 Task: Create custom fields for capturing specific details in the "Business Development Strategy" project.
Action: Mouse moved to (128, 288)
Screenshot: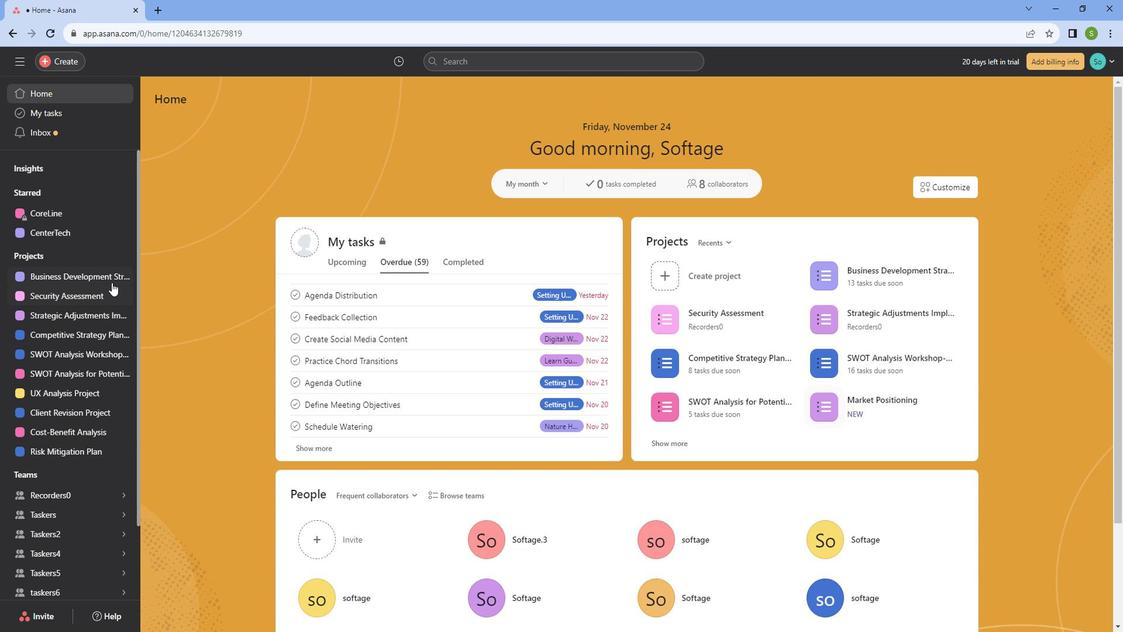 
Action: Mouse pressed left at (128, 288)
Screenshot: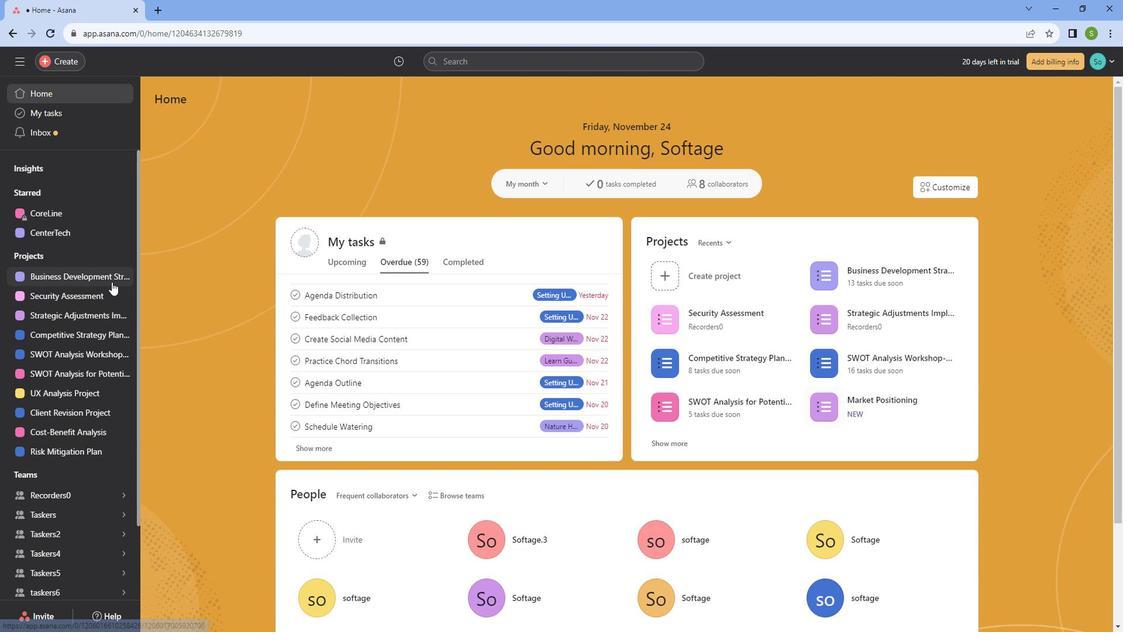 
Action: Mouse moved to (821, 197)
Screenshot: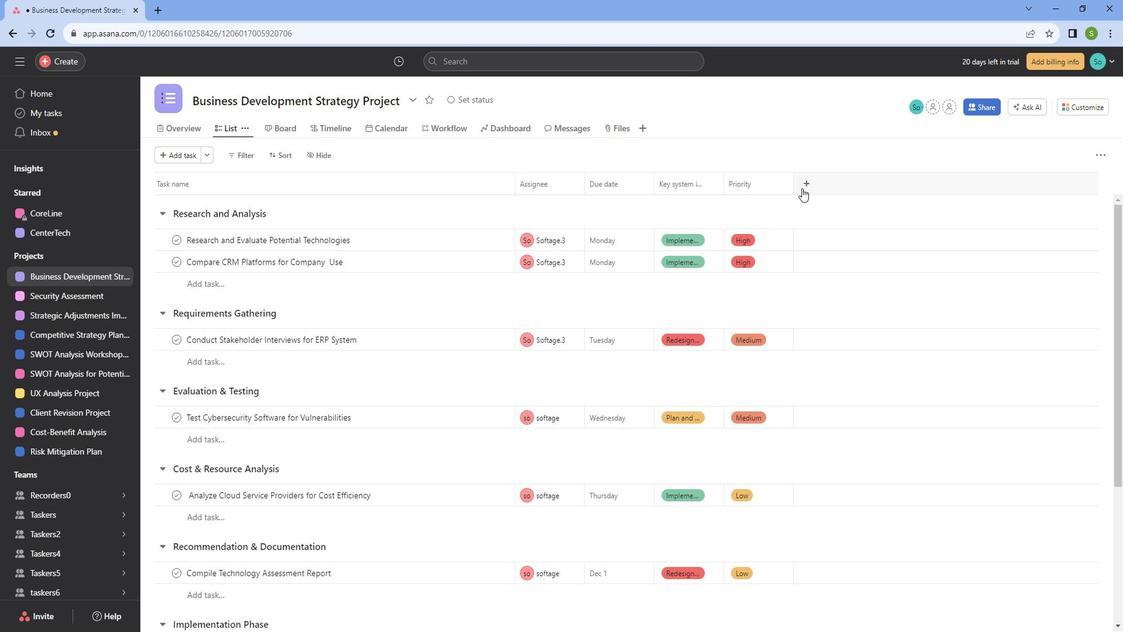 
Action: Mouse pressed left at (821, 197)
Screenshot: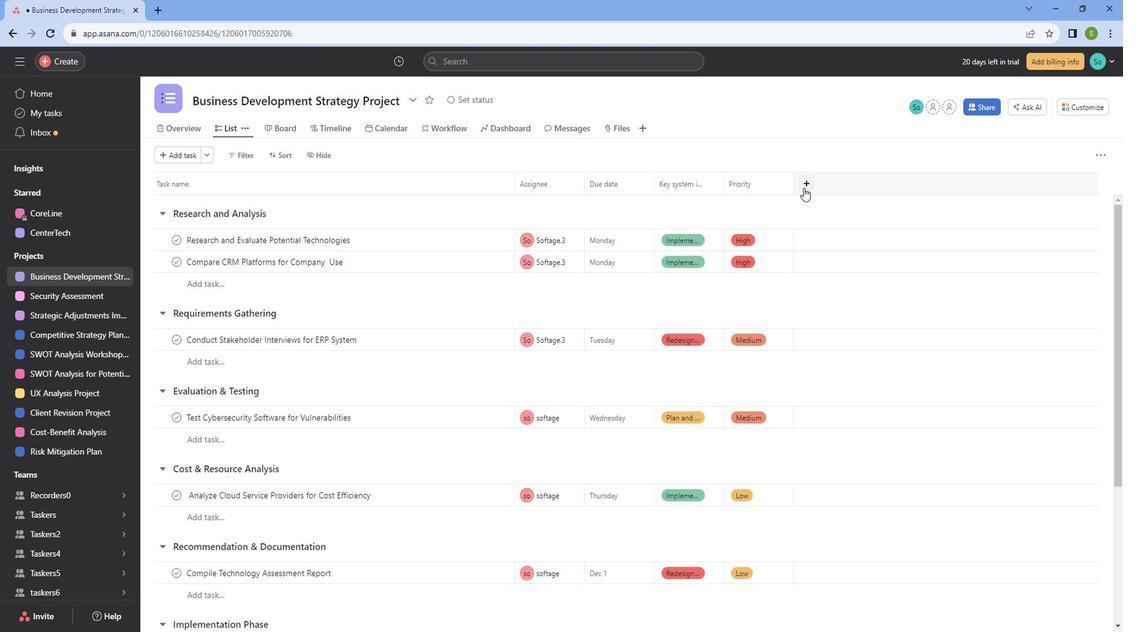 
Action: Mouse moved to (849, 330)
Screenshot: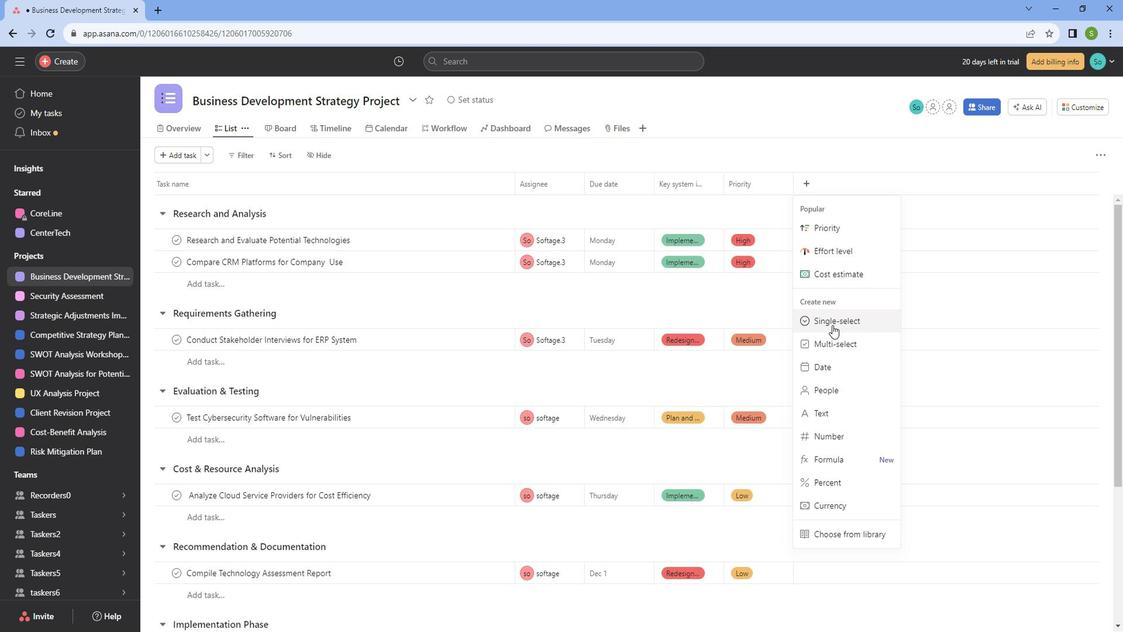 
Action: Mouse pressed left at (849, 330)
Screenshot: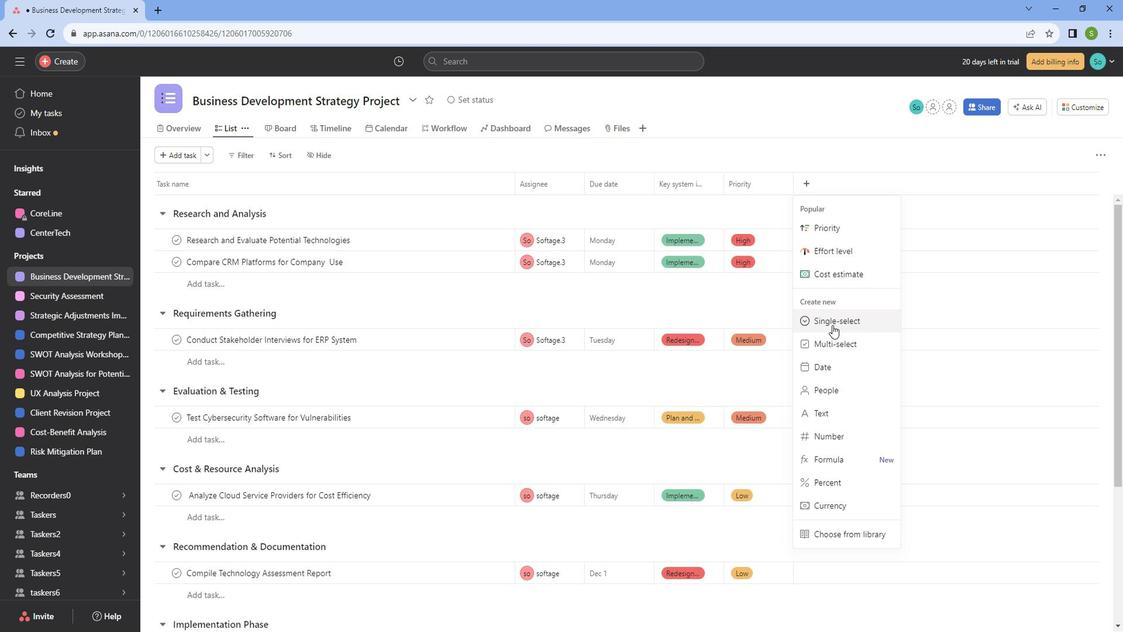 
Action: Mouse moved to (527, 268)
Screenshot: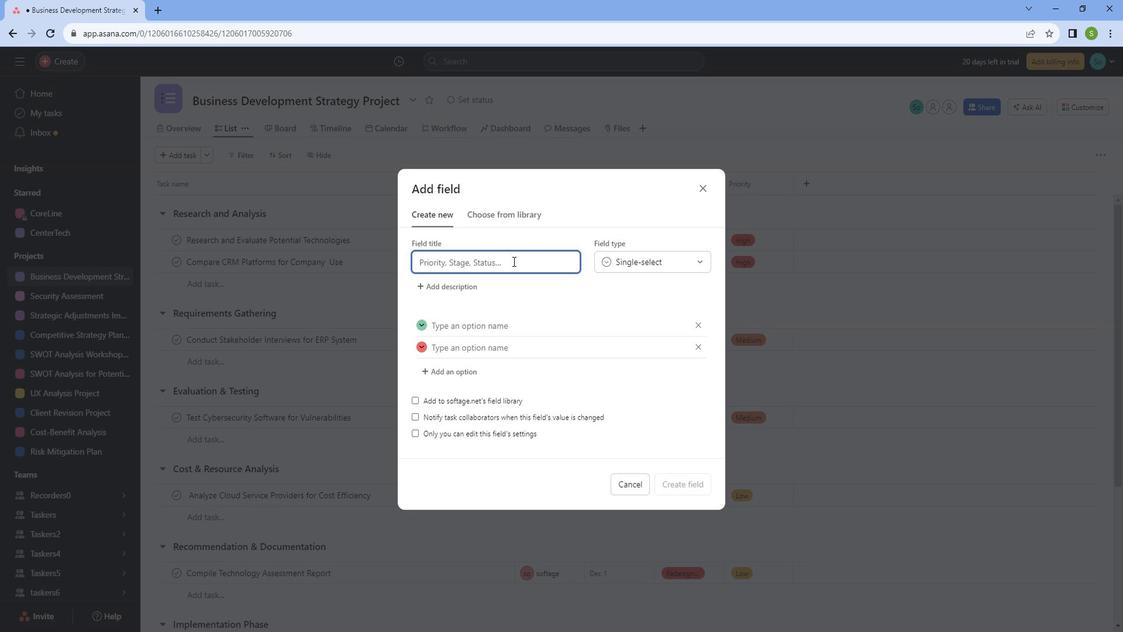 
Action: Key pressed <Key.caps_lock>R<Key.caps_lock>isk<Key.space><Key.caps_lock>L<Key.caps_lock>evel
Screenshot: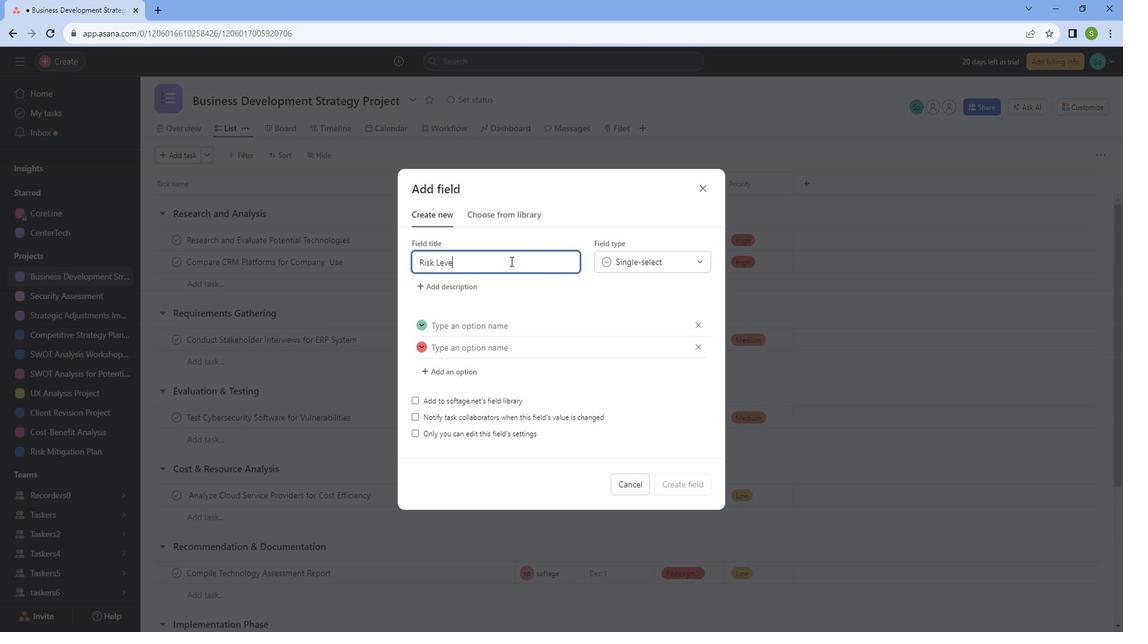 
Action: Mouse moved to (507, 321)
Screenshot: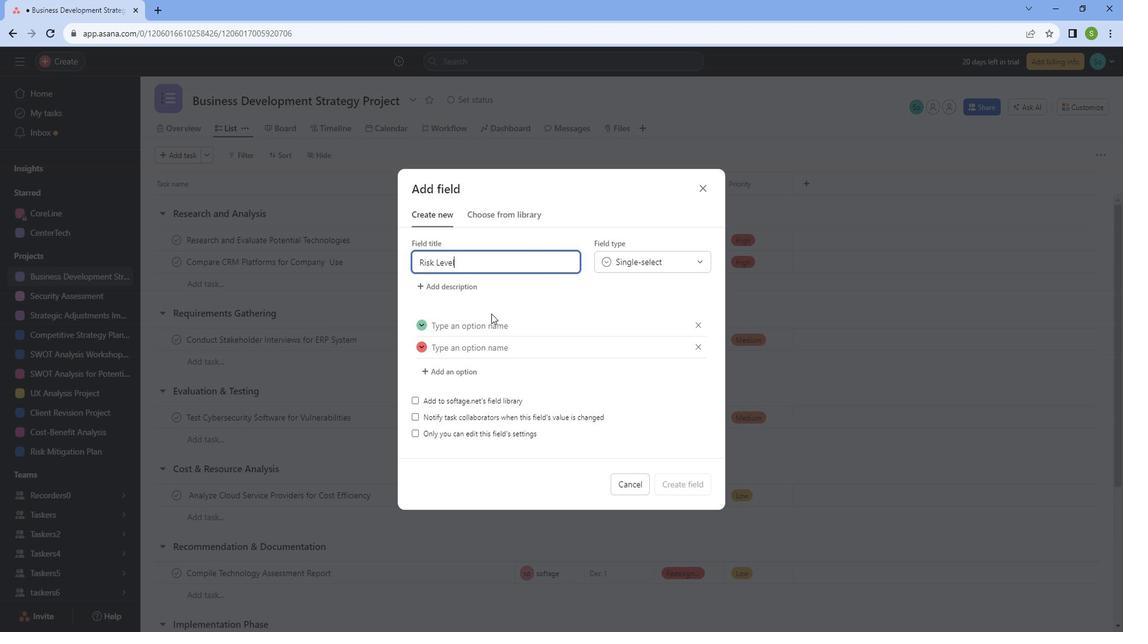 
Action: Mouse pressed left at (507, 321)
Screenshot: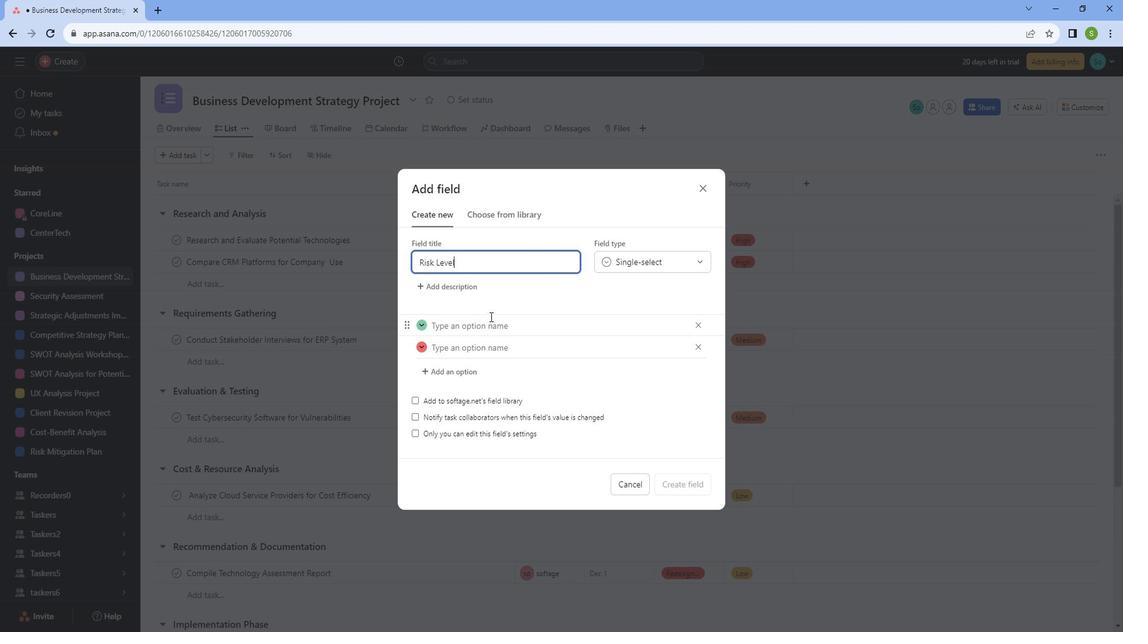 
Action: Key pressed <Key.caps_lock>L<Key.caps_lock>ow
Screenshot: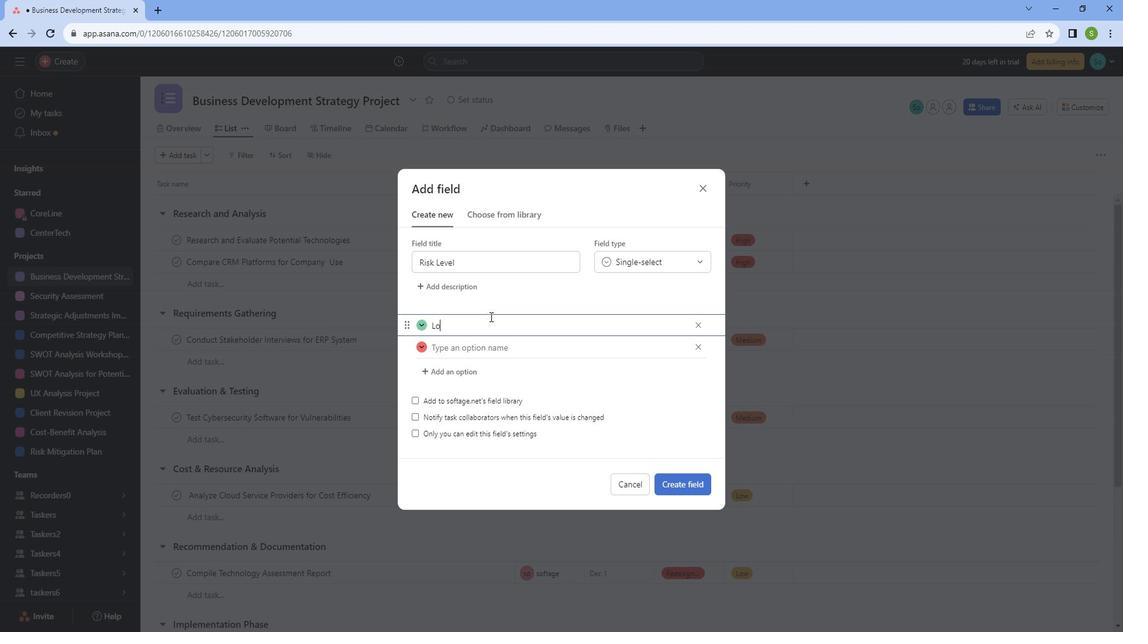 
Action: Mouse moved to (496, 355)
Screenshot: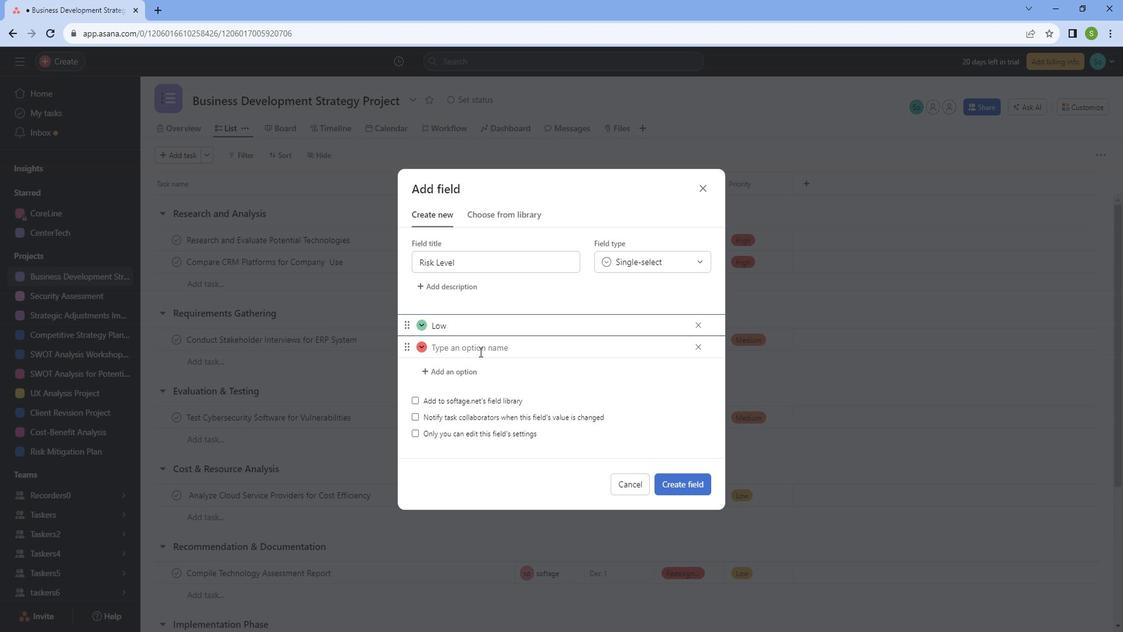 
Action: Mouse pressed left at (496, 355)
Screenshot: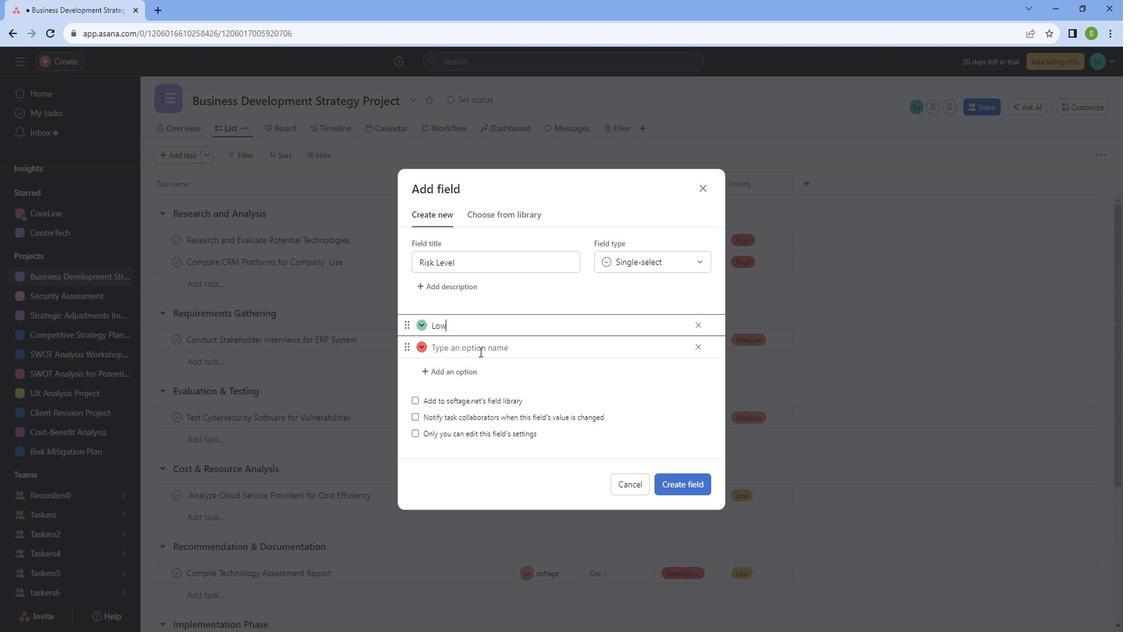 
Action: Key pressed <Key.caps_lock>M<Key.caps_lock>edium<Key.space>
Screenshot: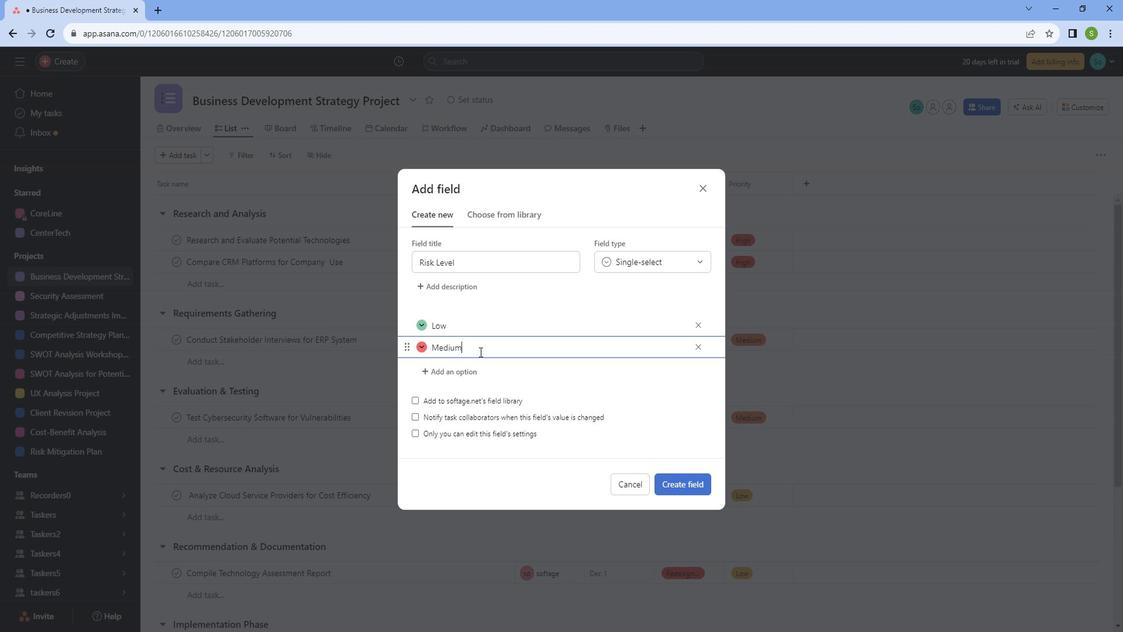 
Action: Mouse moved to (484, 369)
Screenshot: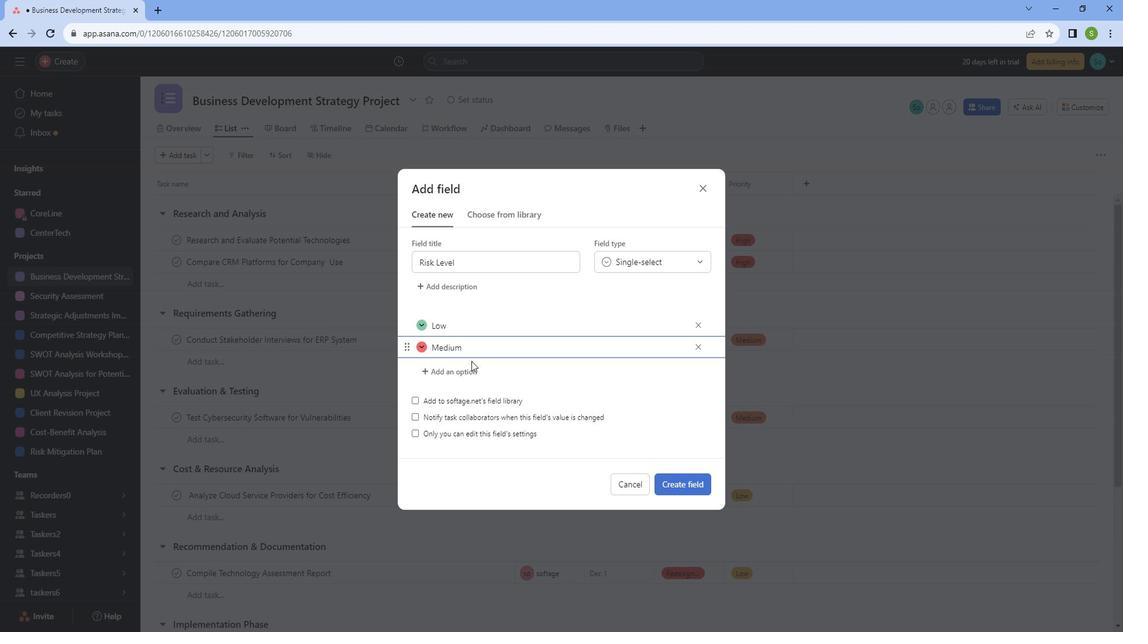 
Action: Mouse pressed left at (484, 369)
Screenshot: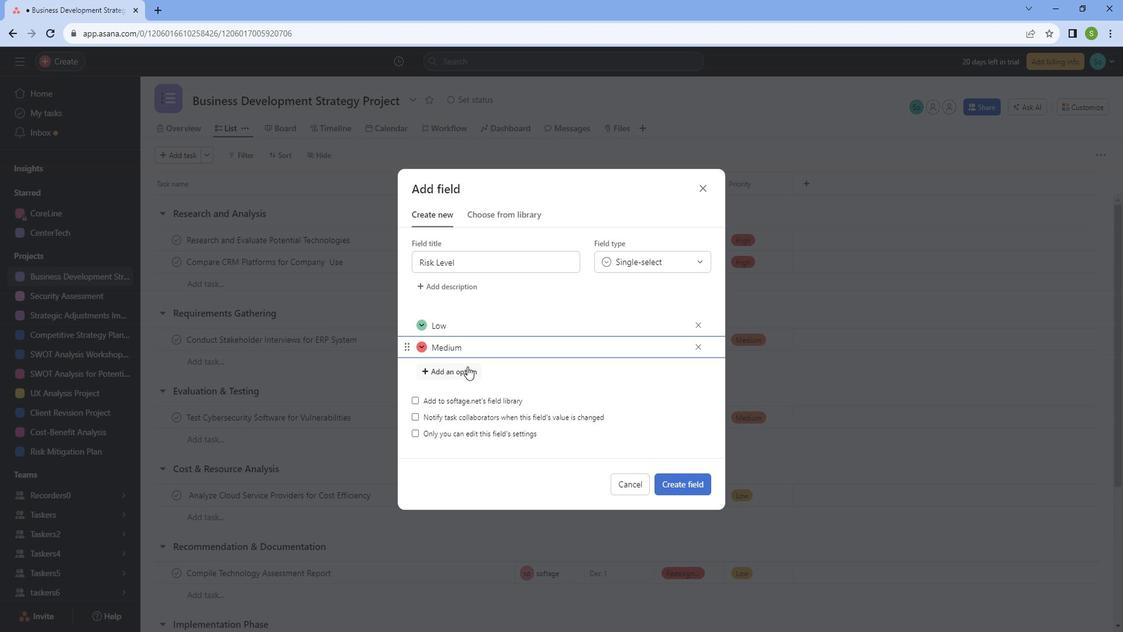
Action: Key pressed <Key.caps_lock>H<Key.caps_lock>igh
Screenshot: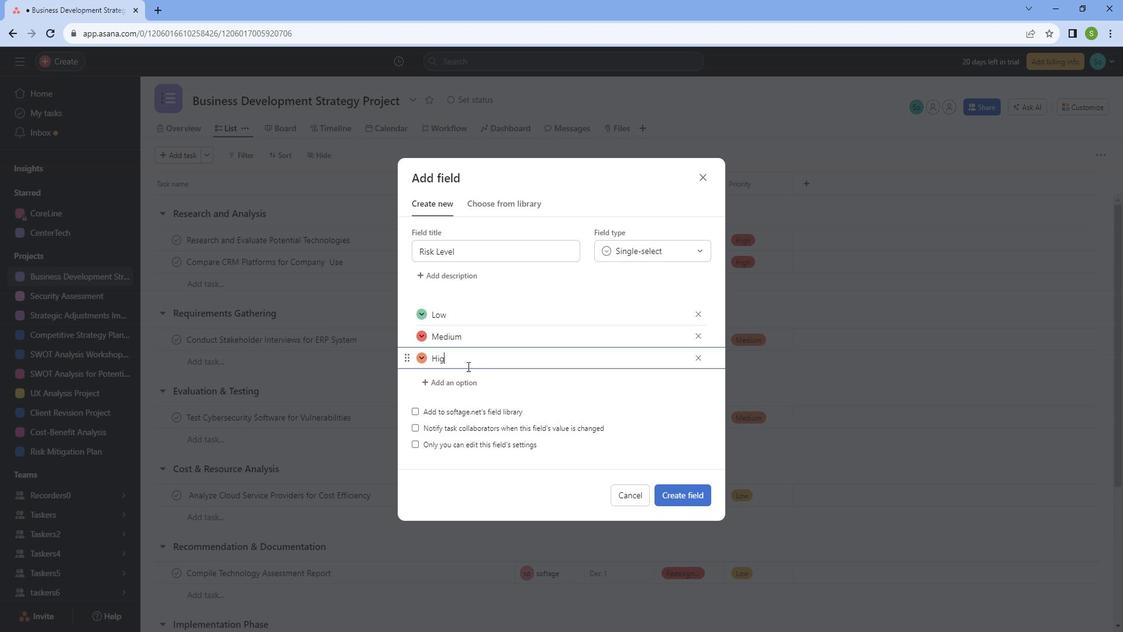 
Action: Mouse moved to (694, 483)
Screenshot: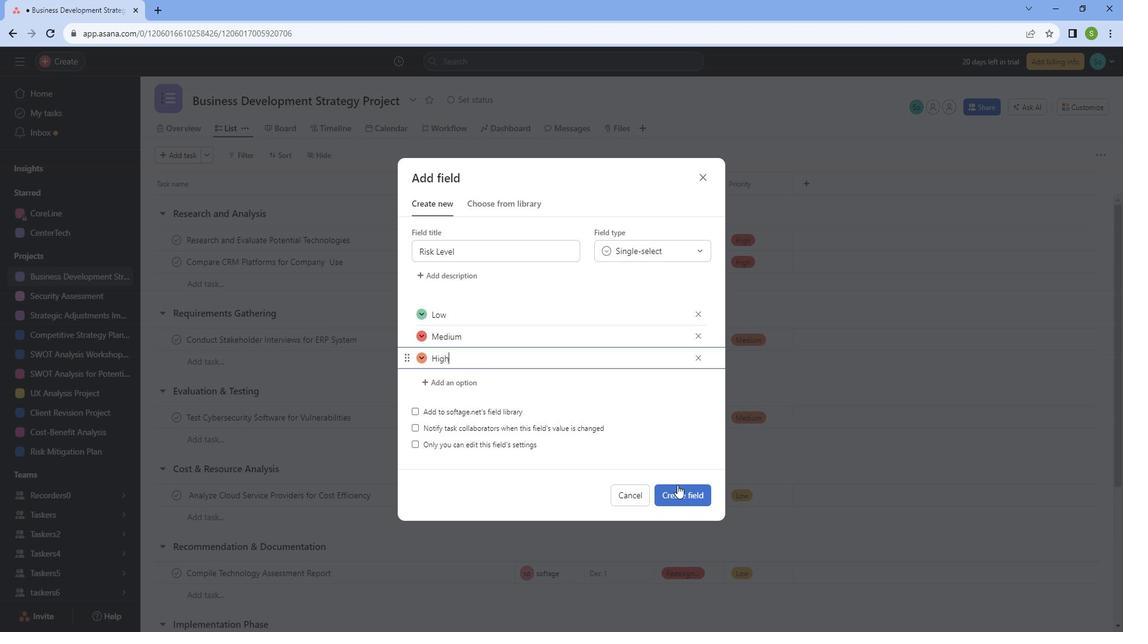 
Action: Mouse pressed left at (694, 483)
Screenshot: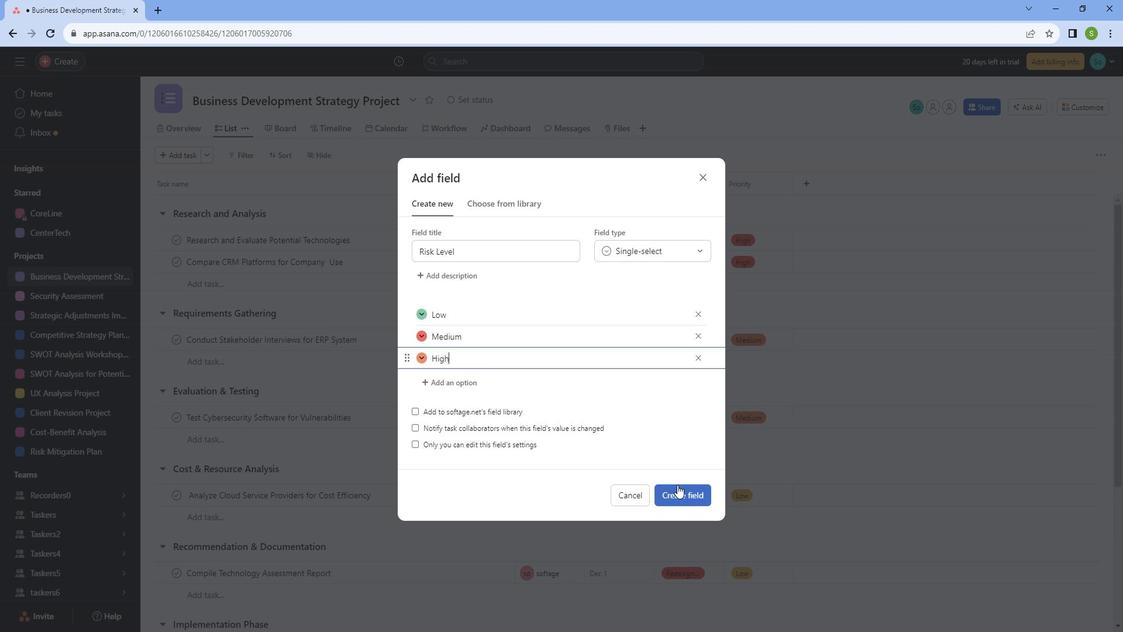 
Action: Mouse moved to (825, 240)
Screenshot: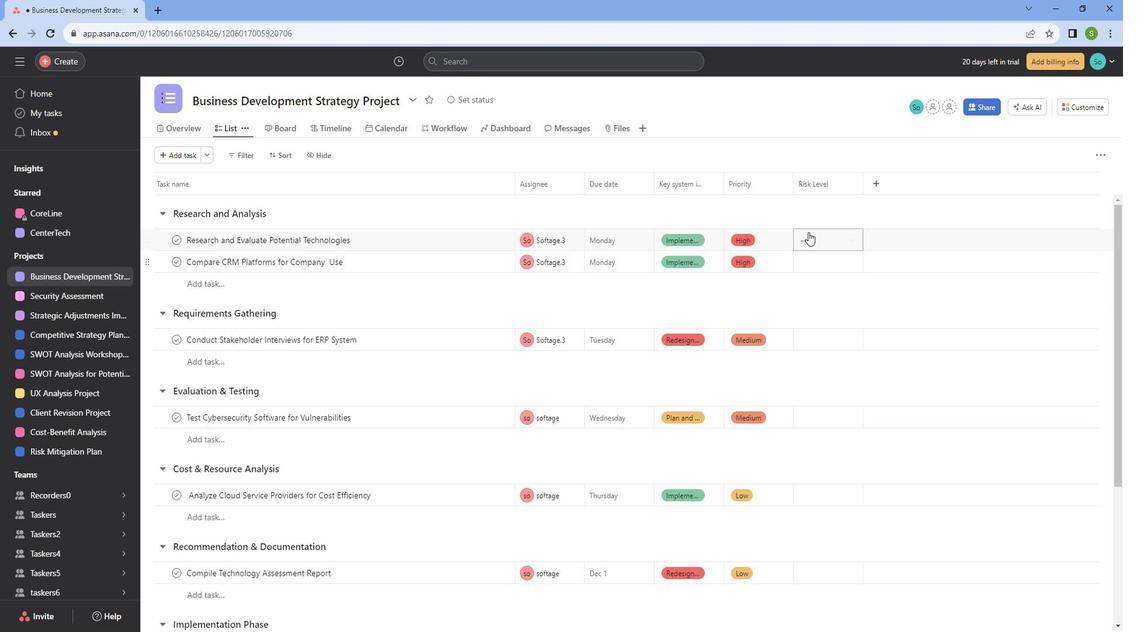 
Action: Mouse pressed left at (825, 240)
Screenshot: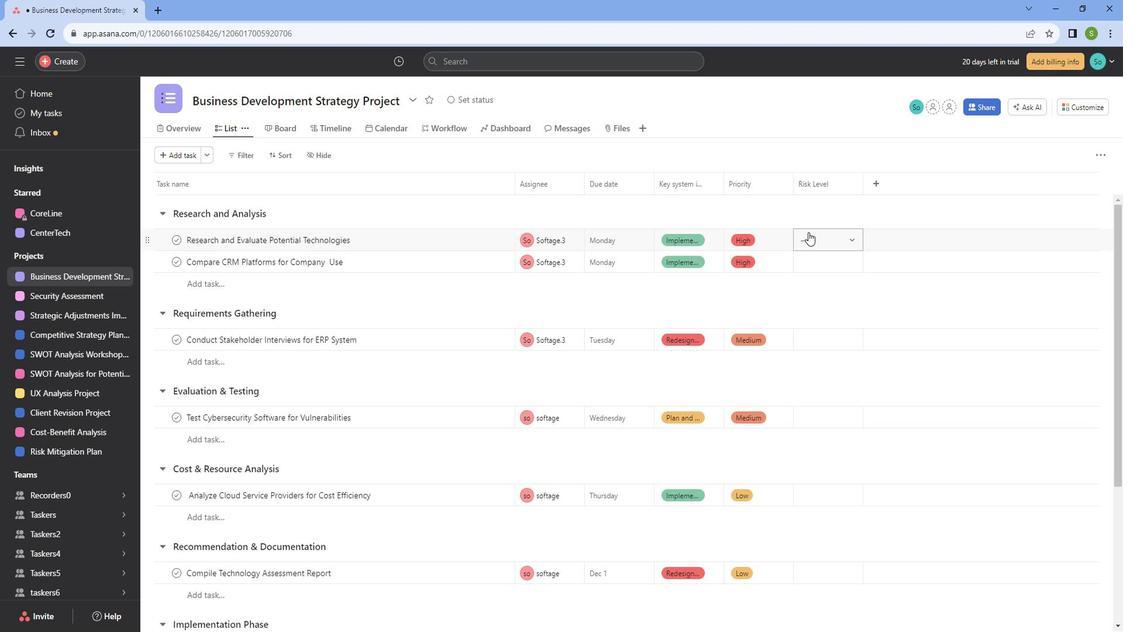 
Action: Mouse moved to (833, 311)
Screenshot: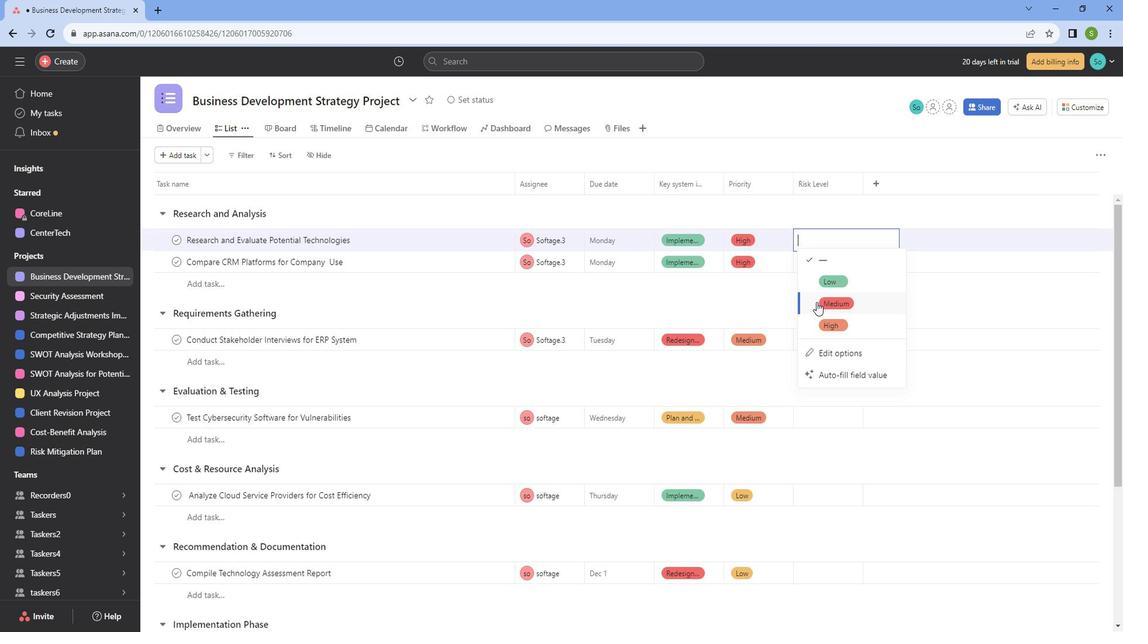 
Action: Mouse pressed left at (833, 311)
Screenshot: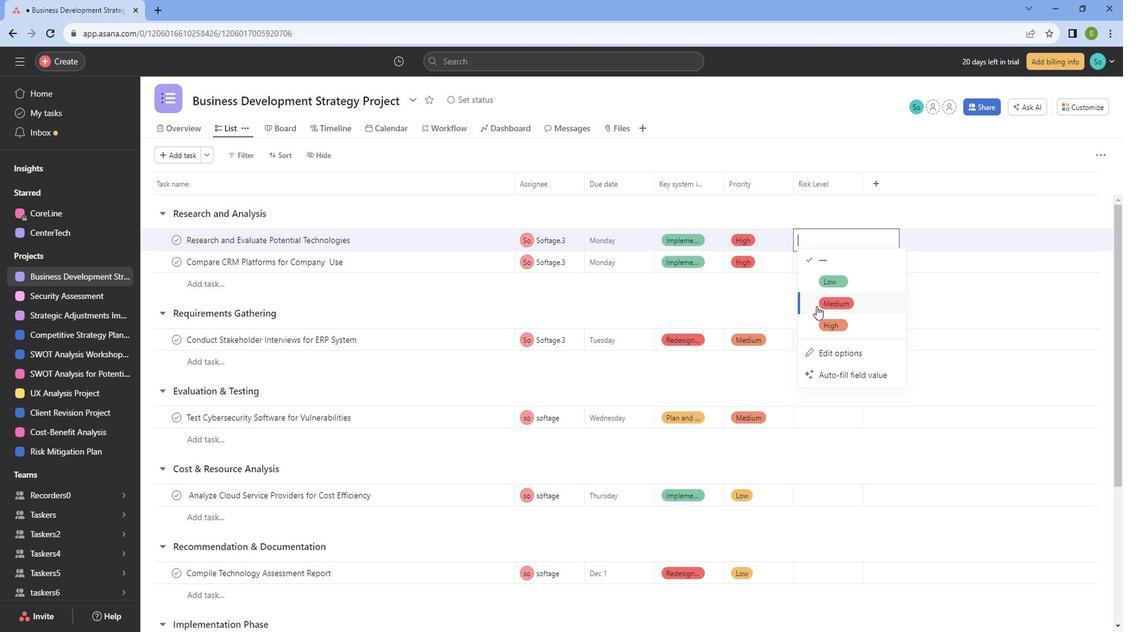 
Action: Mouse moved to (850, 268)
Screenshot: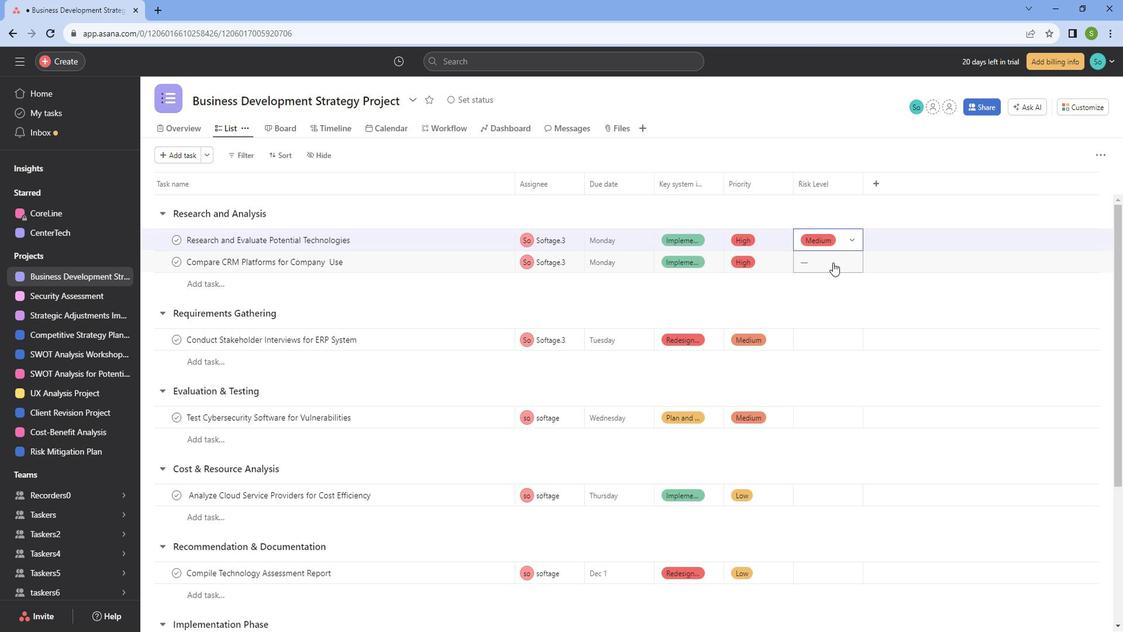 
Action: Mouse pressed left at (850, 268)
Screenshot: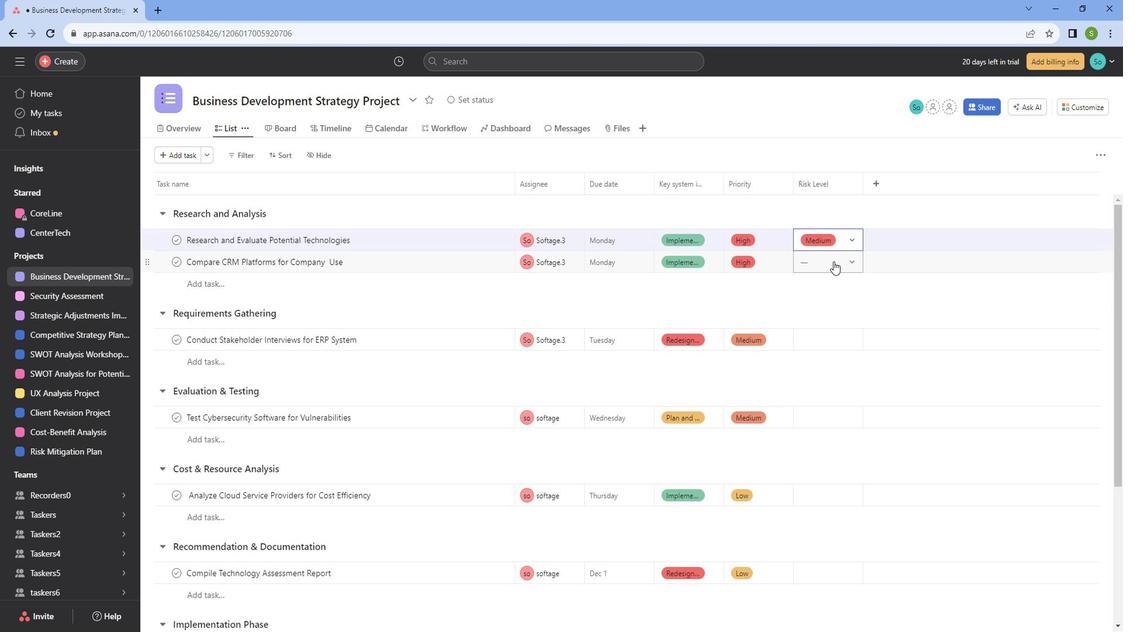 
Action: Mouse moved to (850, 331)
Screenshot: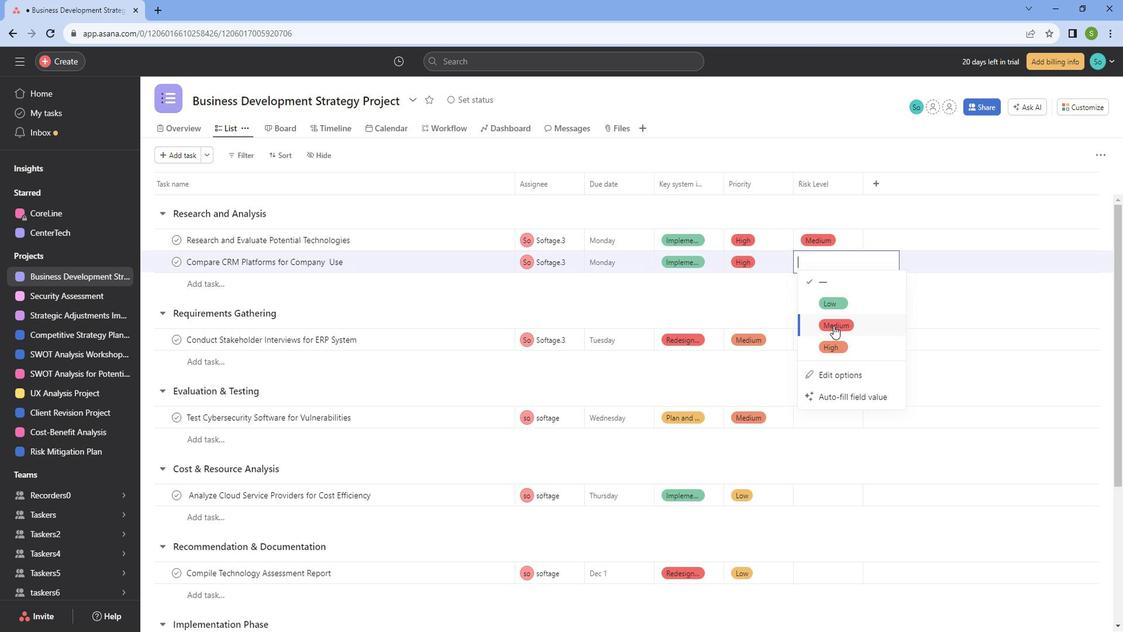 
Action: Mouse pressed left at (850, 331)
Screenshot: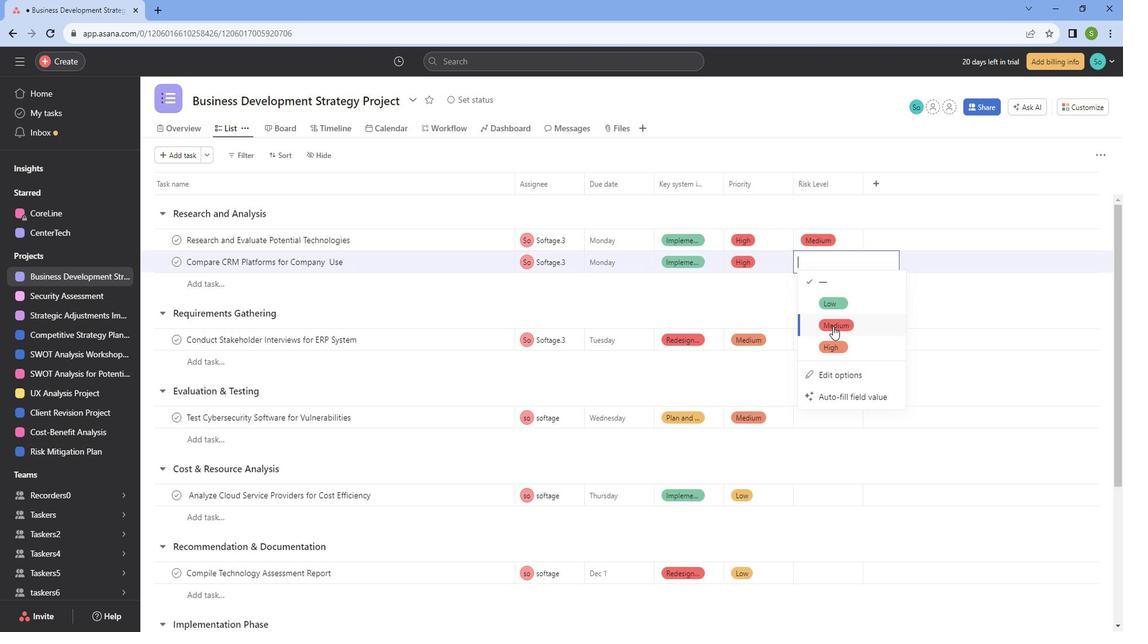 
Action: Mouse moved to (845, 341)
Screenshot: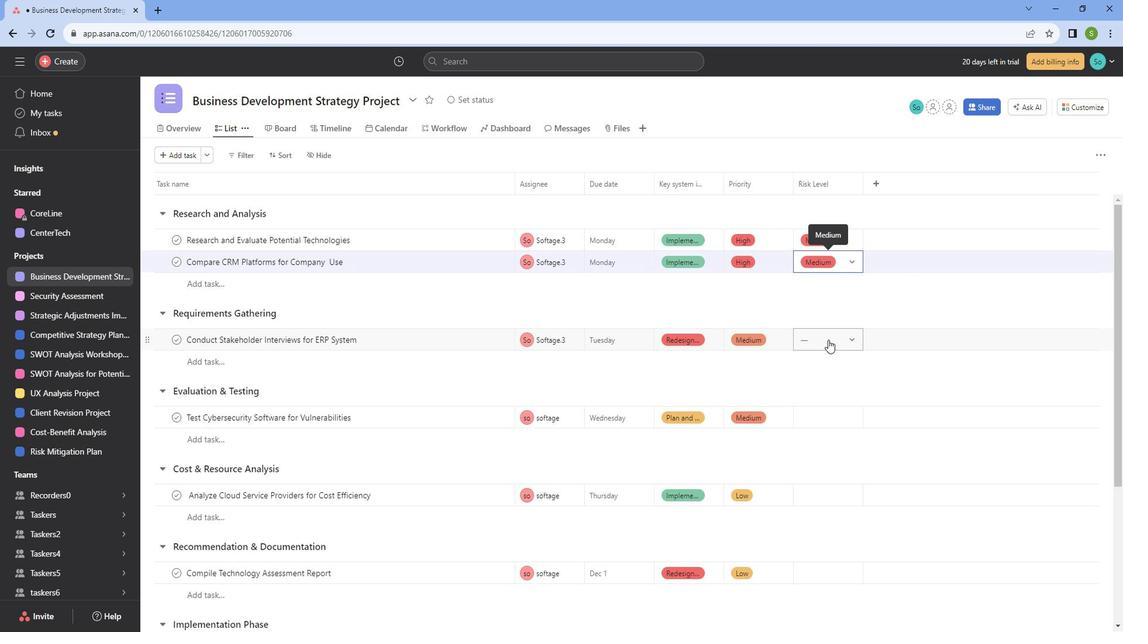 
Action: Mouse pressed left at (845, 341)
Screenshot: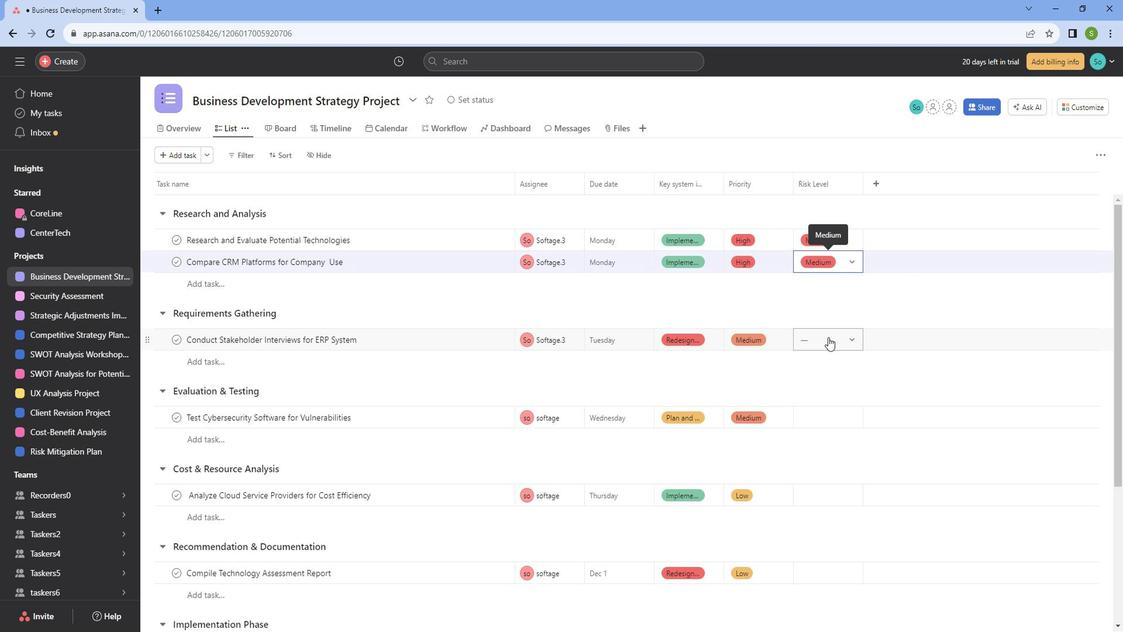 
Action: Mouse moved to (843, 426)
Screenshot: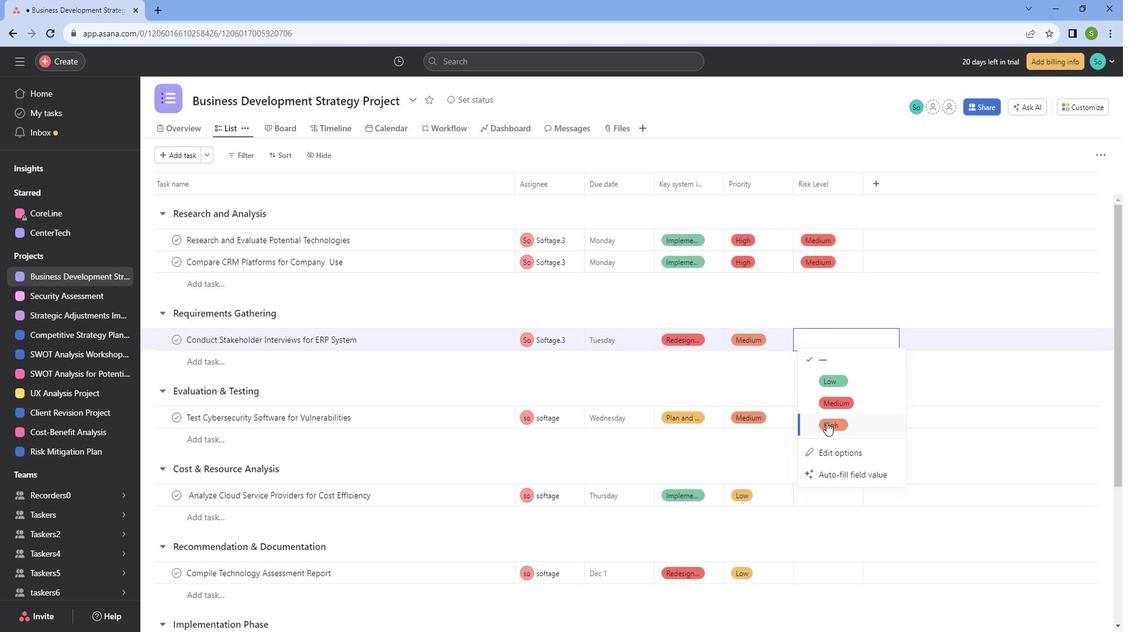 
Action: Mouse pressed left at (843, 426)
Screenshot: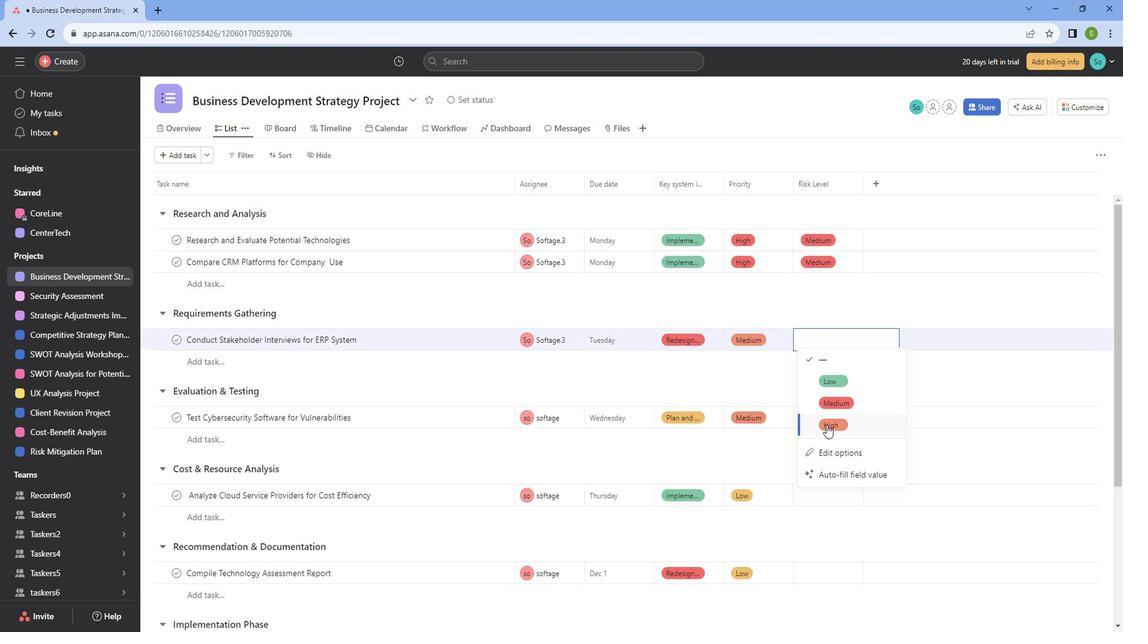 
Action: Mouse moved to (848, 389)
Screenshot: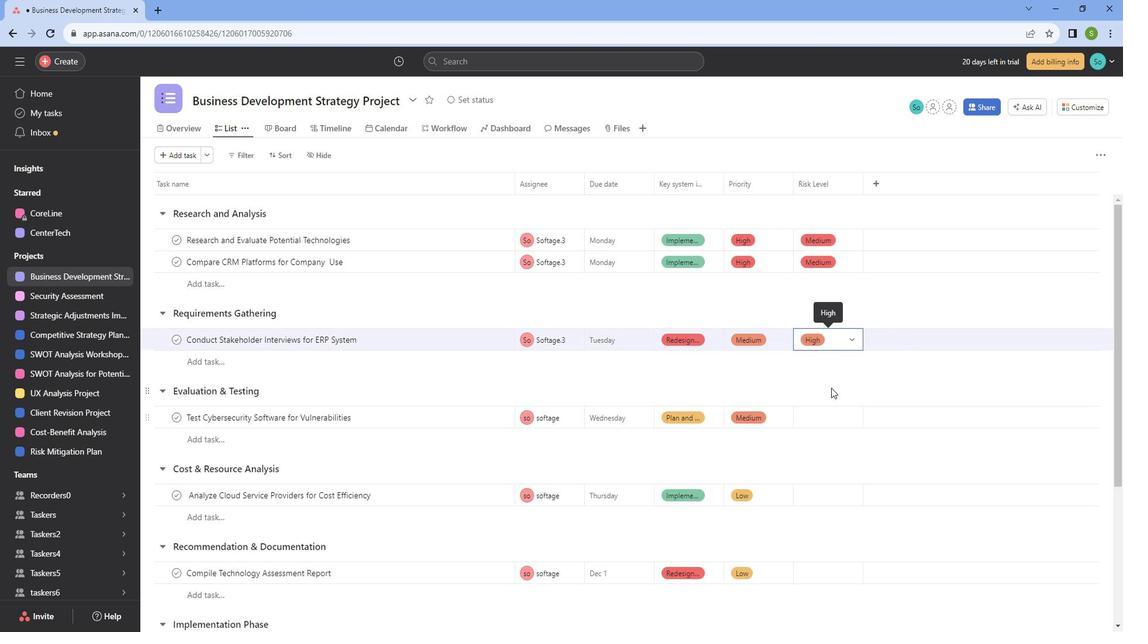
Action: Mouse scrolled (848, 388) with delta (0, 0)
Screenshot: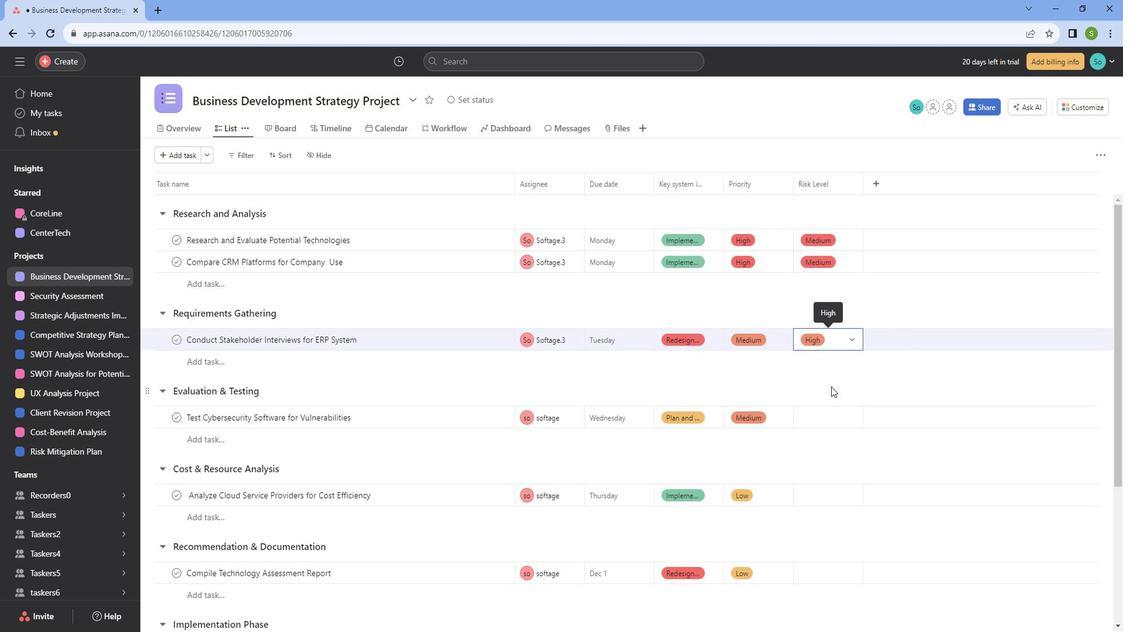 
Action: Mouse scrolled (848, 388) with delta (0, 0)
Screenshot: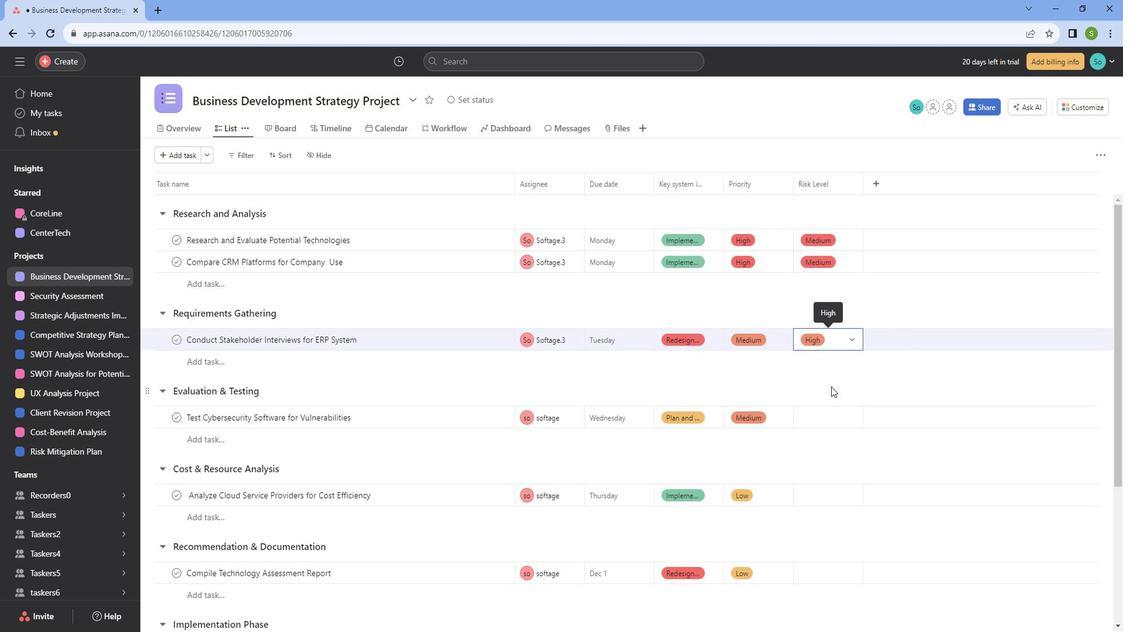 
Action: Mouse scrolled (848, 388) with delta (0, 0)
Screenshot: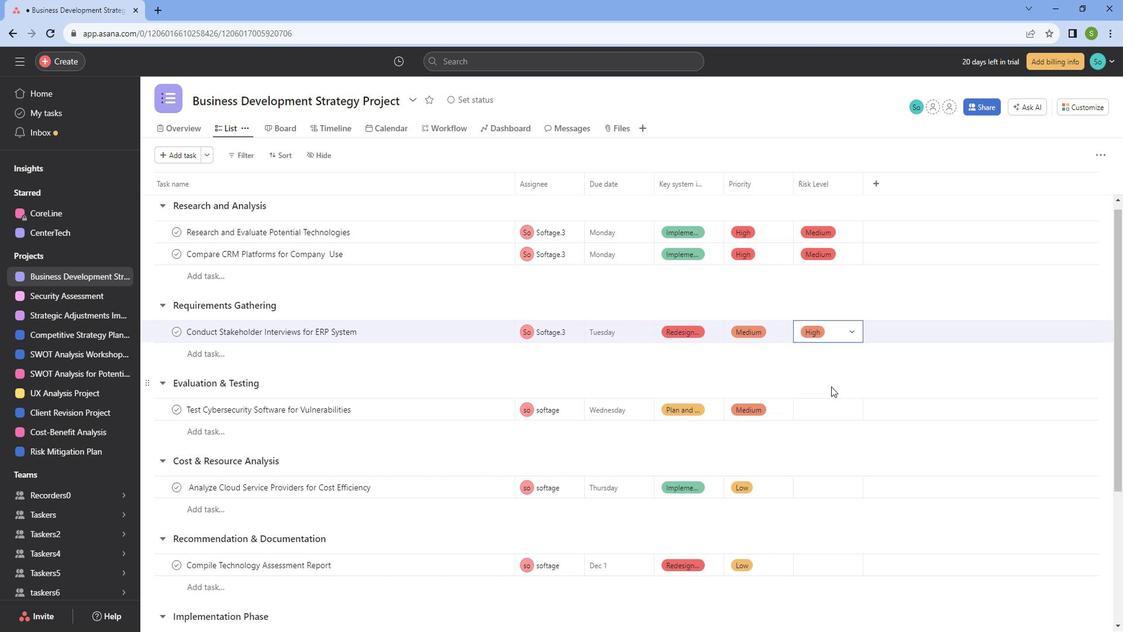 
Action: Mouse moved to (849, 353)
Screenshot: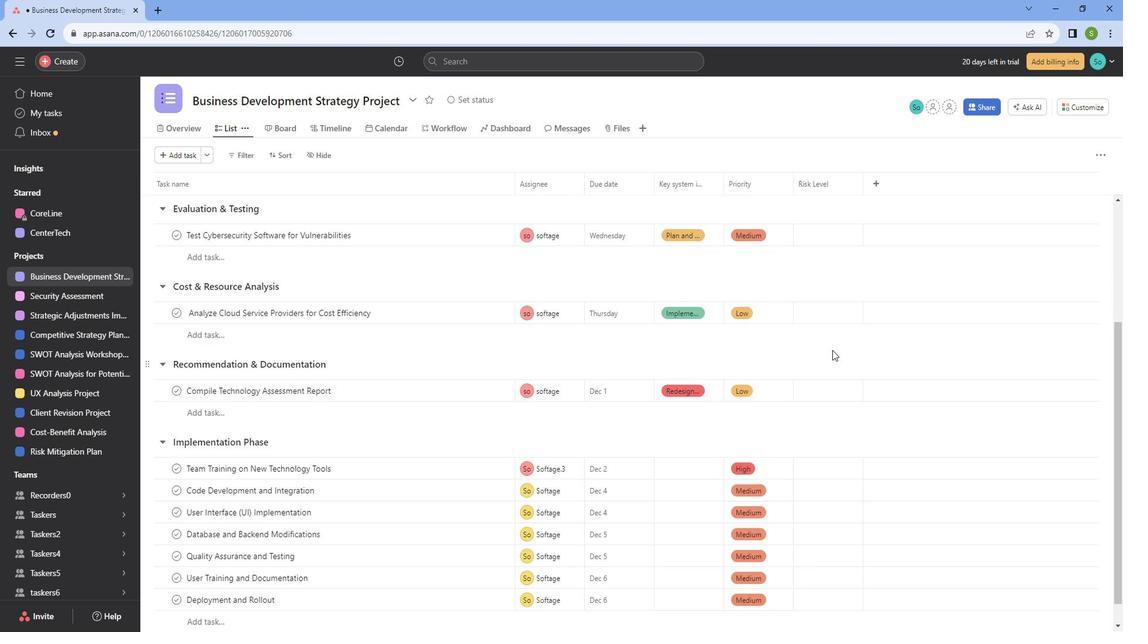 
Action: Mouse scrolled (849, 354) with delta (0, 0)
Screenshot: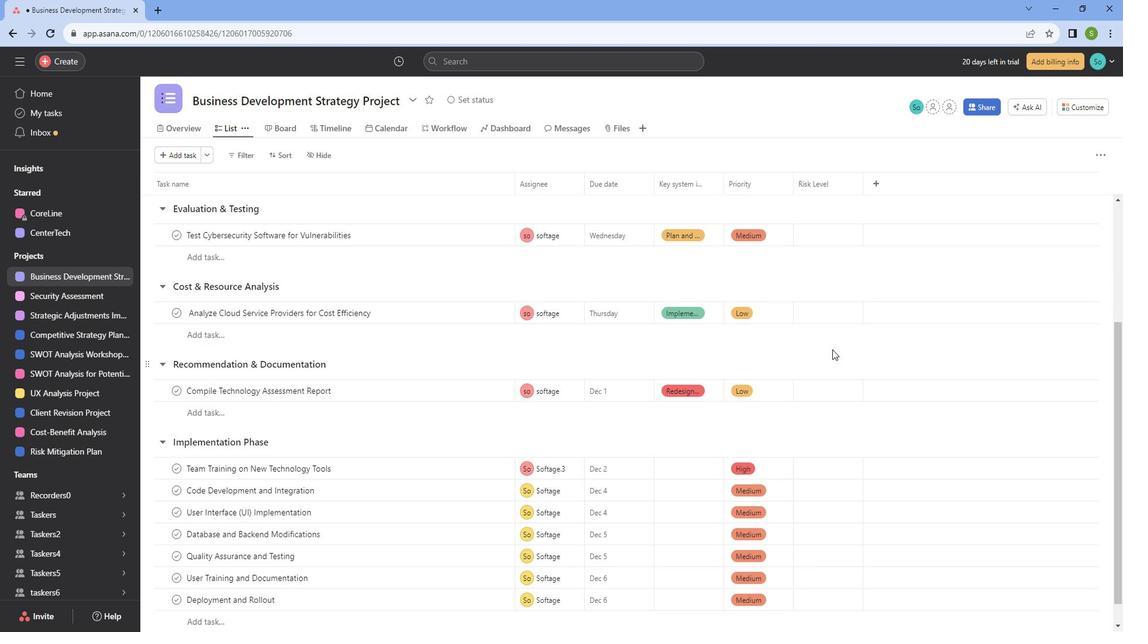
Action: Mouse moved to (847, 292)
Screenshot: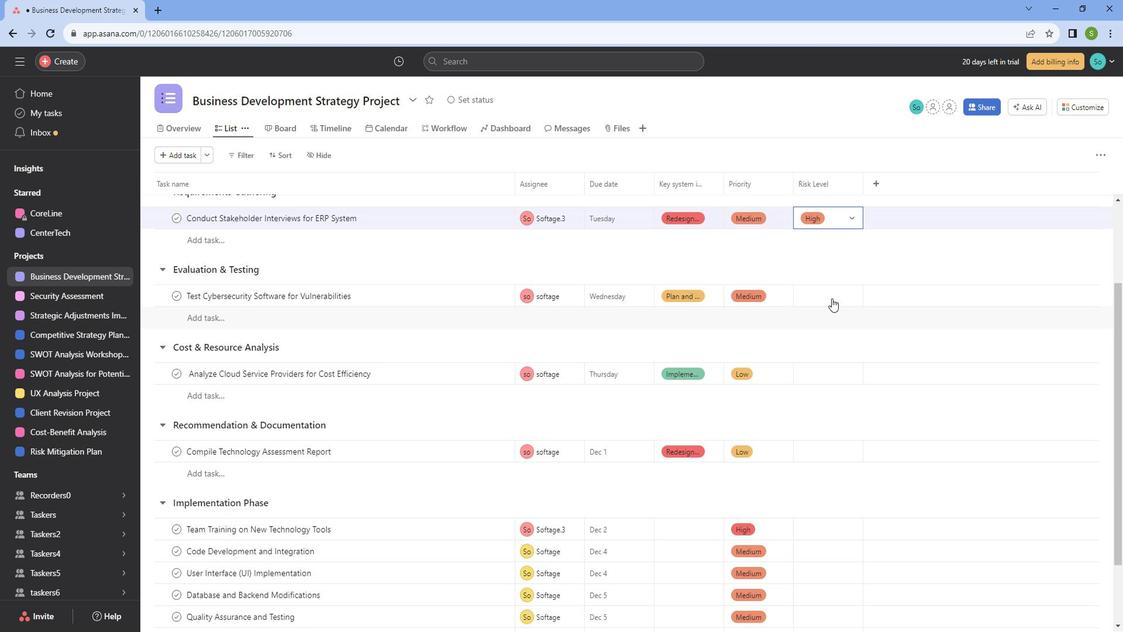 
Action: Mouse pressed left at (847, 292)
Screenshot: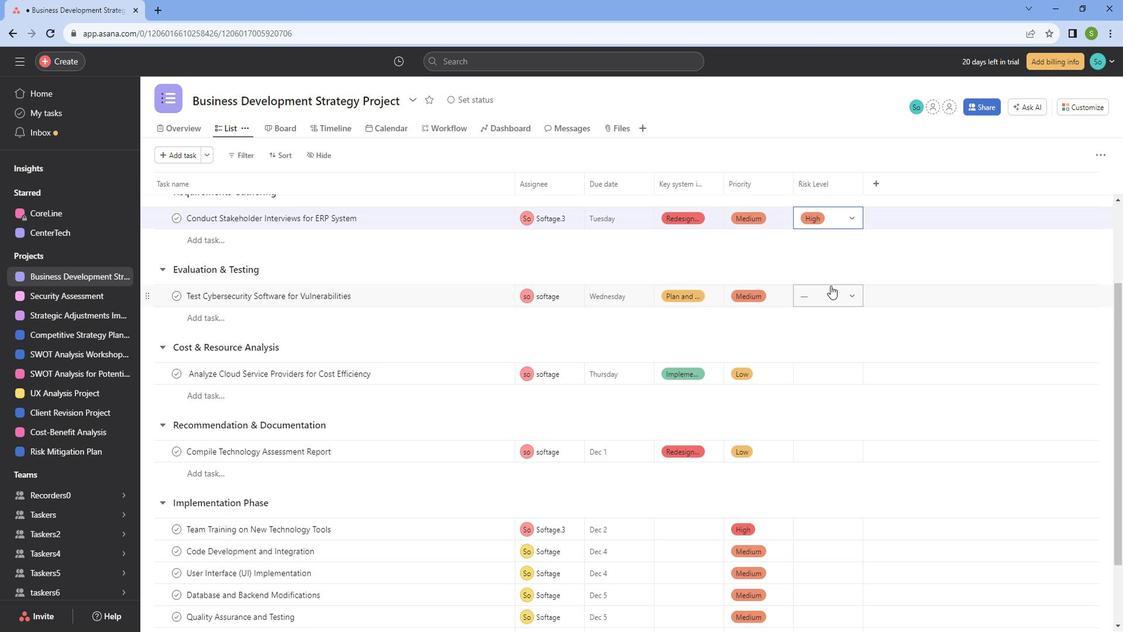 
Action: Mouse moved to (846, 347)
Screenshot: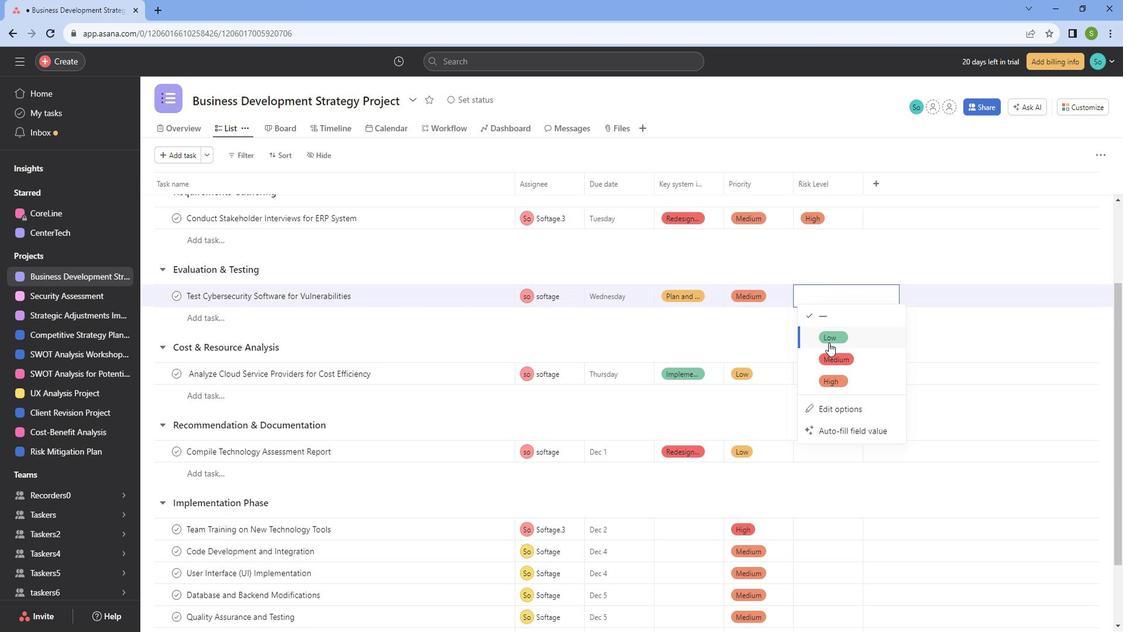 
Action: Mouse pressed left at (846, 347)
Screenshot: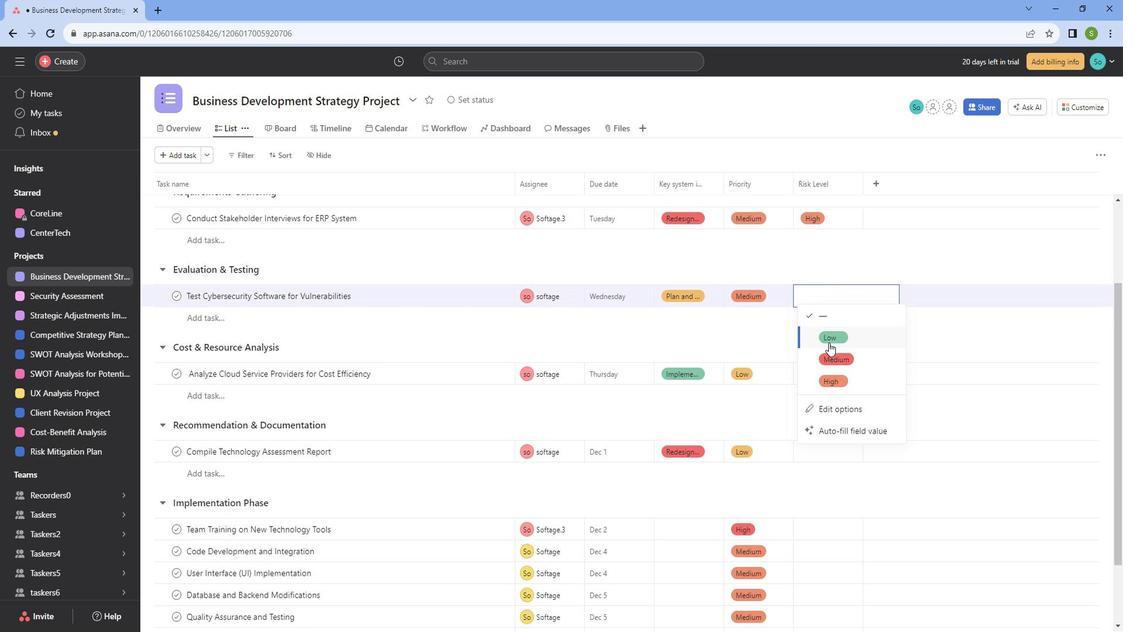 
Action: Mouse moved to (832, 375)
Screenshot: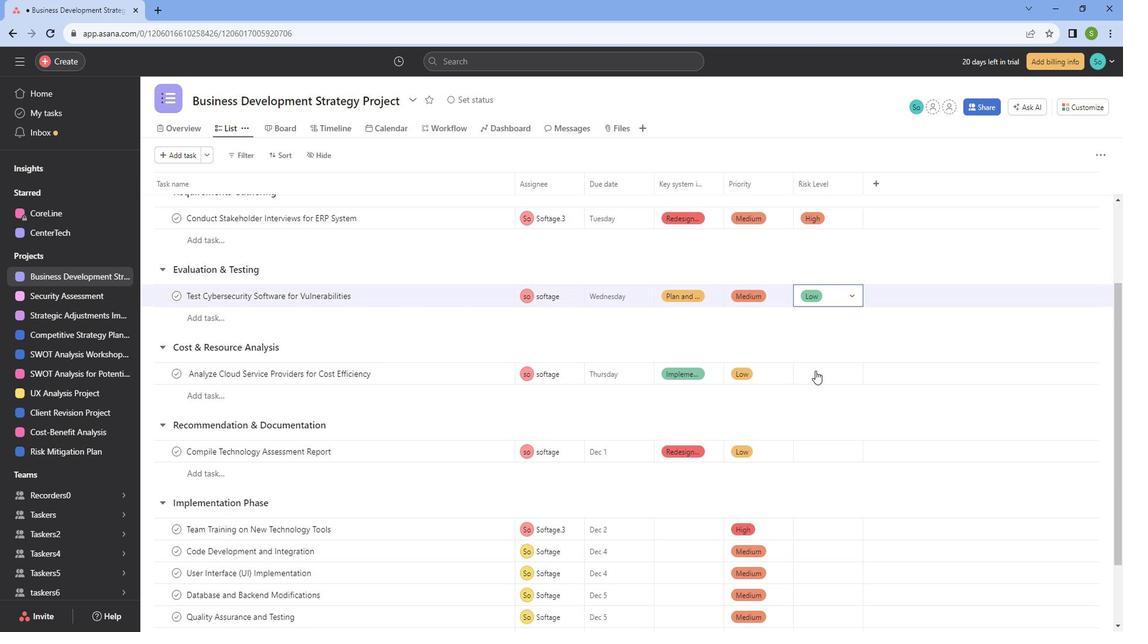 
Action: Mouse pressed left at (832, 375)
Screenshot: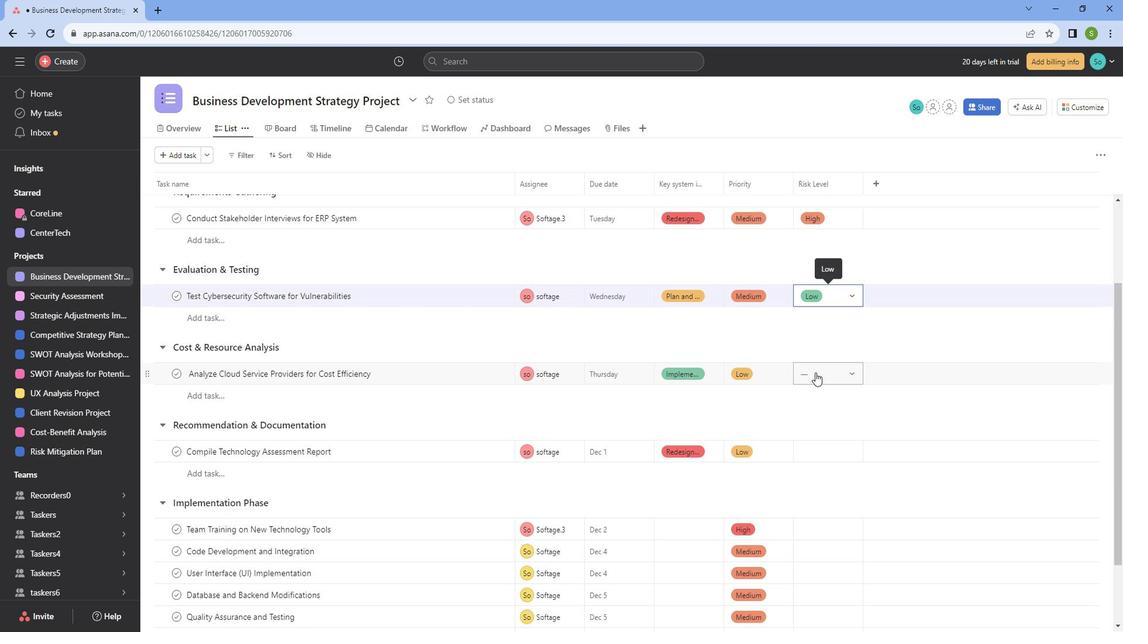 
Action: Mouse moved to (835, 409)
Screenshot: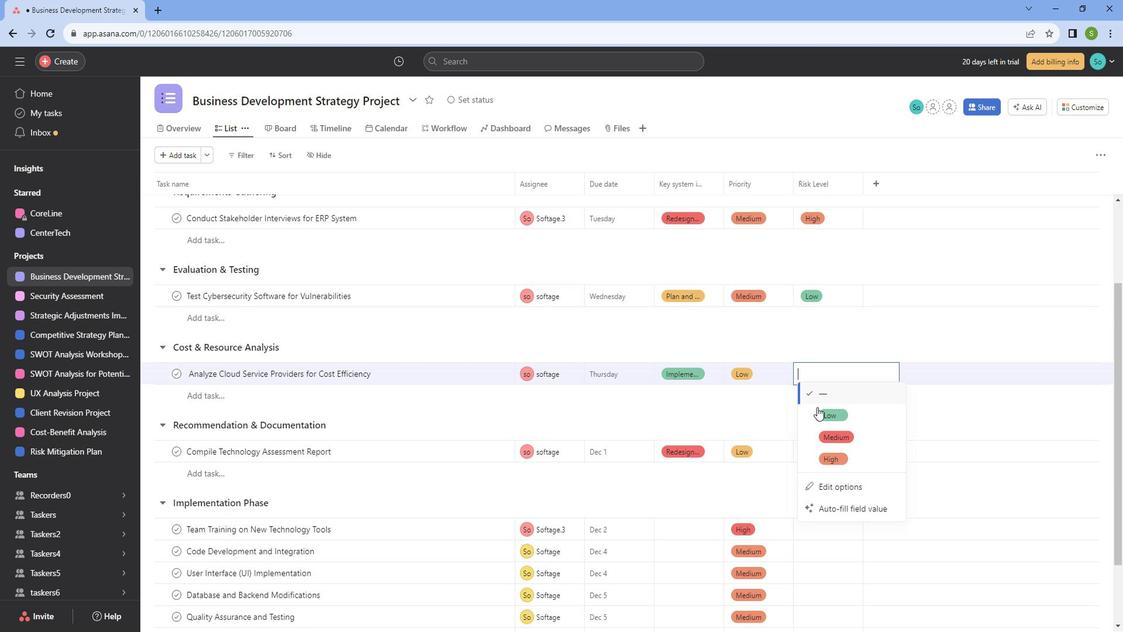 
Action: Mouse pressed left at (835, 409)
Screenshot: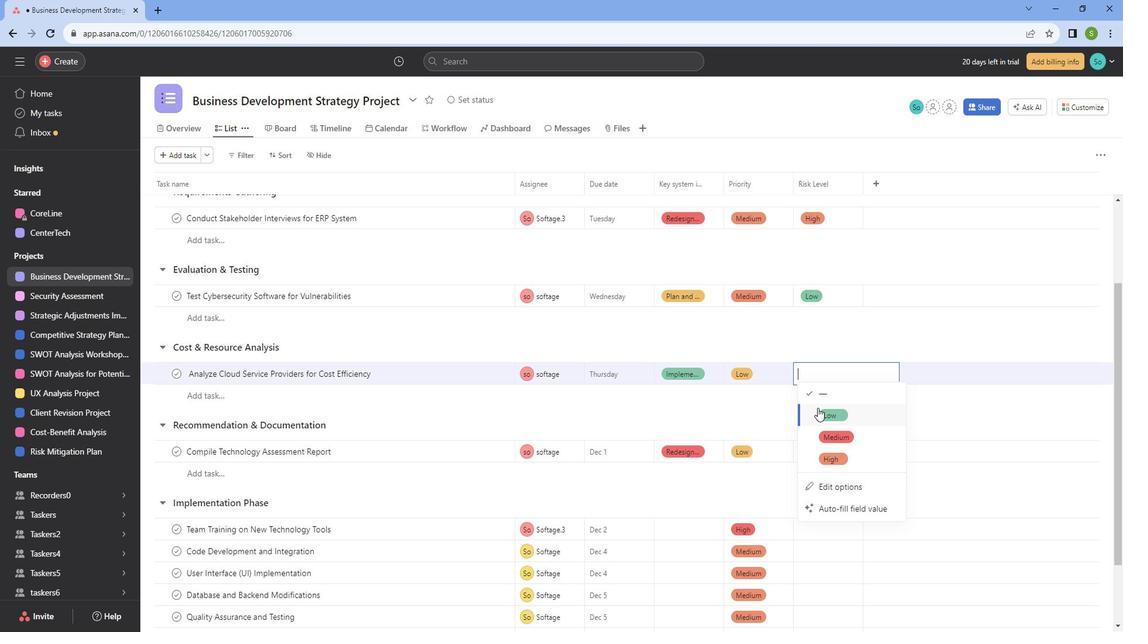 
Action: Mouse moved to (837, 395)
Screenshot: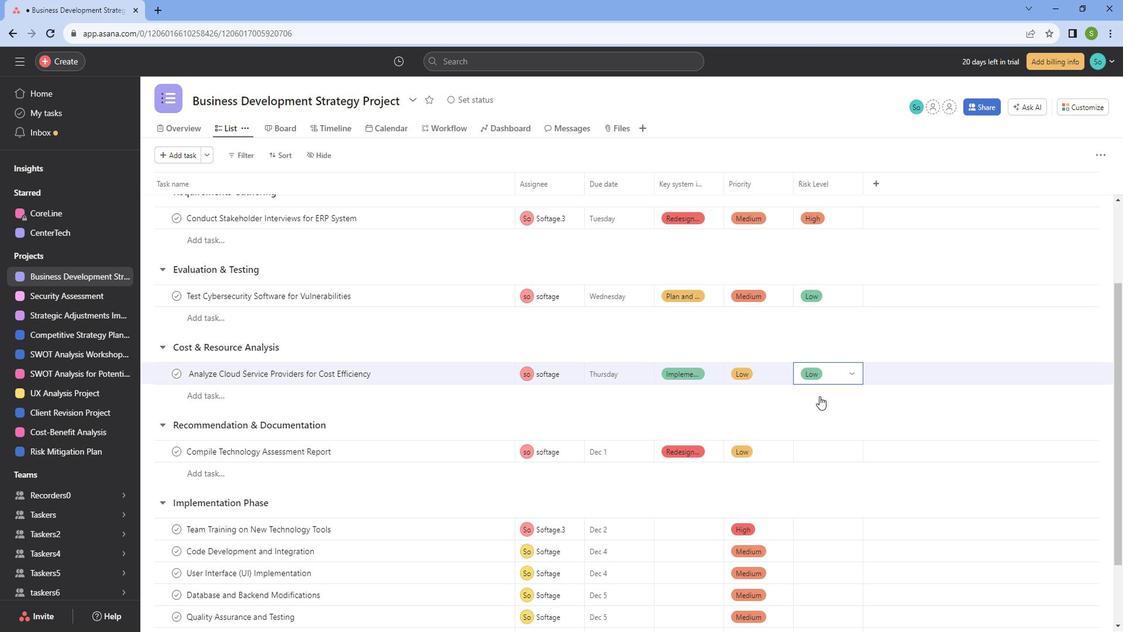 
Action: Mouse scrolled (837, 395) with delta (0, 0)
Screenshot: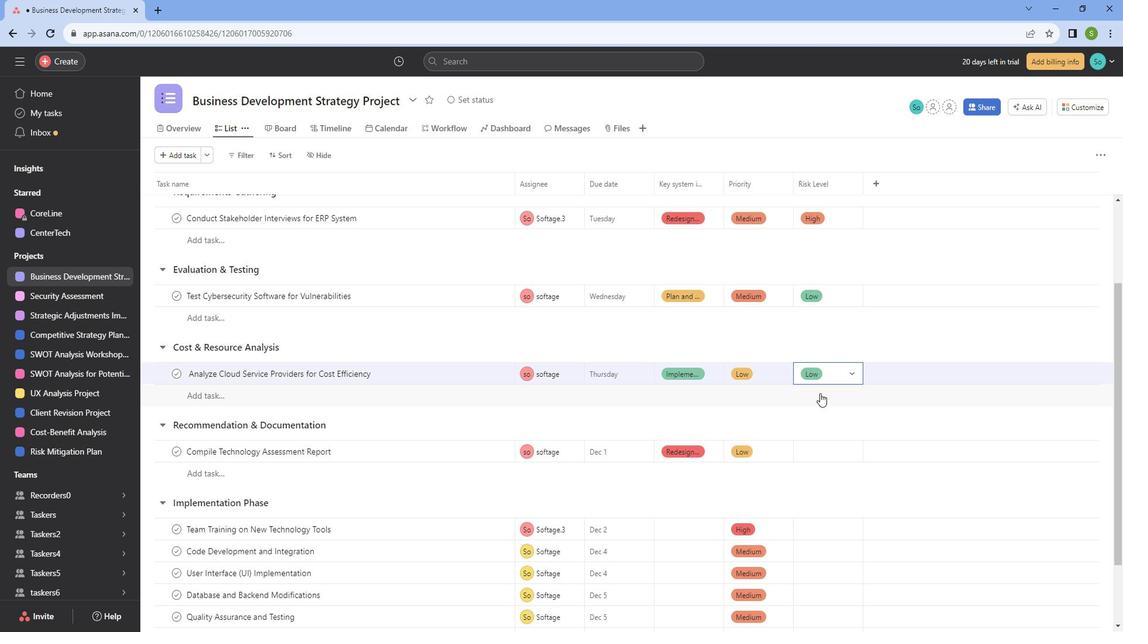 
Action: Mouse scrolled (837, 395) with delta (0, 0)
Screenshot: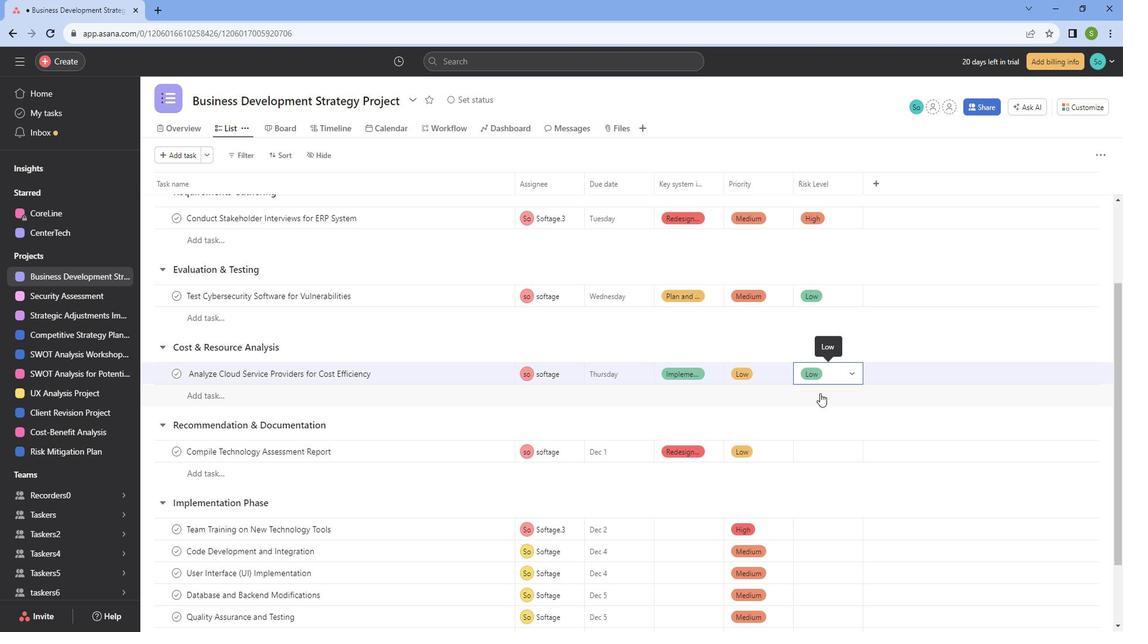 
Action: Mouse scrolled (837, 395) with delta (0, 0)
Screenshot: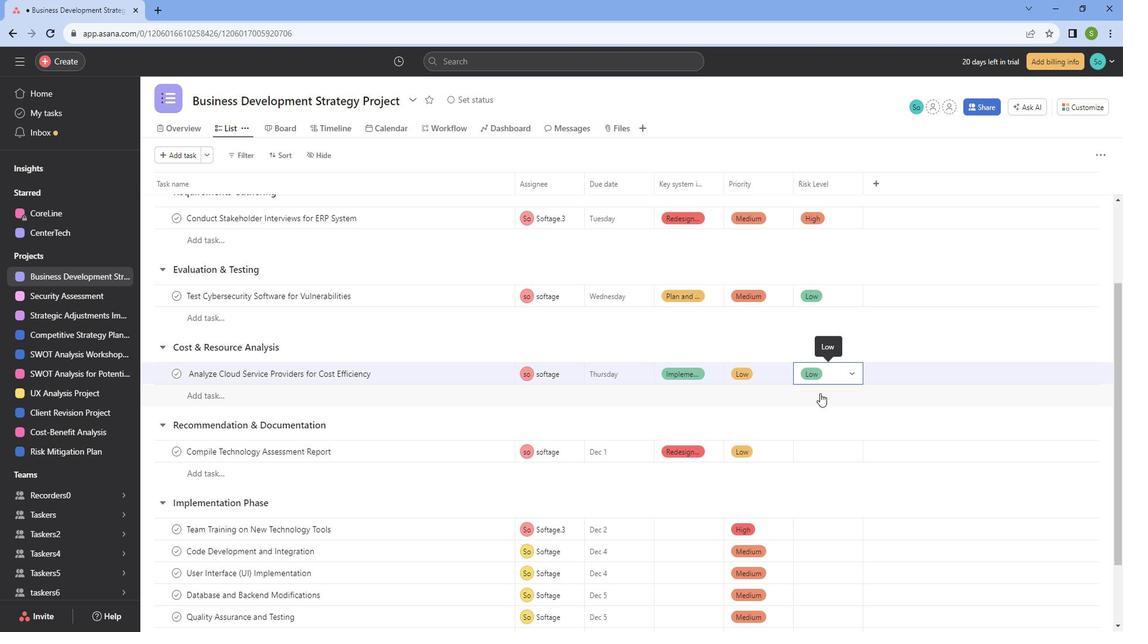 
Action: Mouse scrolled (837, 395) with delta (0, 0)
Screenshot: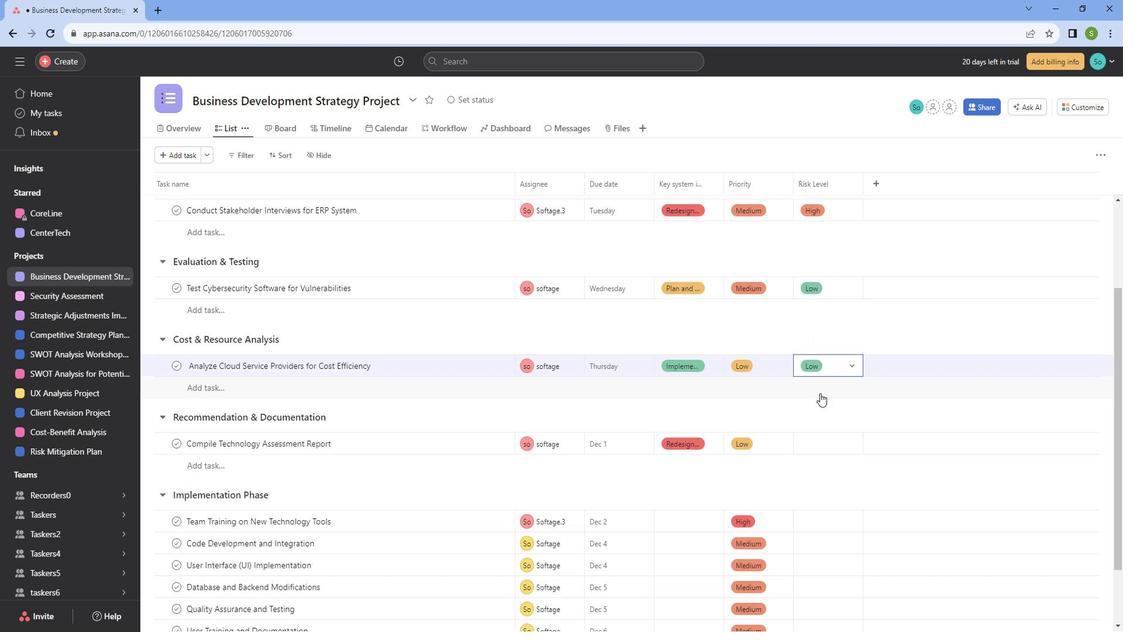 
Action: Mouse moved to (845, 356)
Screenshot: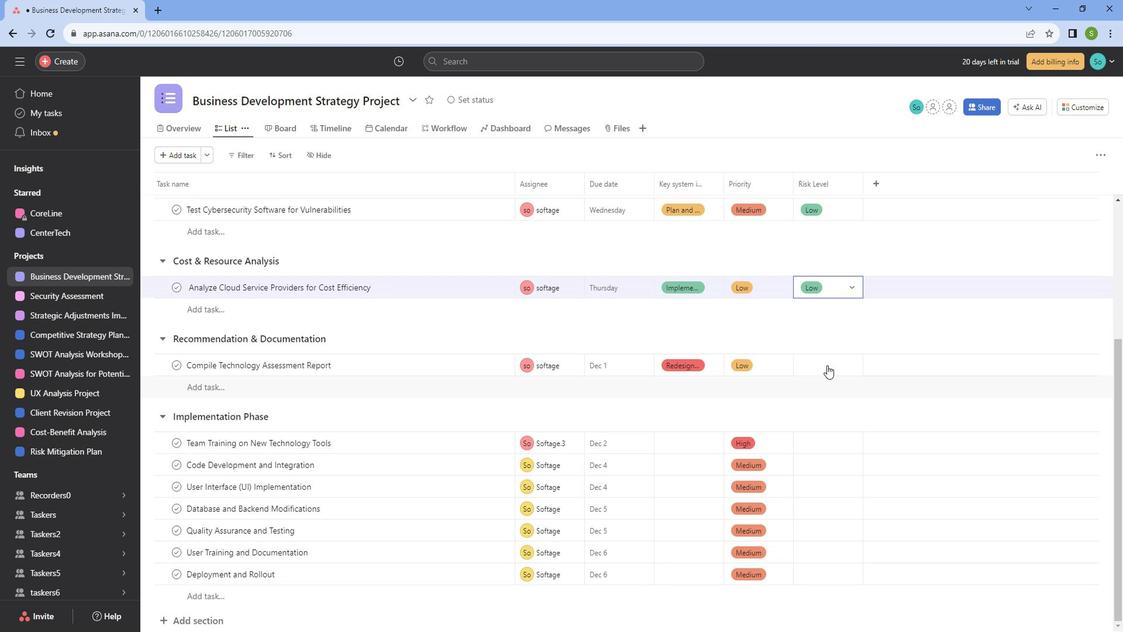
Action: Mouse pressed left at (845, 356)
Screenshot: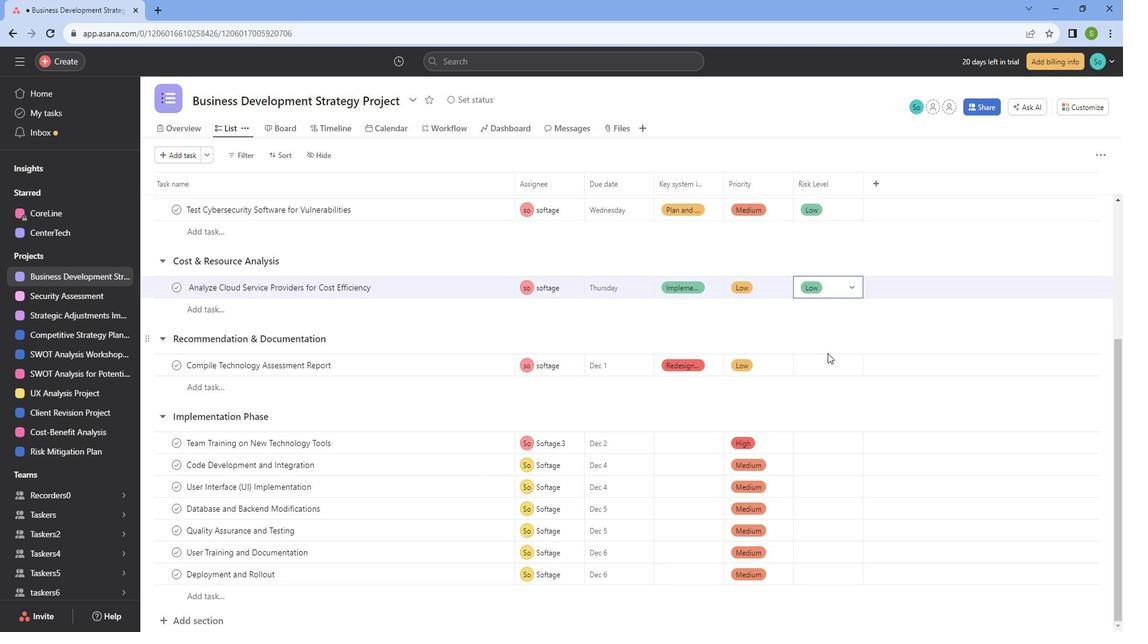 
Action: Mouse moved to (842, 364)
Screenshot: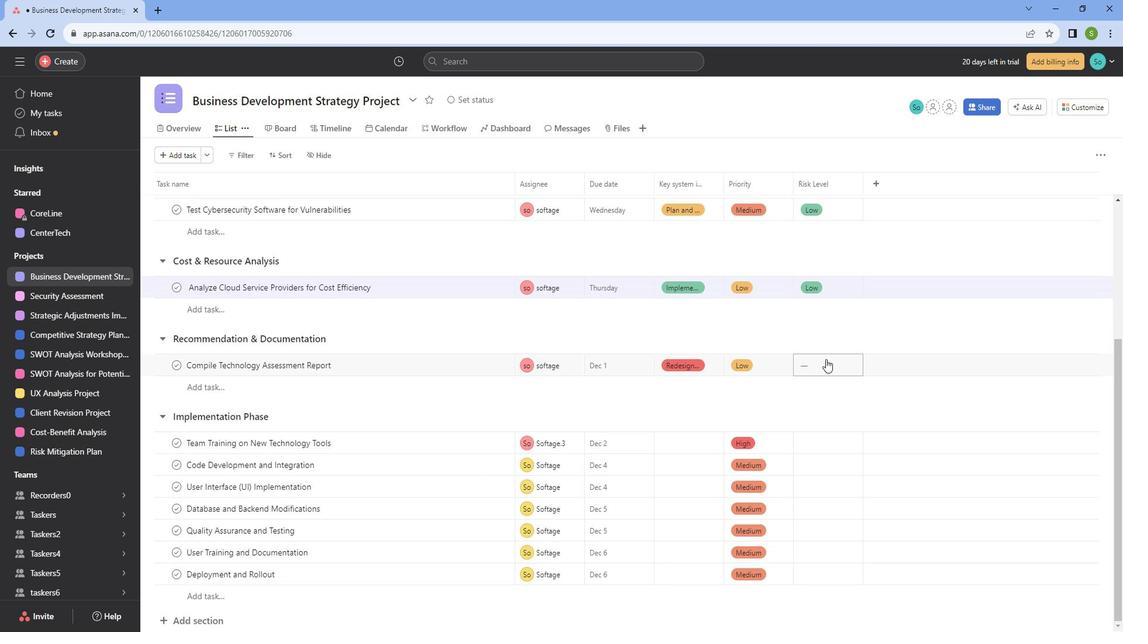 
Action: Mouse pressed left at (842, 364)
Screenshot: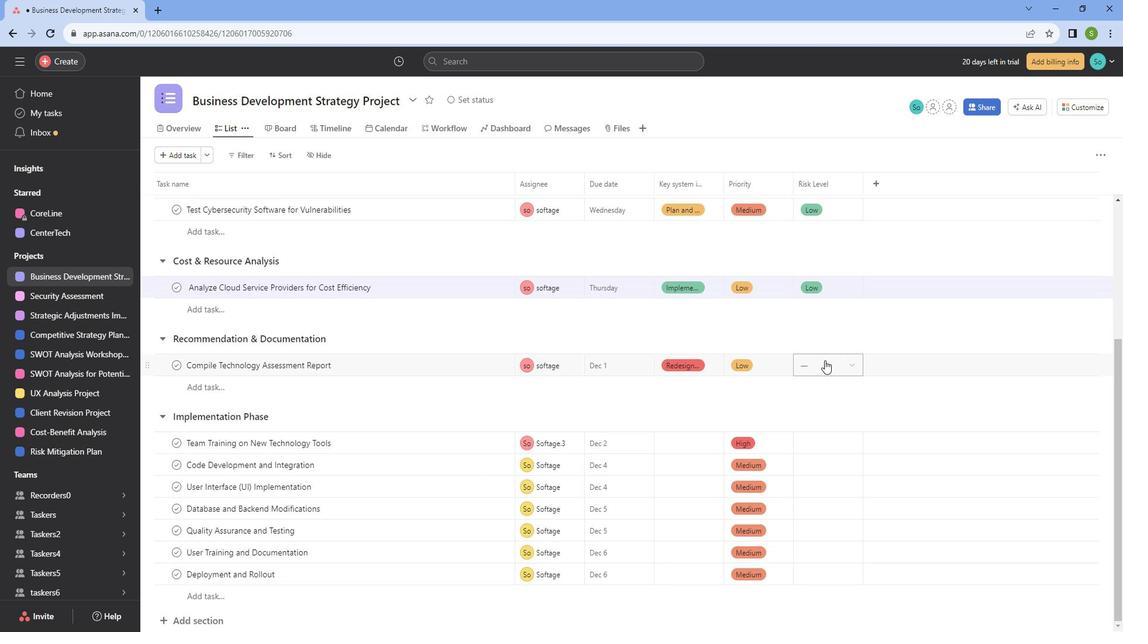 
Action: Mouse moved to (838, 414)
Screenshot: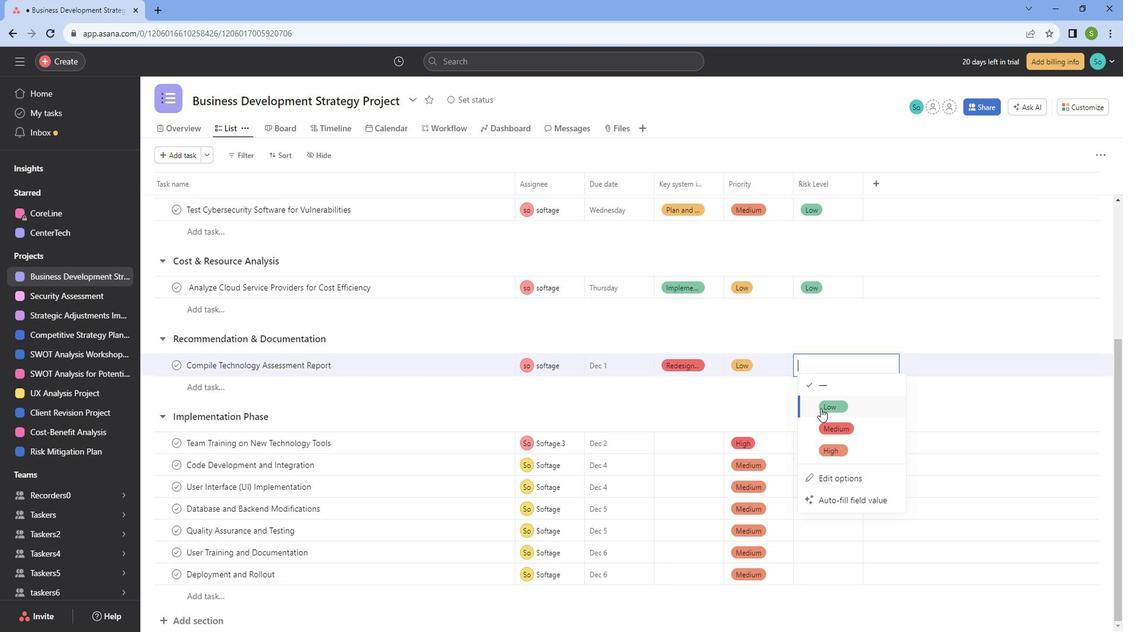 
Action: Mouse pressed left at (838, 414)
Screenshot: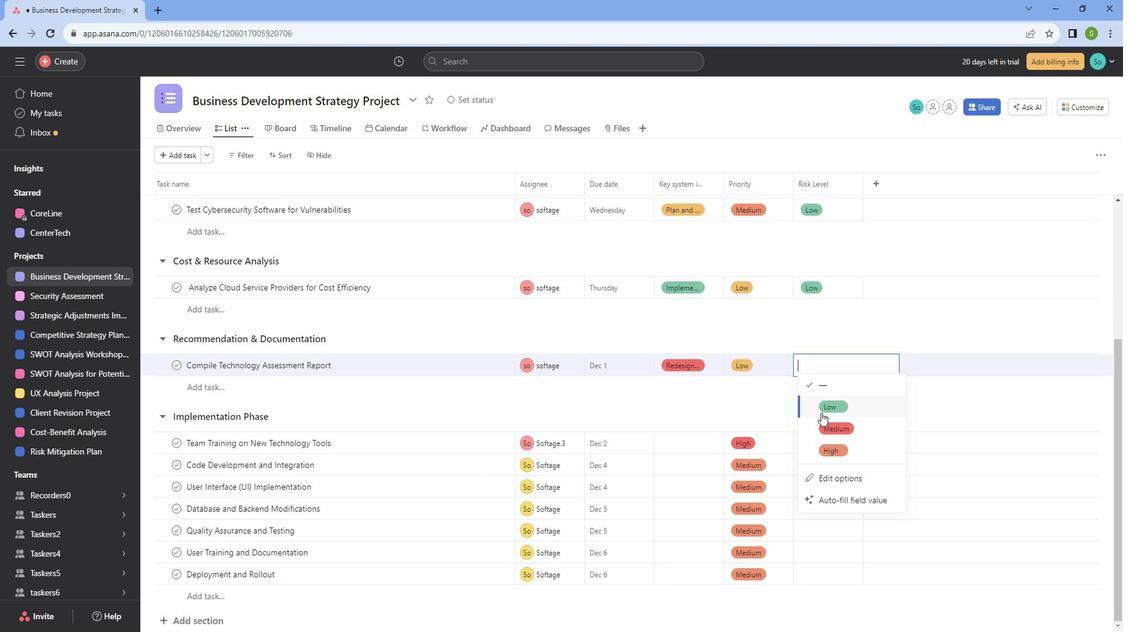 
Action: Mouse scrolled (838, 413) with delta (0, 0)
Screenshot: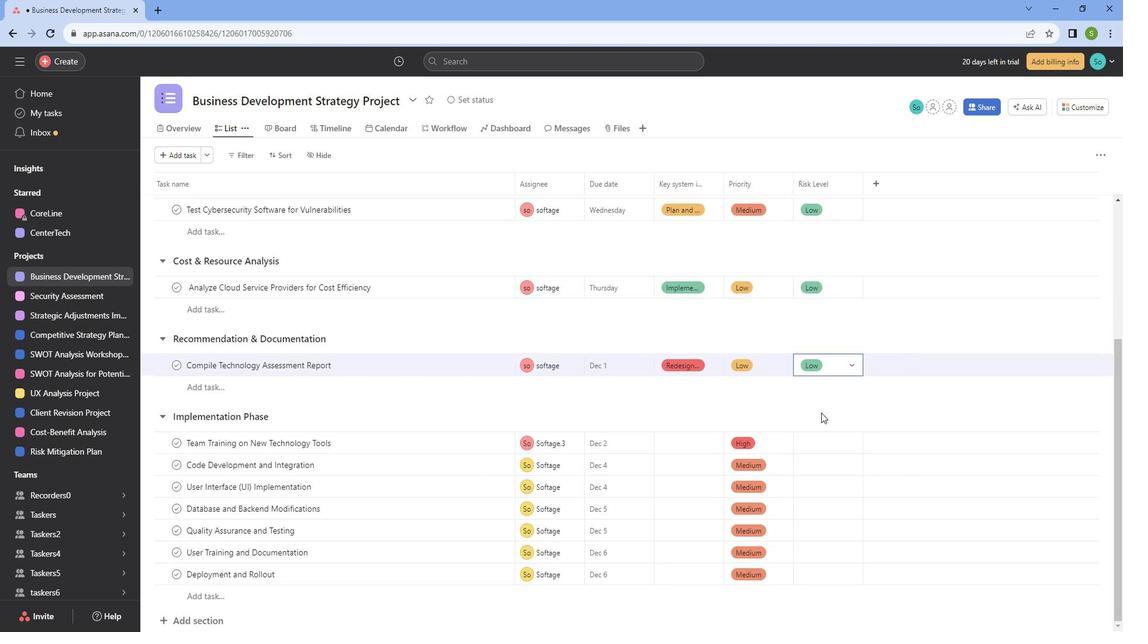 
Action: Mouse scrolled (838, 413) with delta (0, 0)
Screenshot: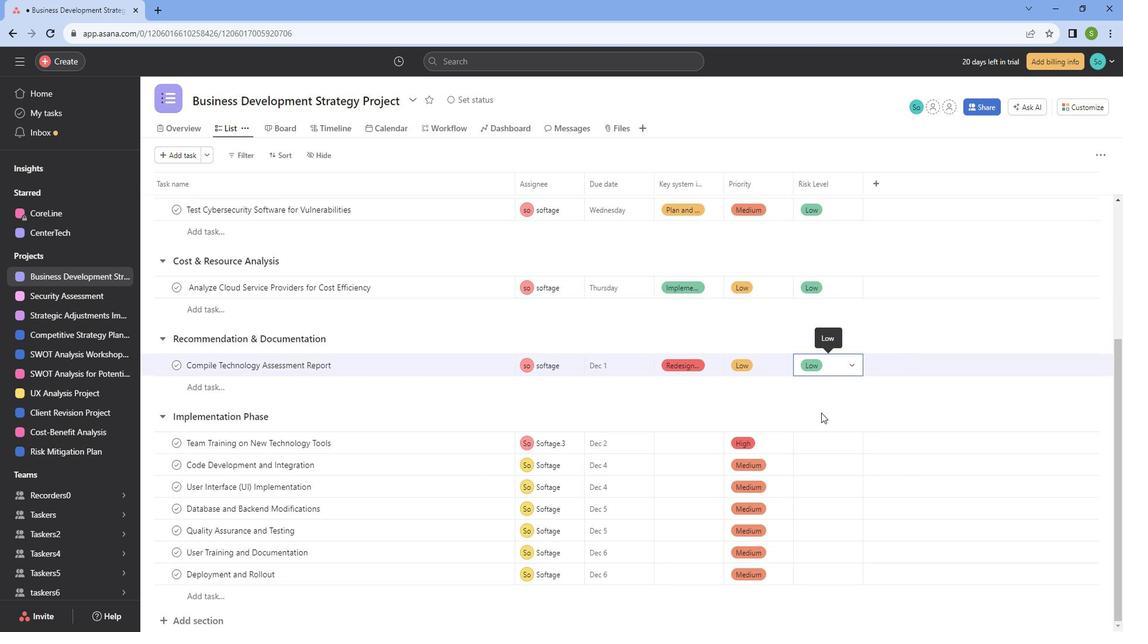 
Action: Mouse scrolled (838, 413) with delta (0, 0)
Screenshot: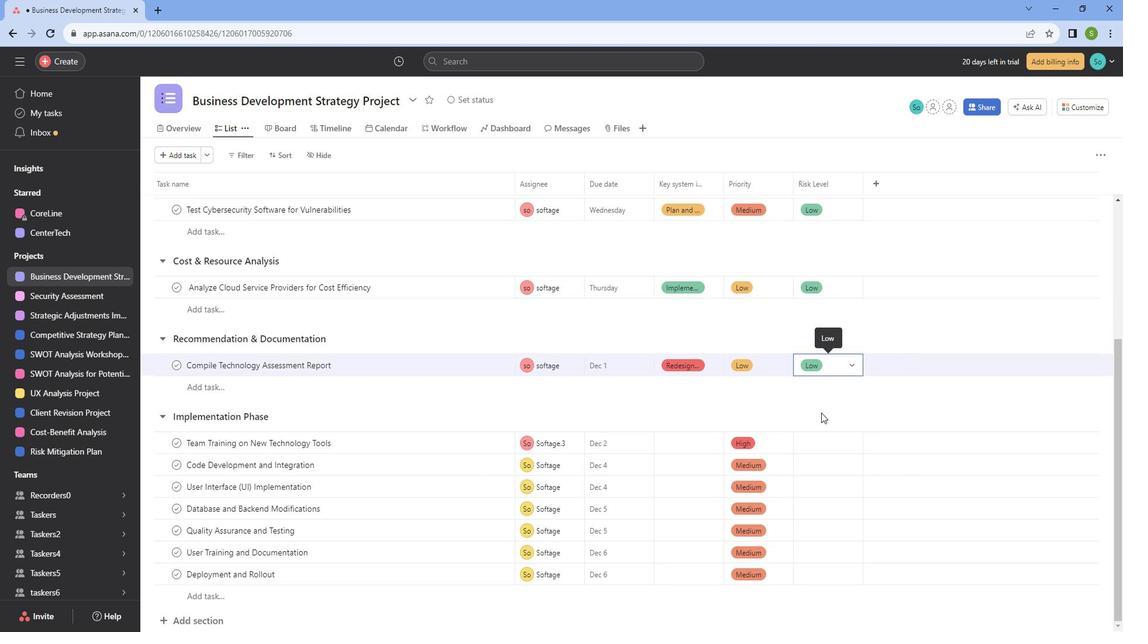
Action: Mouse scrolled (838, 413) with delta (0, 0)
Screenshot: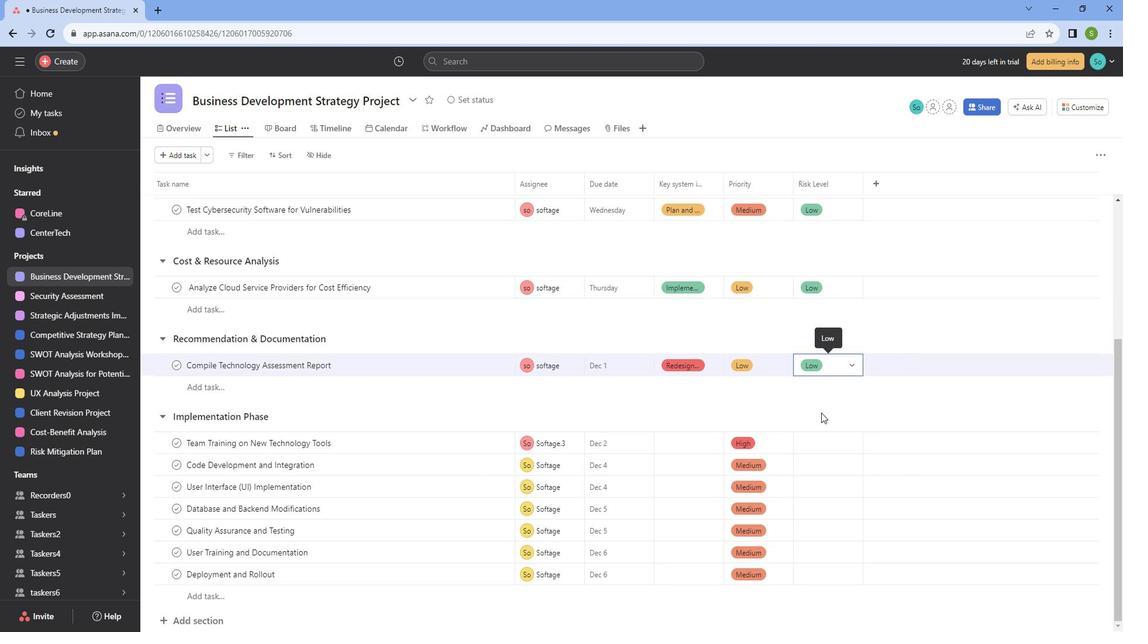 
Action: Mouse moved to (830, 437)
Screenshot: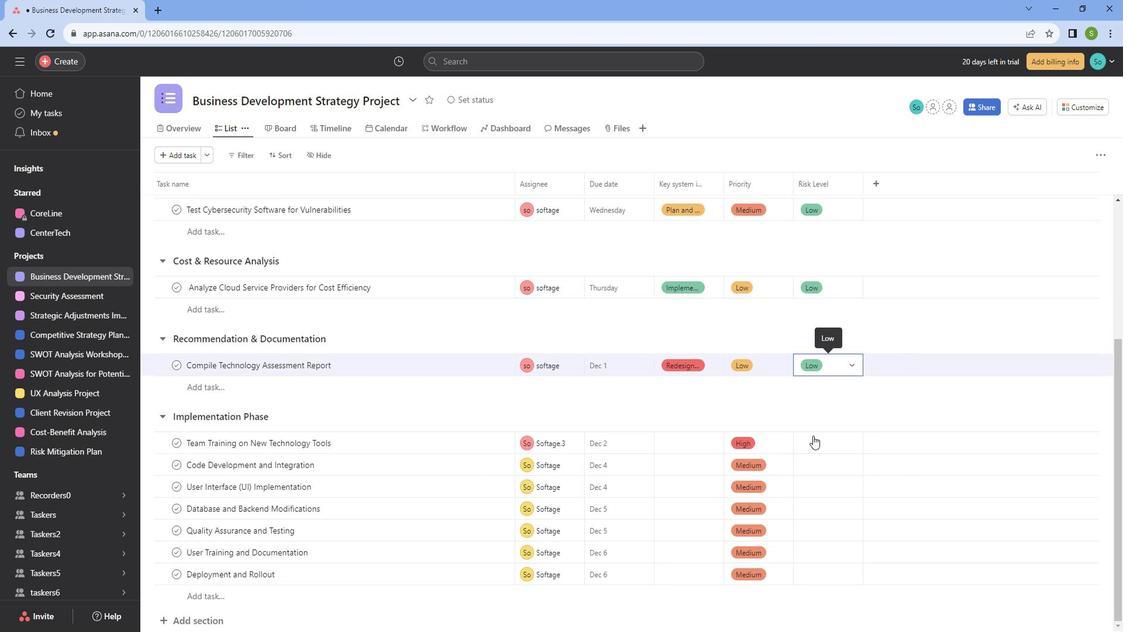 
Action: Mouse pressed left at (830, 437)
Screenshot: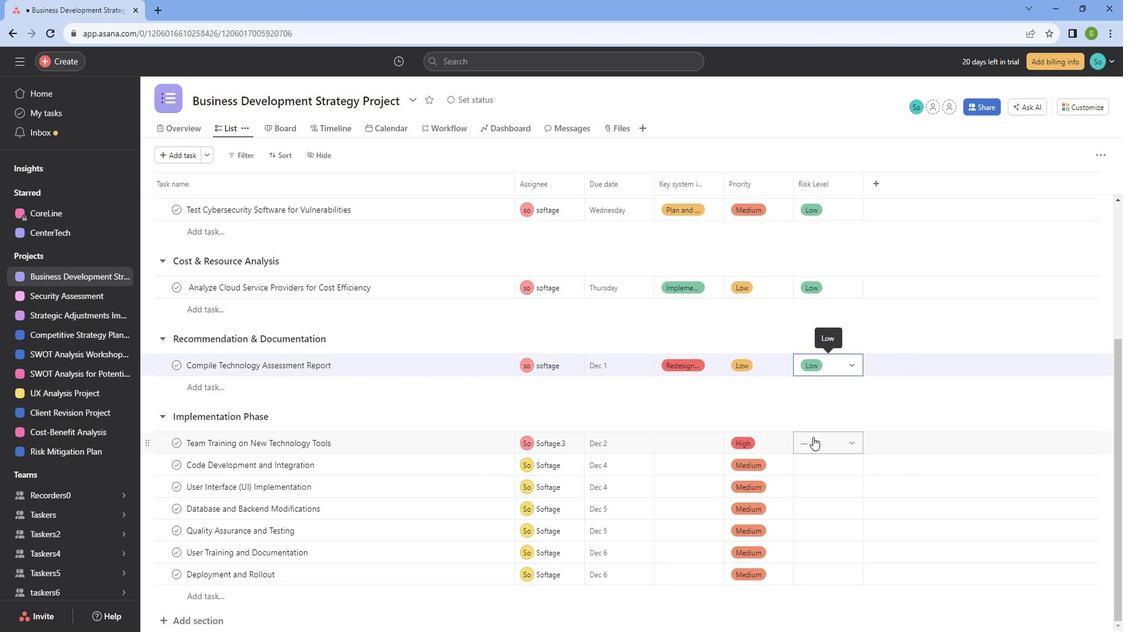 
Action: Mouse moved to (835, 502)
Screenshot: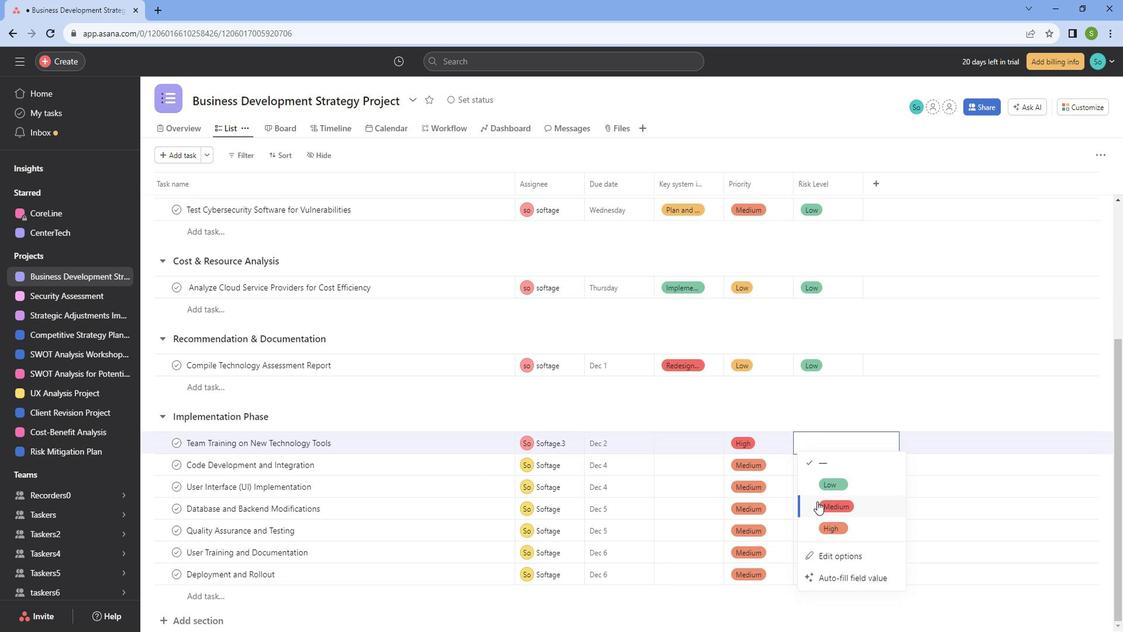 
Action: Mouse pressed left at (835, 502)
Screenshot: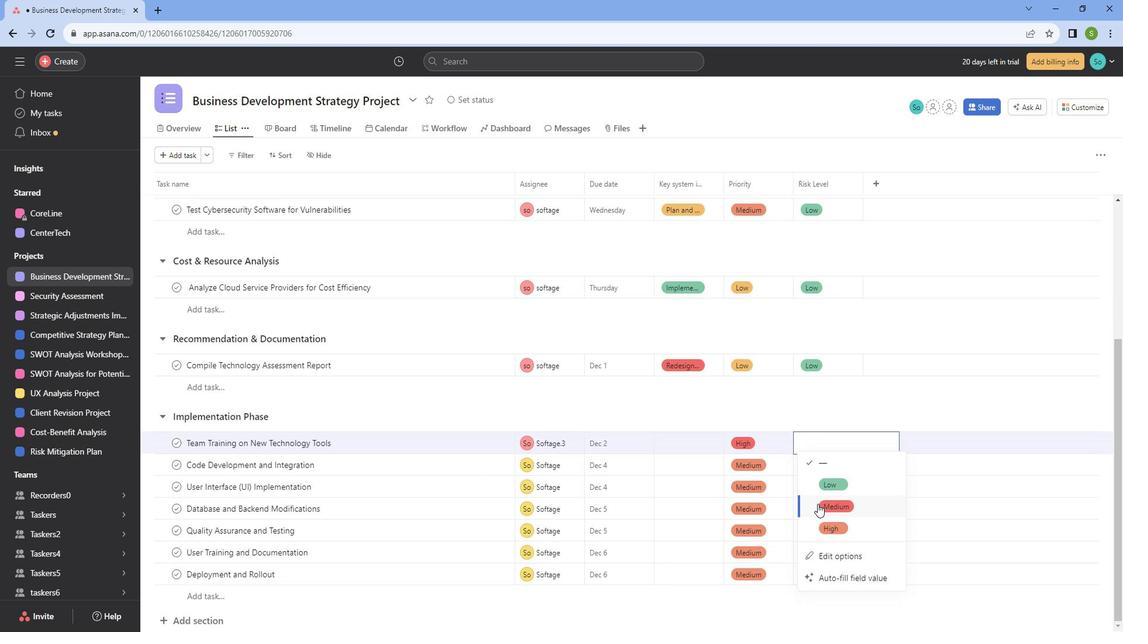 
Action: Mouse moved to (881, 471)
Screenshot: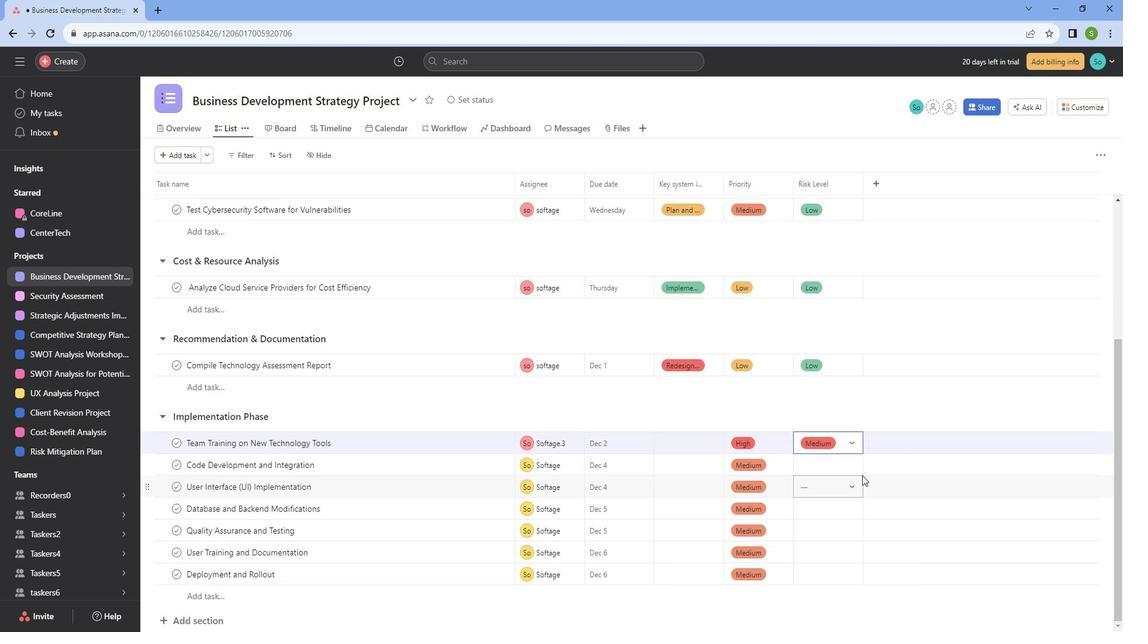 
Action: Mouse pressed left at (881, 471)
Screenshot: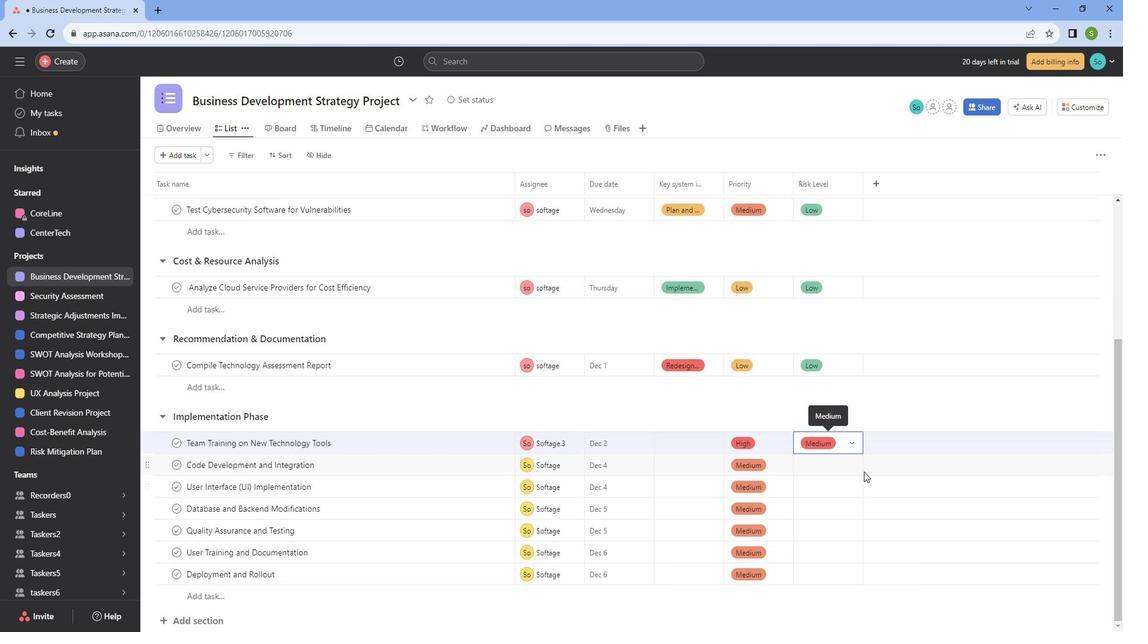 
Action: Mouse moved to (855, 467)
Screenshot: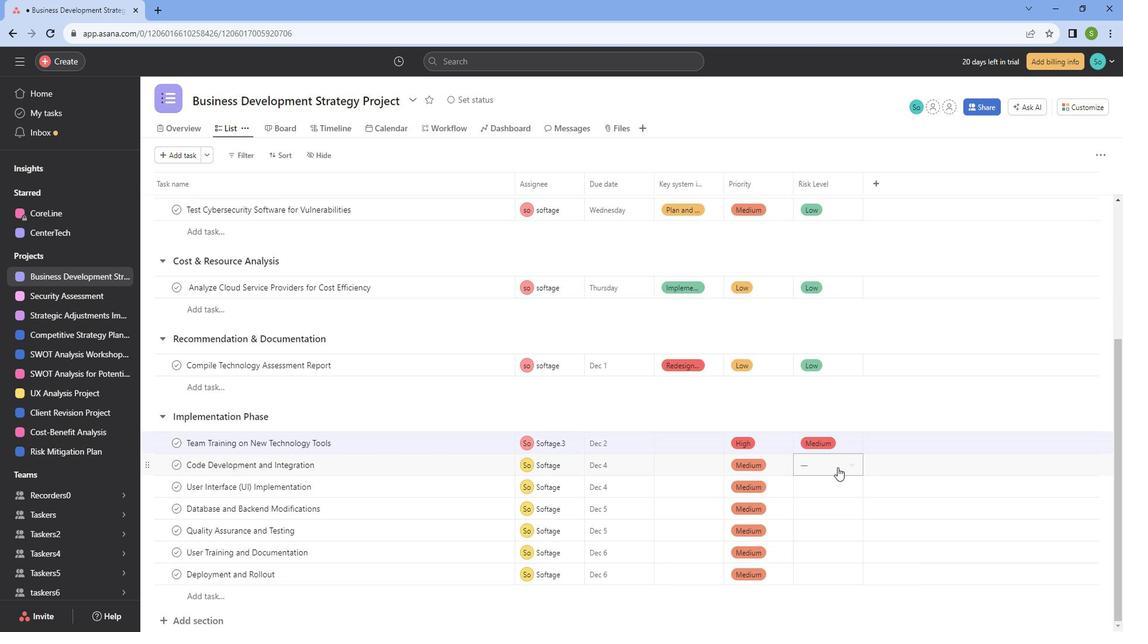 
Action: Mouse pressed left at (855, 467)
Screenshot: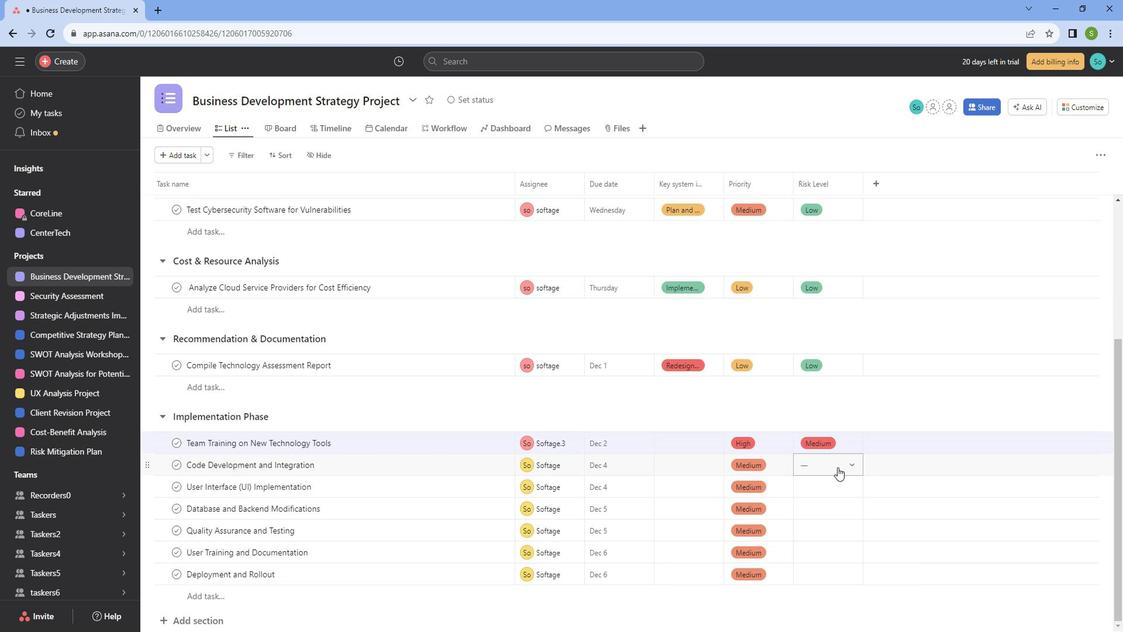 
Action: Mouse moved to (855, 522)
Screenshot: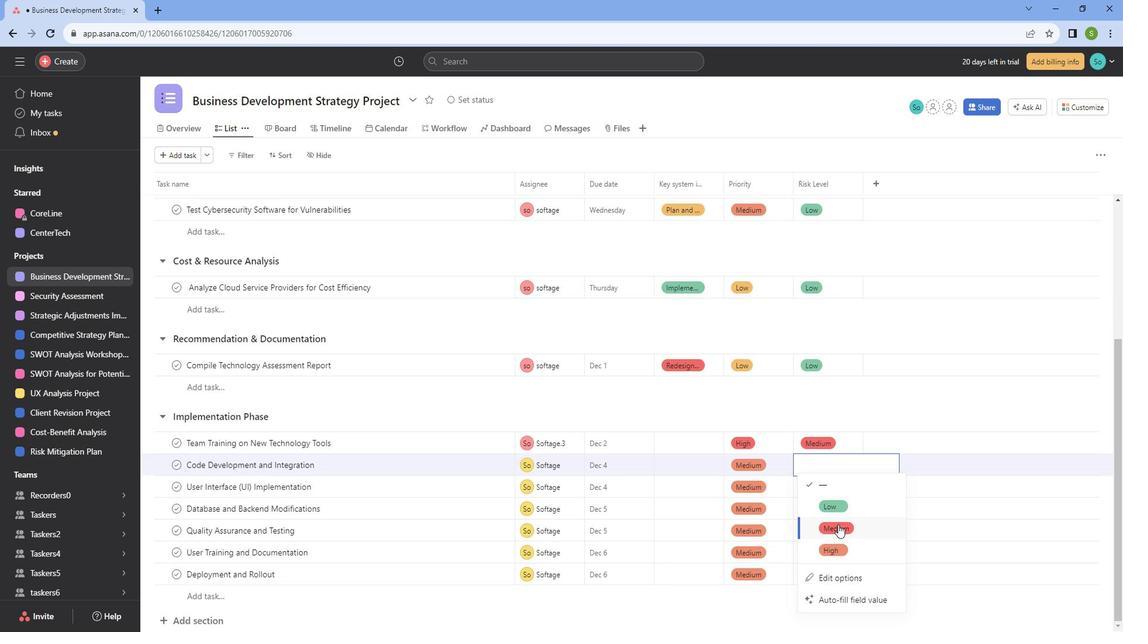 
Action: Mouse pressed left at (855, 522)
Screenshot: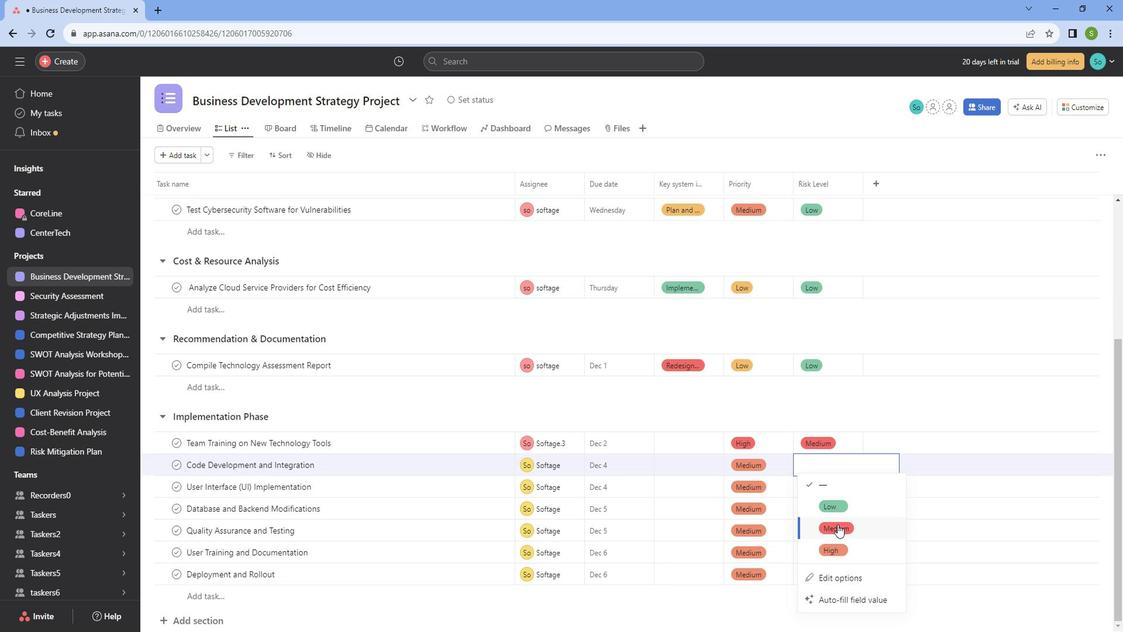 
Action: Mouse moved to (866, 493)
Screenshot: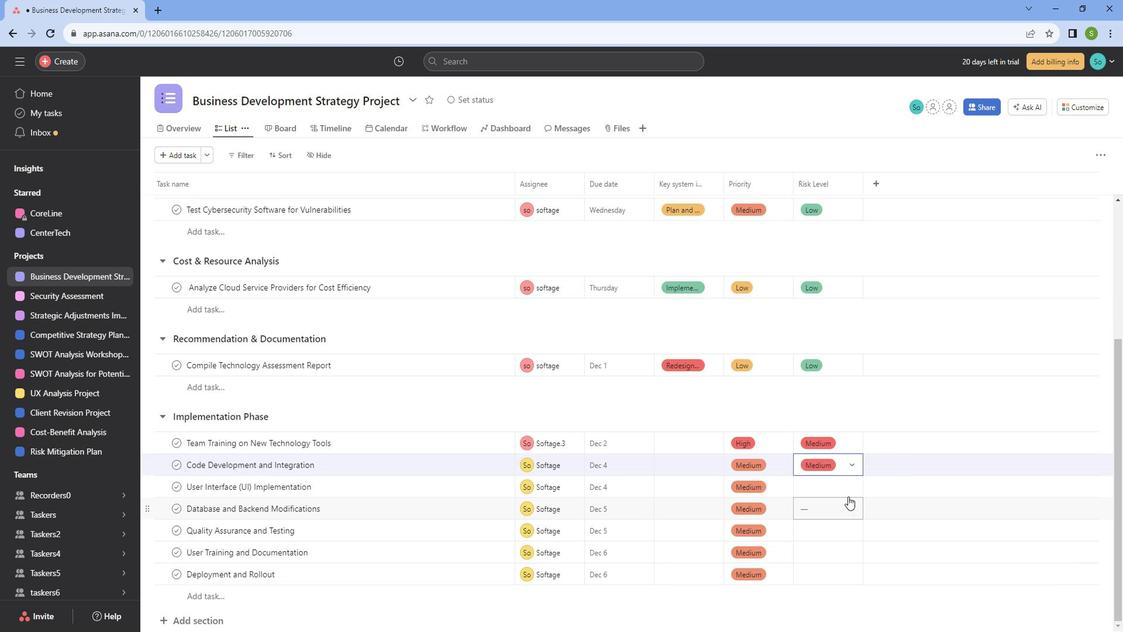 
Action: Mouse pressed left at (866, 493)
Screenshot: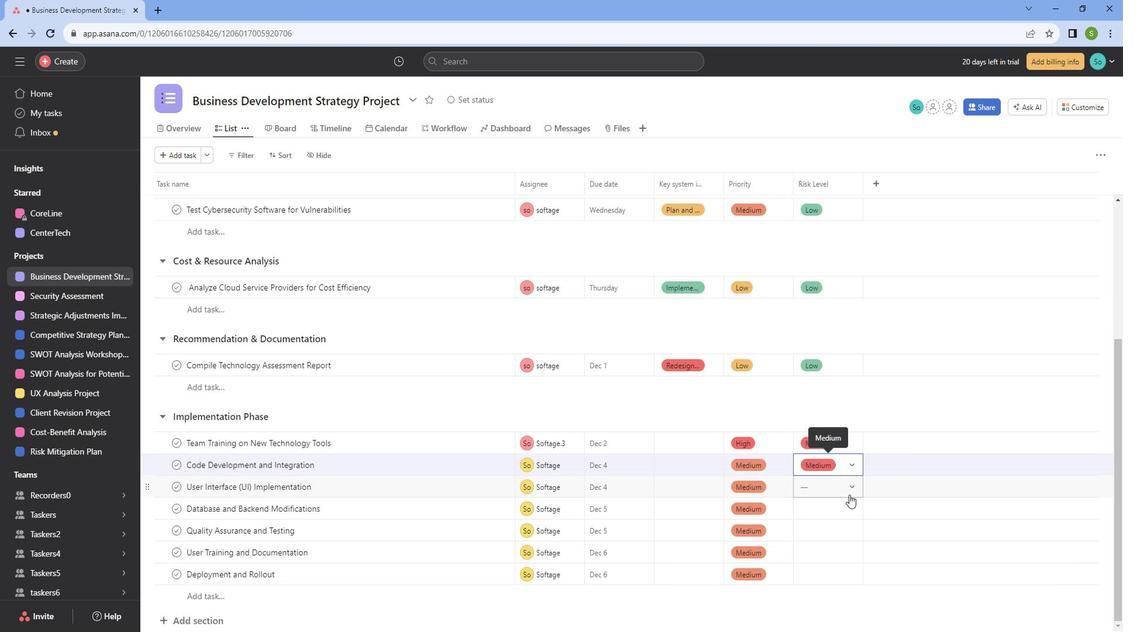
Action: Mouse moved to (873, 397)
Screenshot: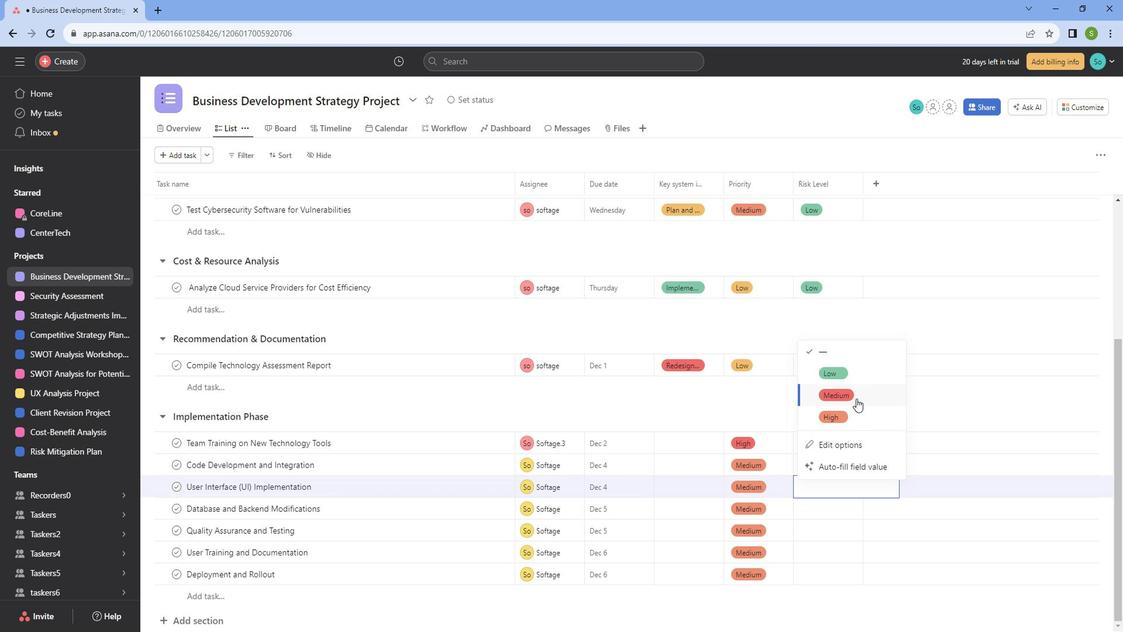 
Action: Mouse pressed left at (873, 397)
Screenshot: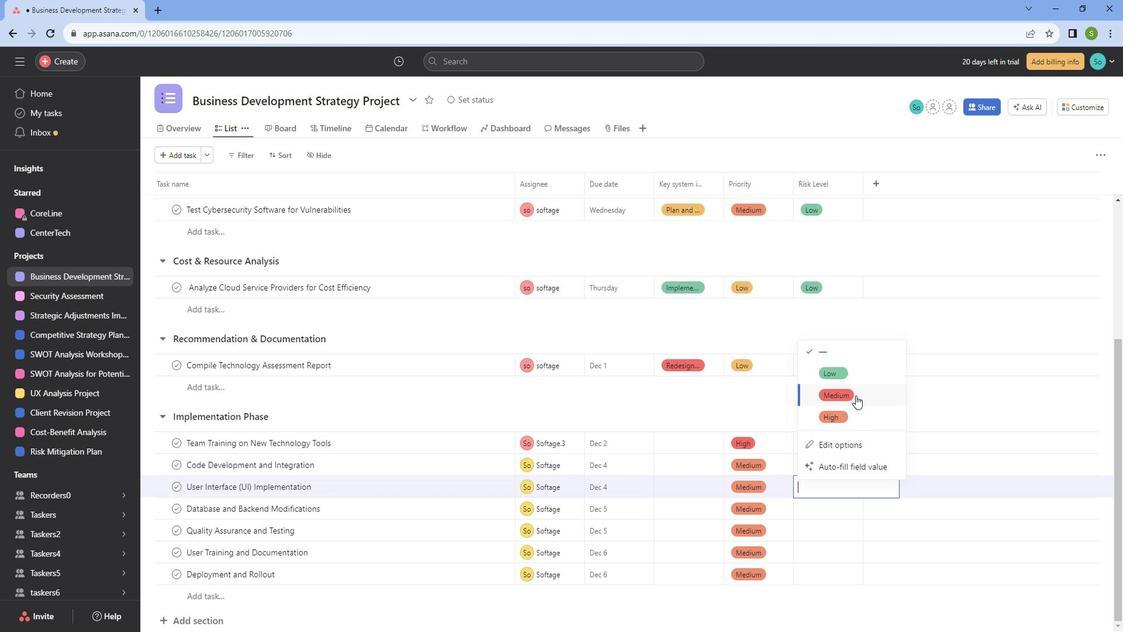
Action: Mouse moved to (865, 506)
Screenshot: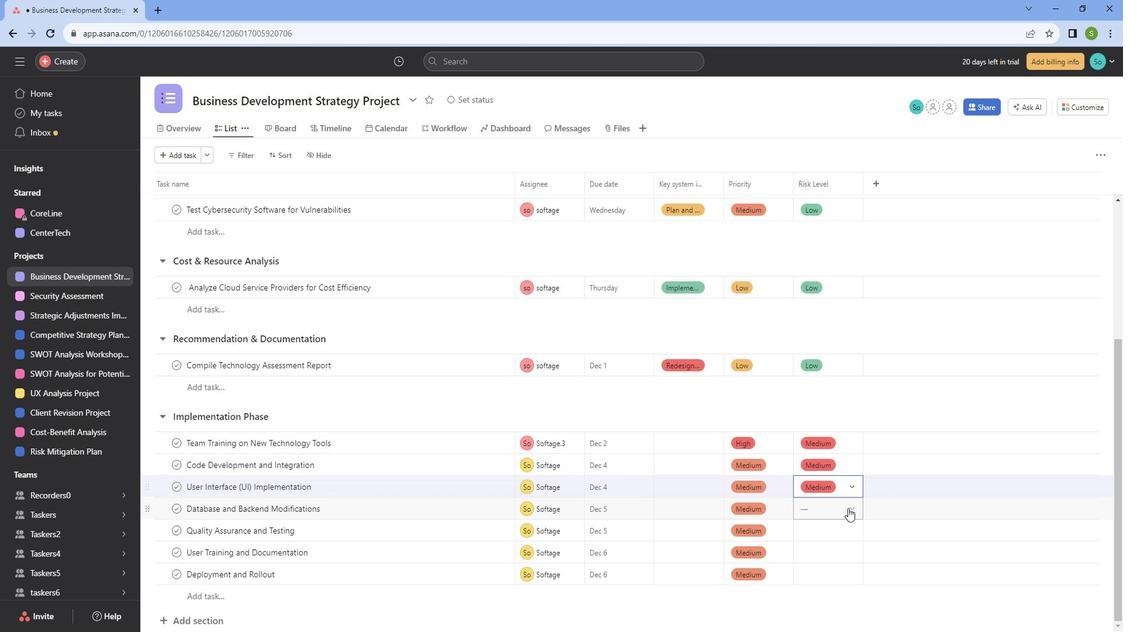 
Action: Mouse pressed left at (865, 506)
Screenshot: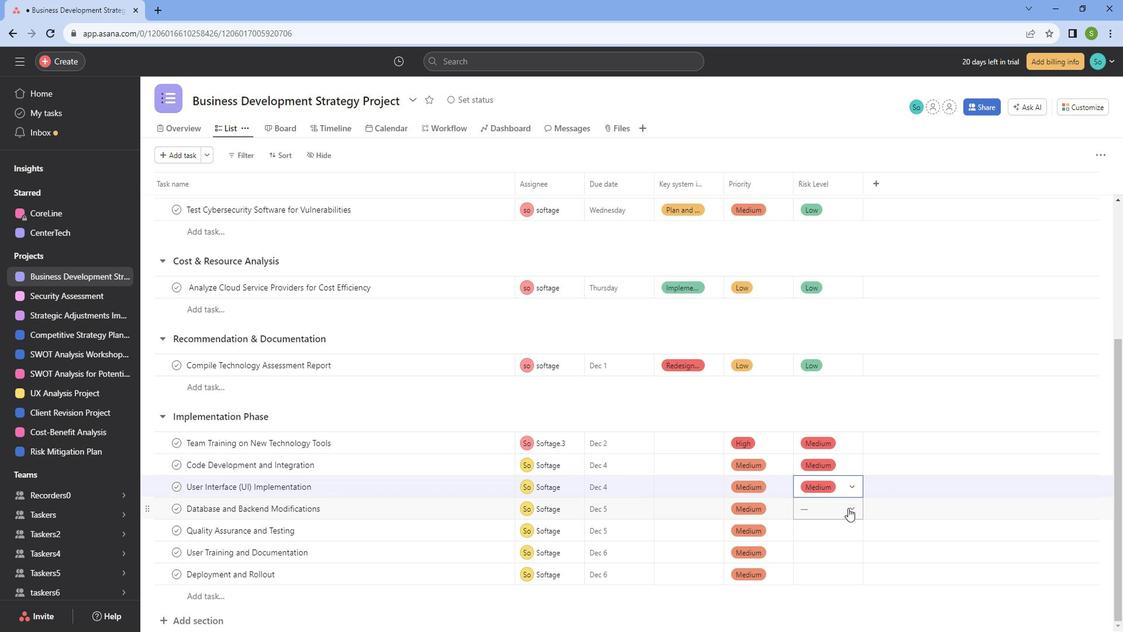 
Action: Mouse moved to (878, 419)
Screenshot: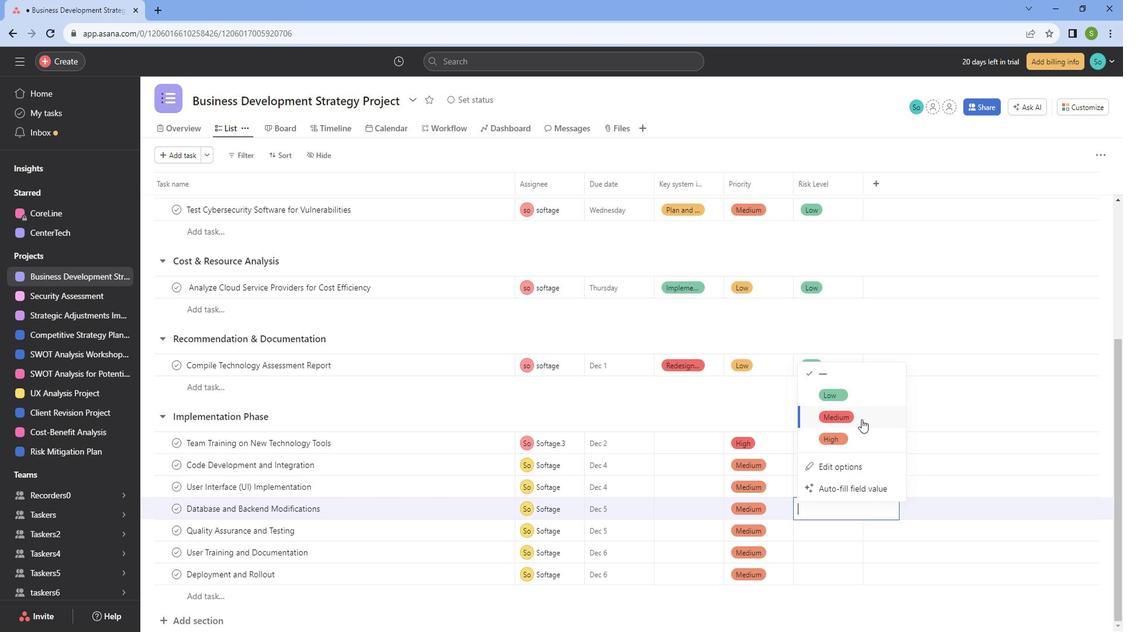 
Action: Mouse pressed left at (878, 419)
Screenshot: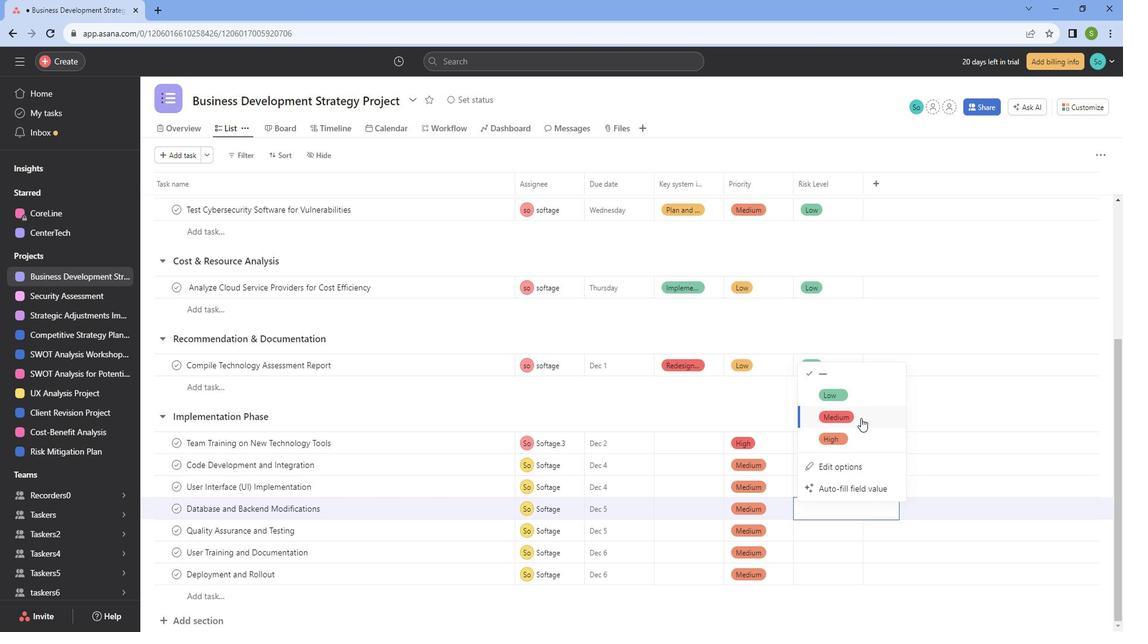 
Action: Mouse moved to (841, 537)
Screenshot: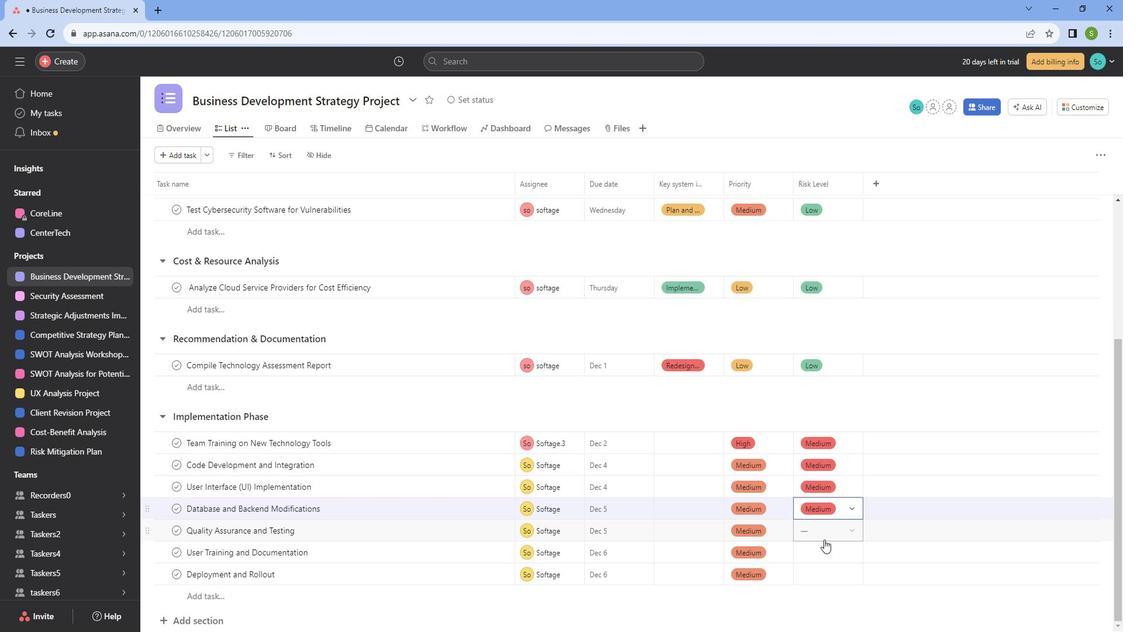 
Action: Mouse pressed left at (841, 537)
Screenshot: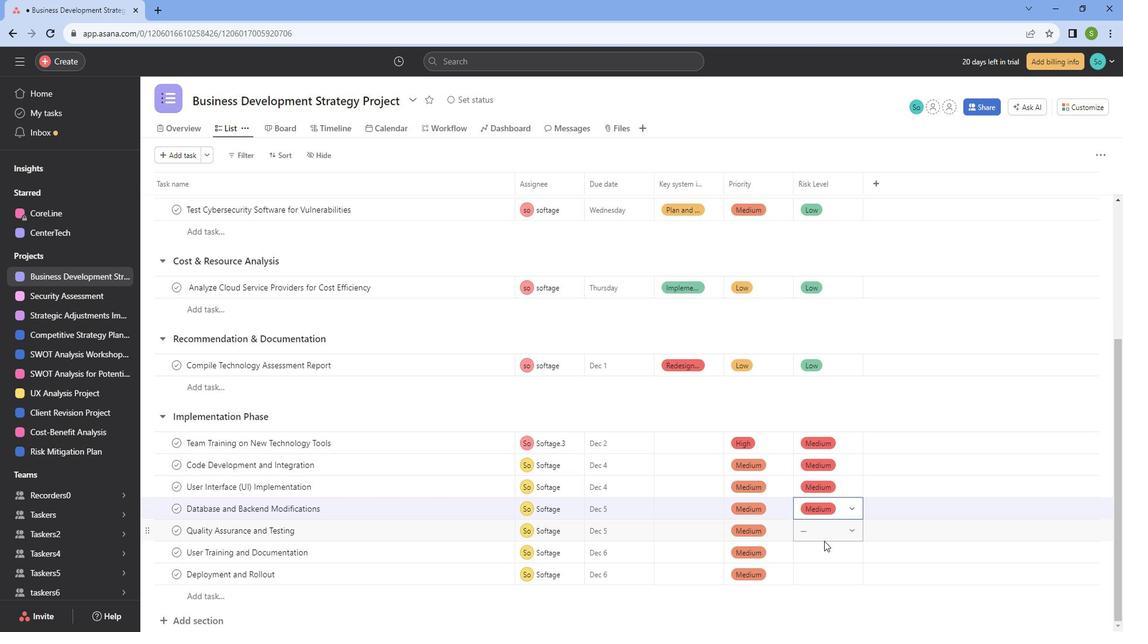 
Action: Mouse moved to (848, 520)
Screenshot: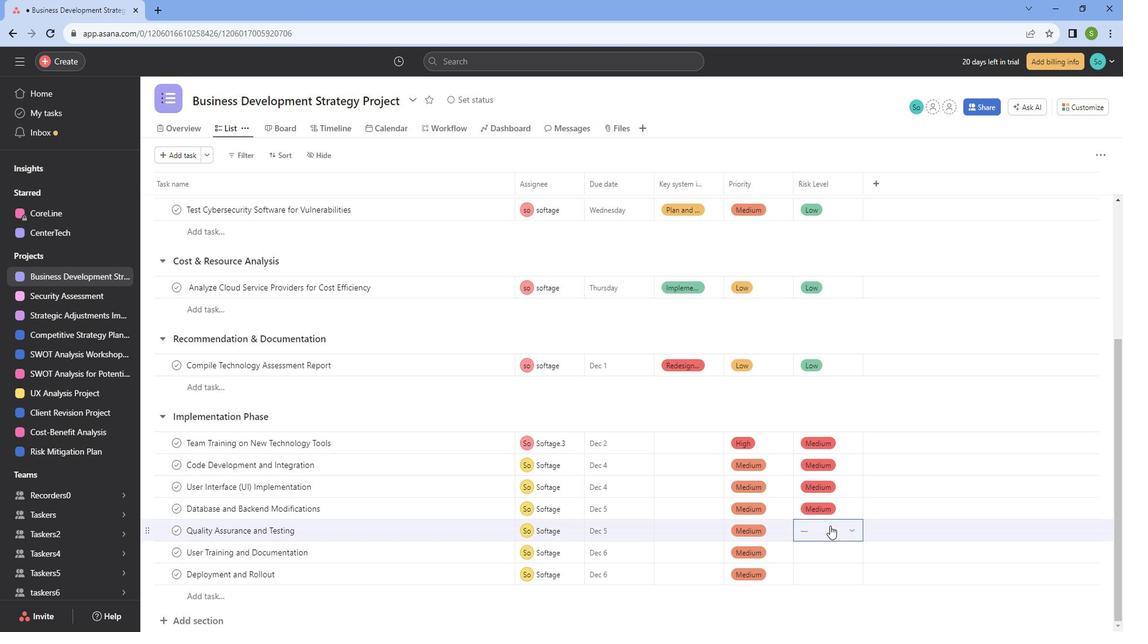 
Action: Mouse pressed left at (848, 520)
Screenshot: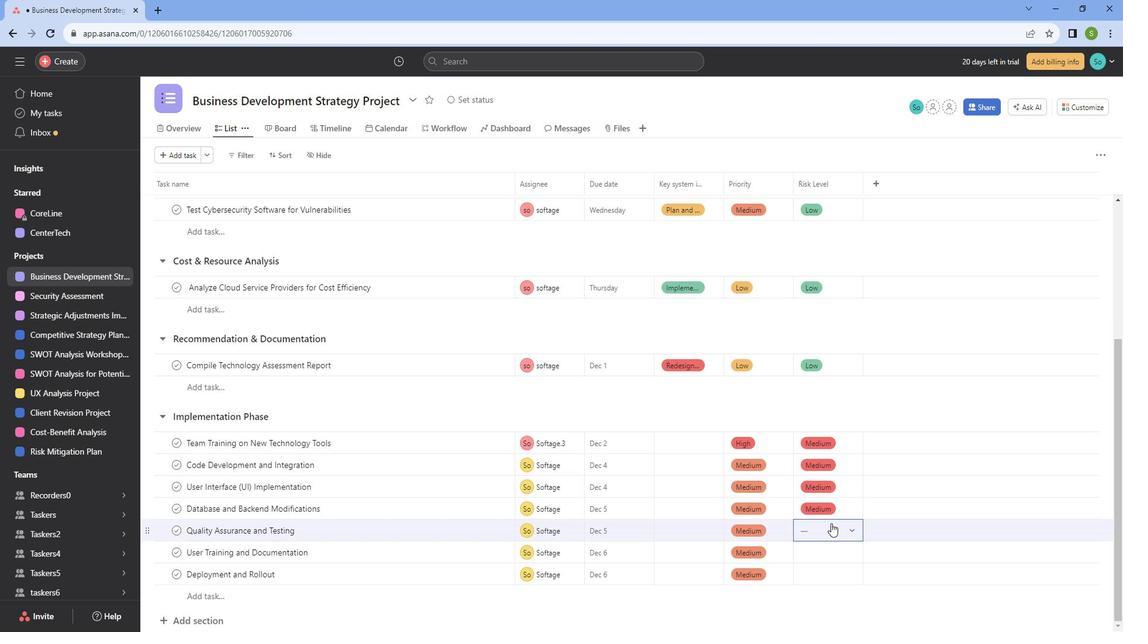 
Action: Mouse moved to (874, 411)
Screenshot: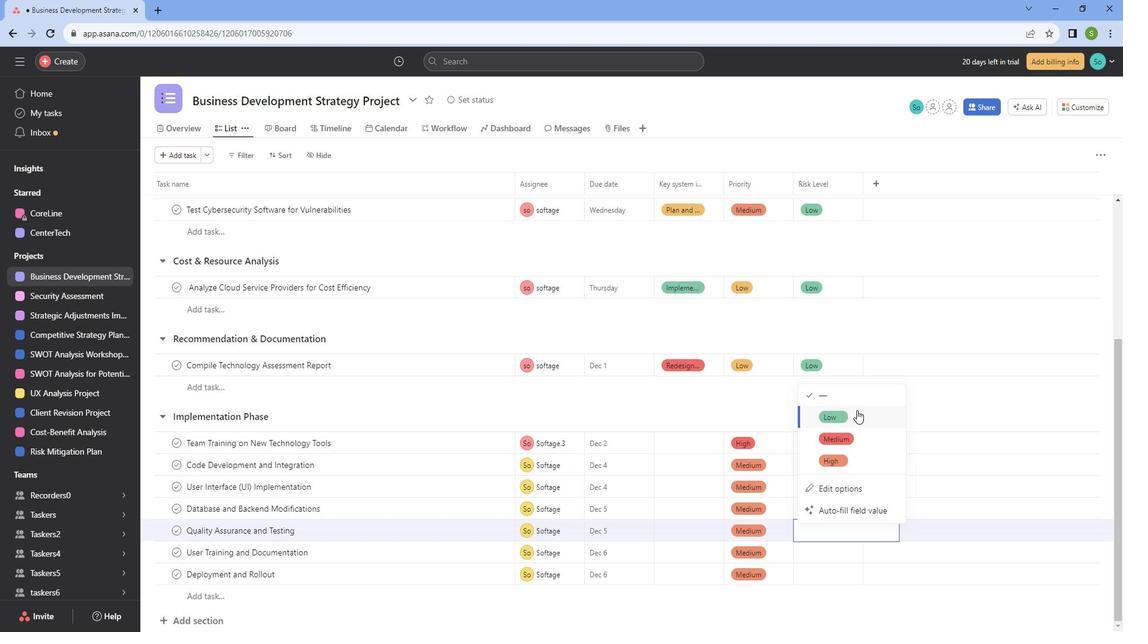 
Action: Mouse pressed left at (874, 411)
Screenshot: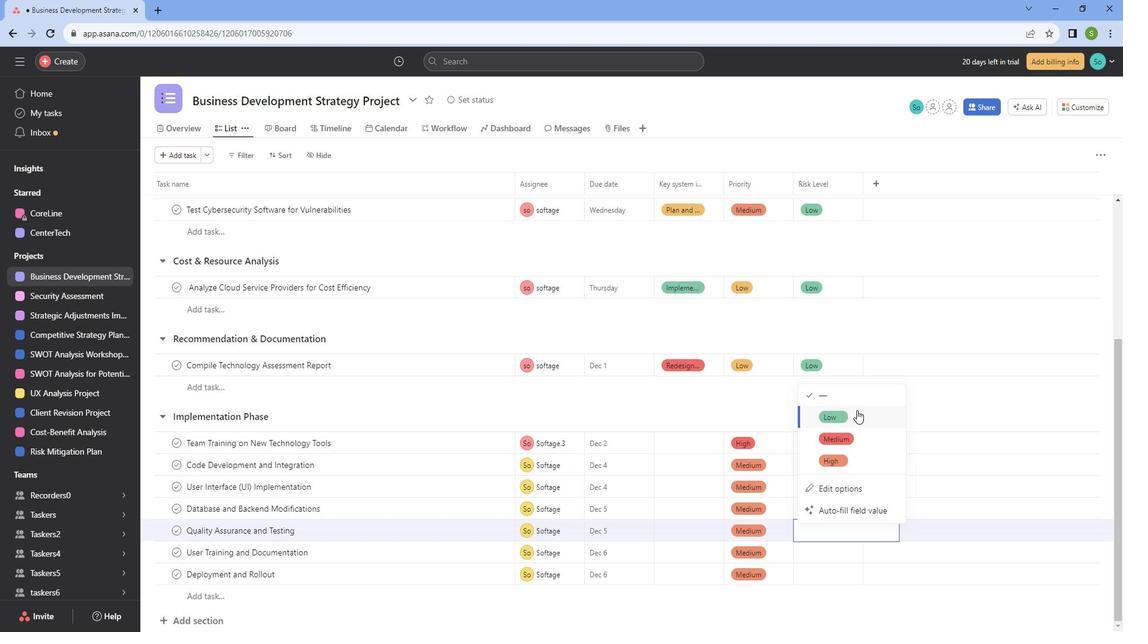 
Action: Mouse moved to (842, 544)
Screenshot: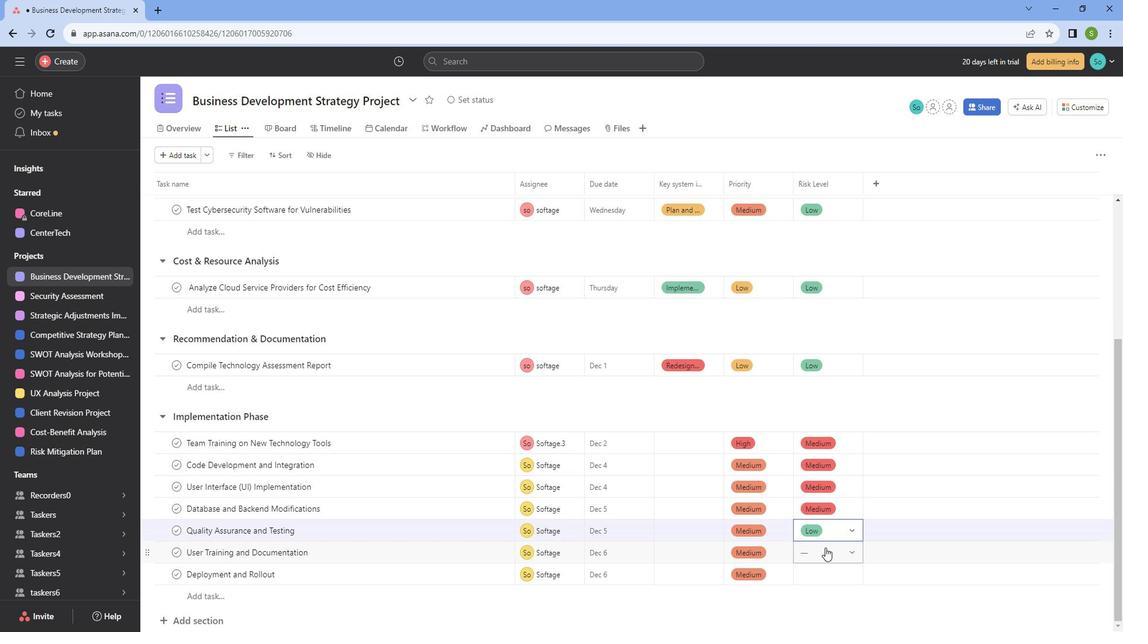 
Action: Mouse pressed left at (842, 544)
Screenshot: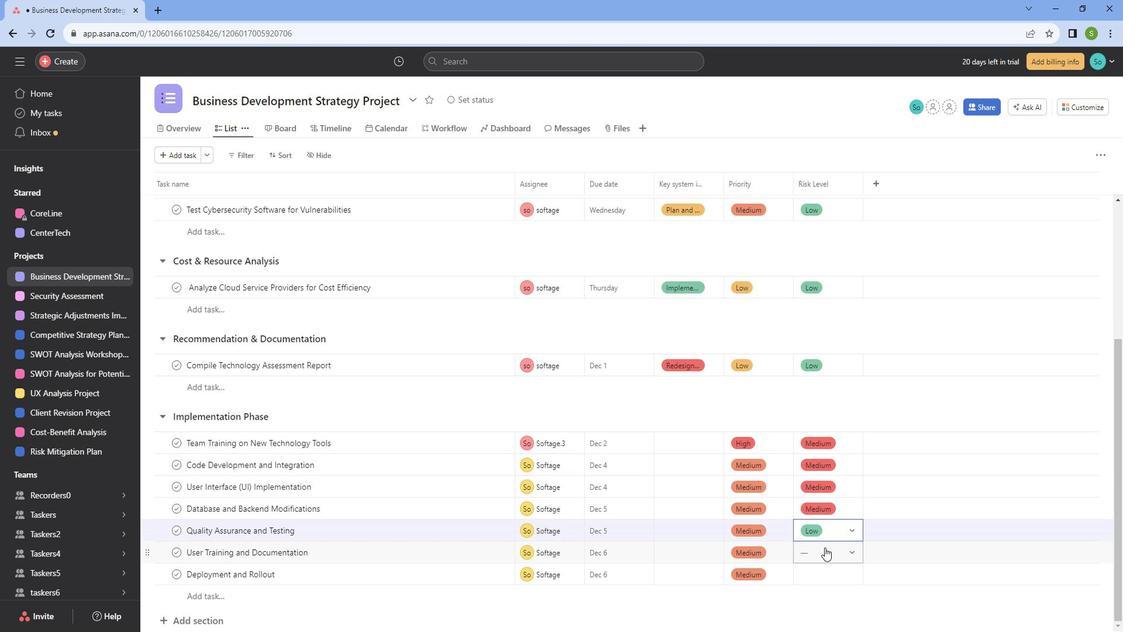 
Action: Mouse moved to (867, 447)
Screenshot: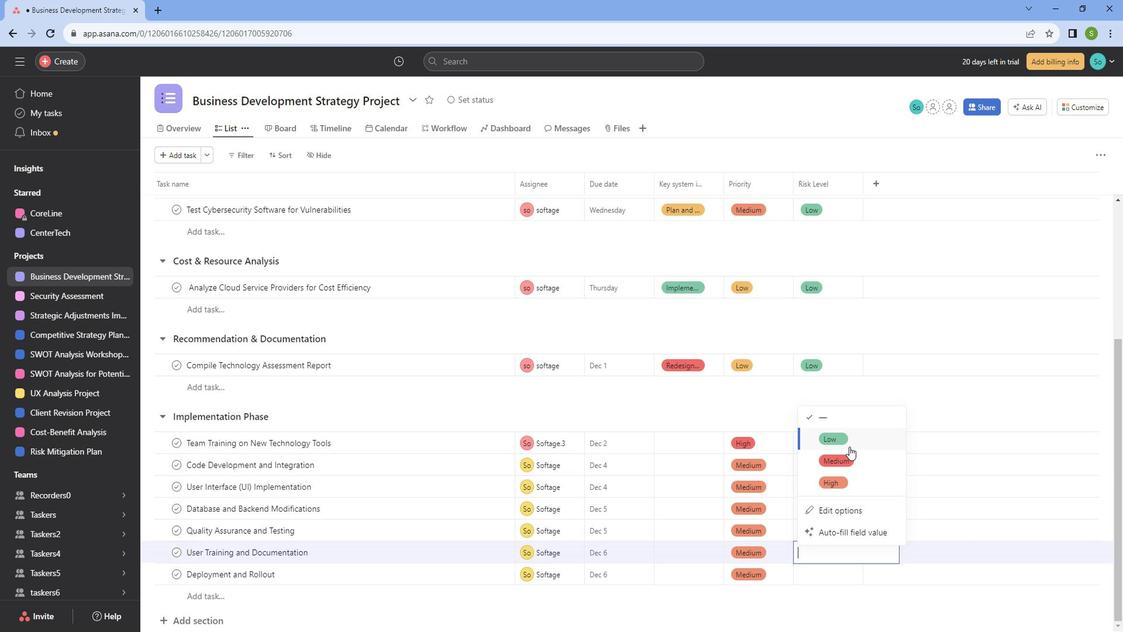 
Action: Mouse pressed left at (867, 447)
Screenshot: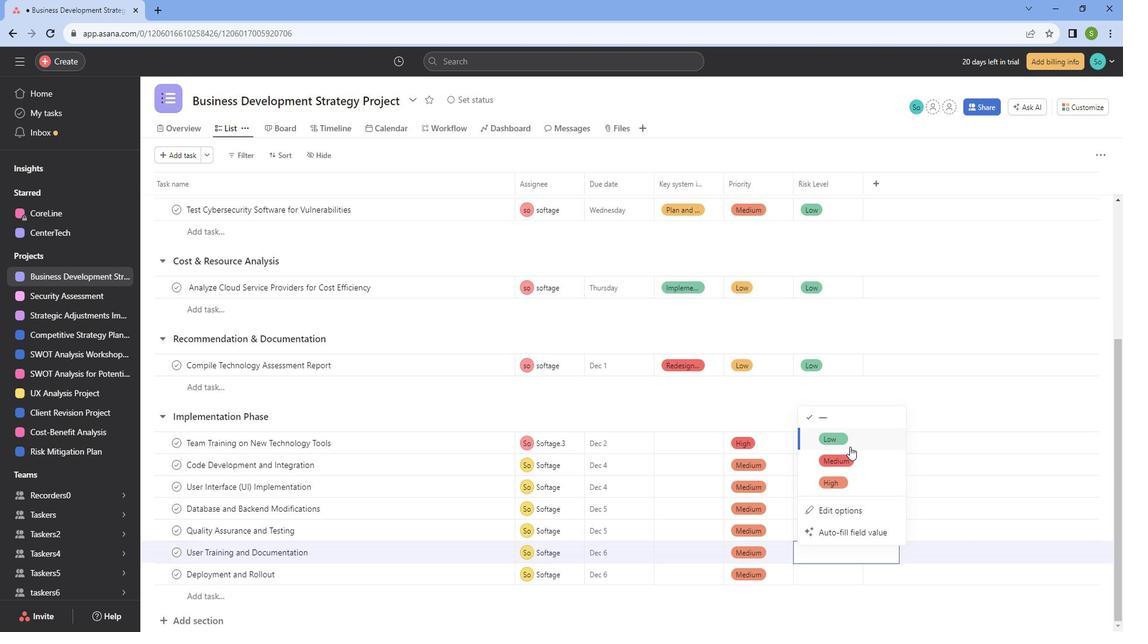 
Action: Mouse moved to (831, 575)
Screenshot: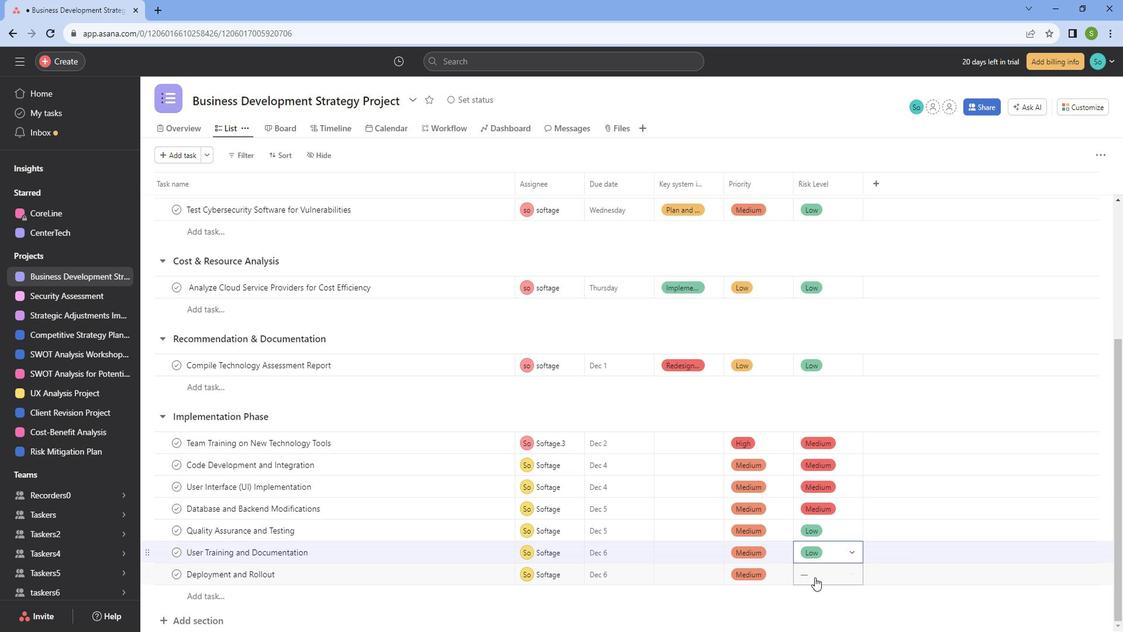 
Action: Mouse pressed left at (831, 575)
Screenshot: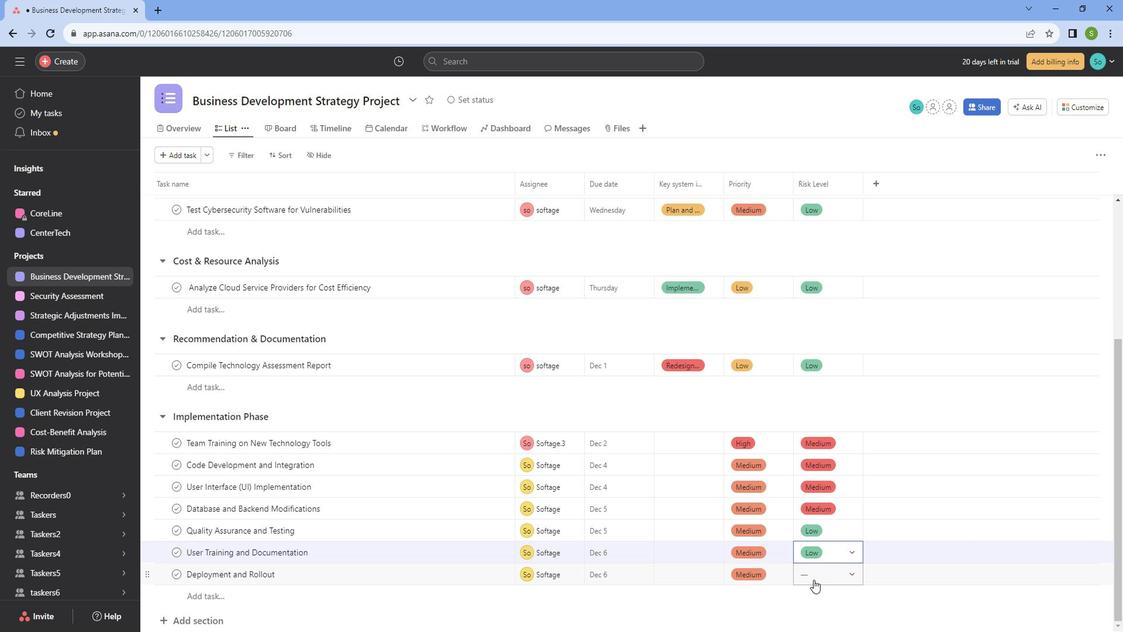
Action: Mouse moved to (866, 451)
Screenshot: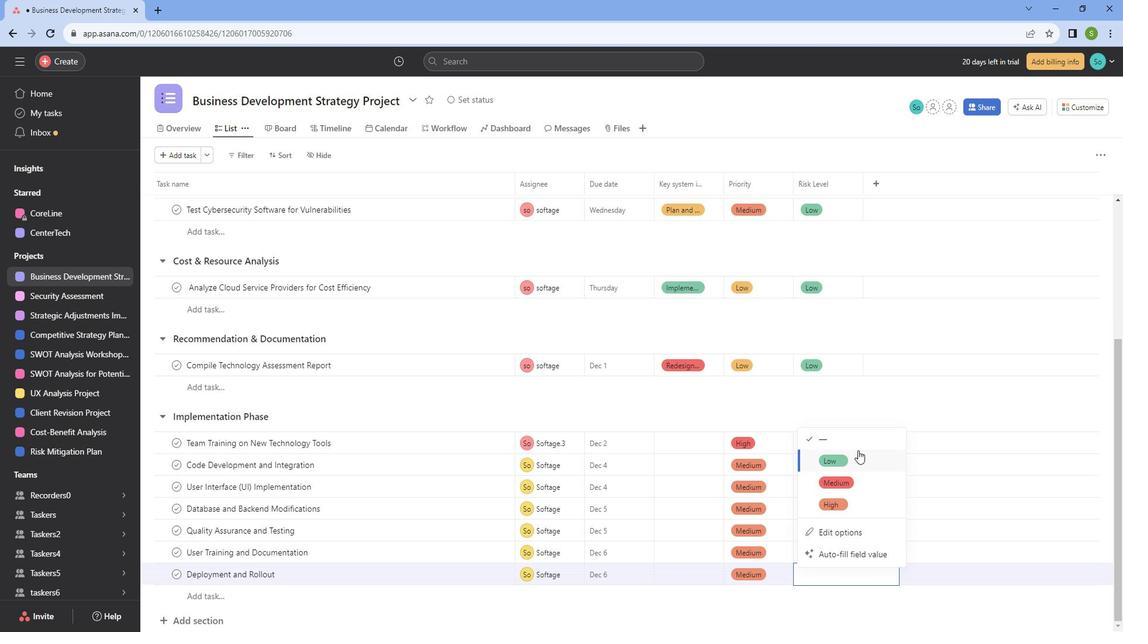 
Action: Mouse pressed left at (866, 451)
Screenshot: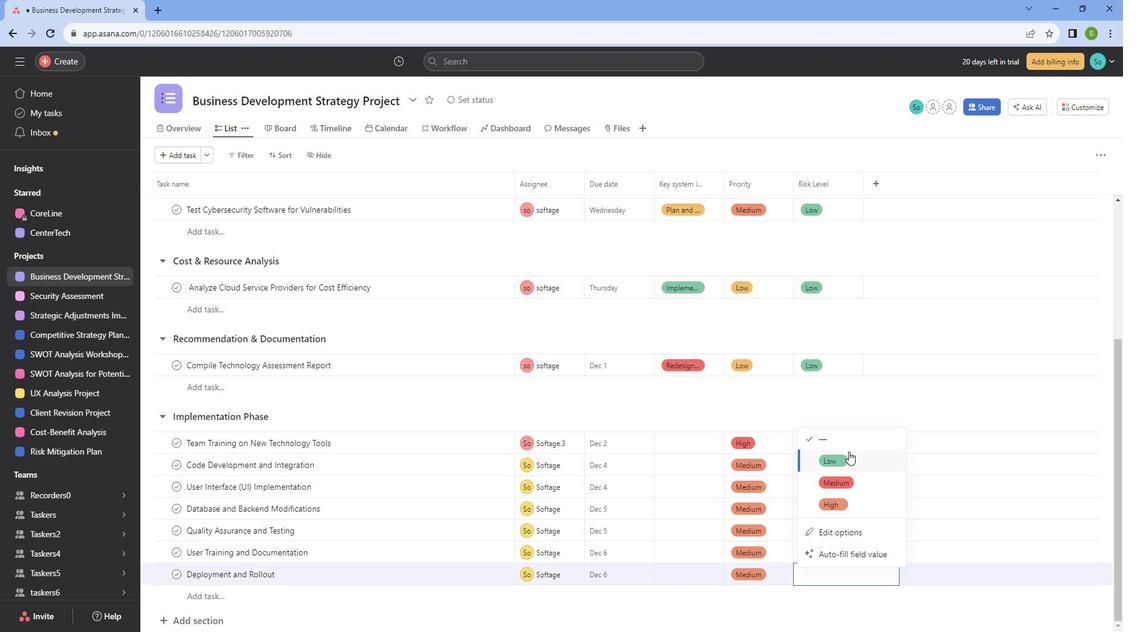 
Action: Mouse moved to (903, 414)
Screenshot: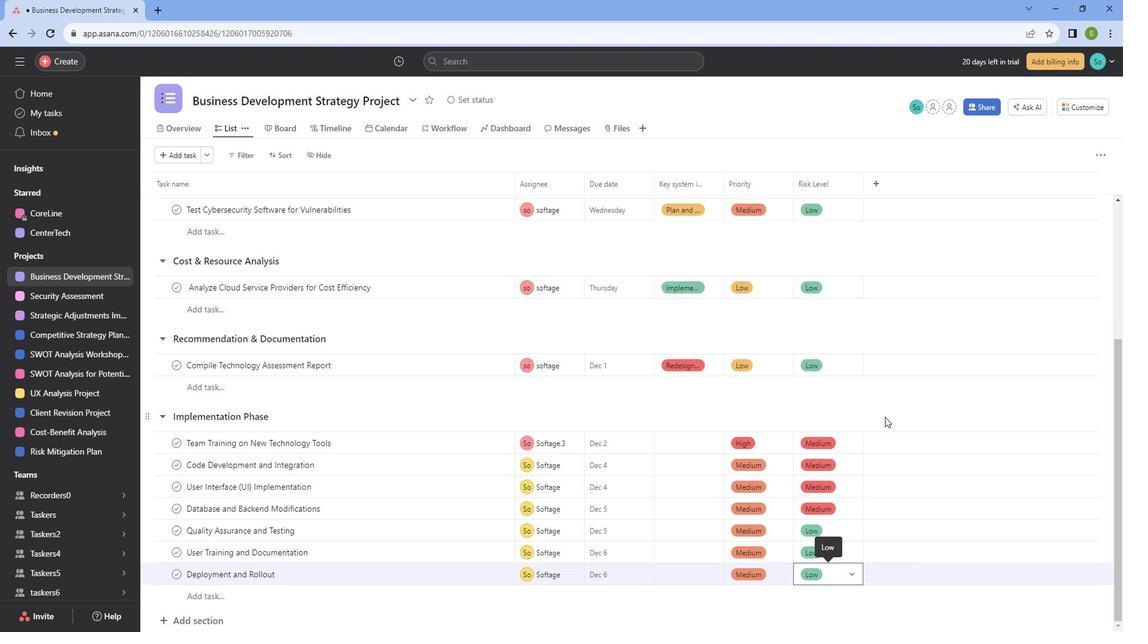 
Action: Mouse pressed left at (903, 414)
Screenshot: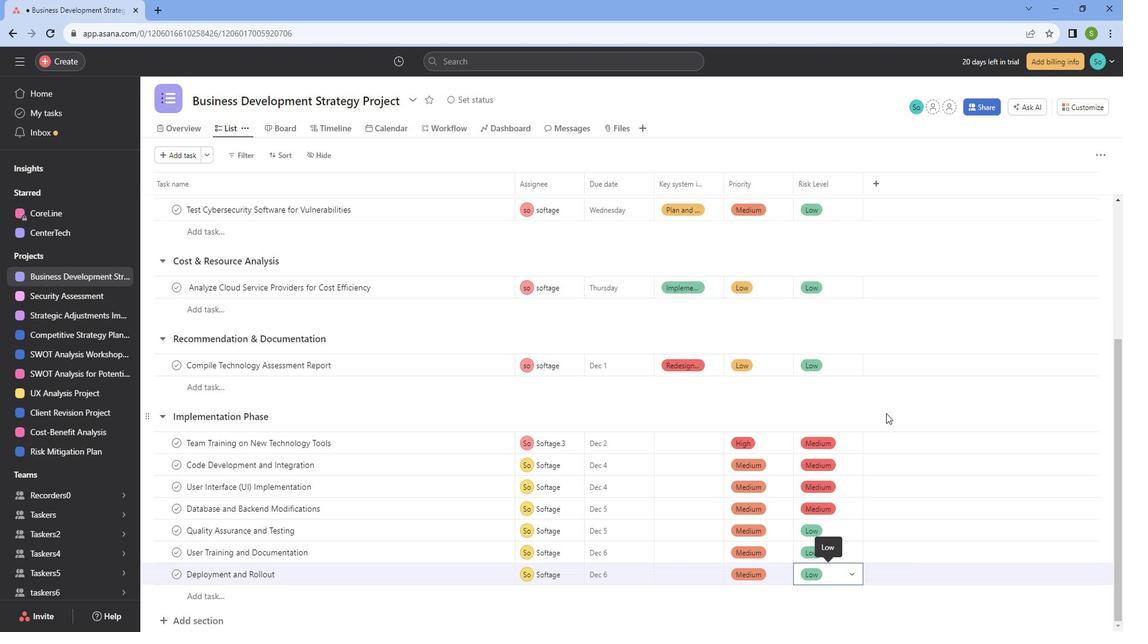 
Action: Mouse moved to (840, 395)
Screenshot: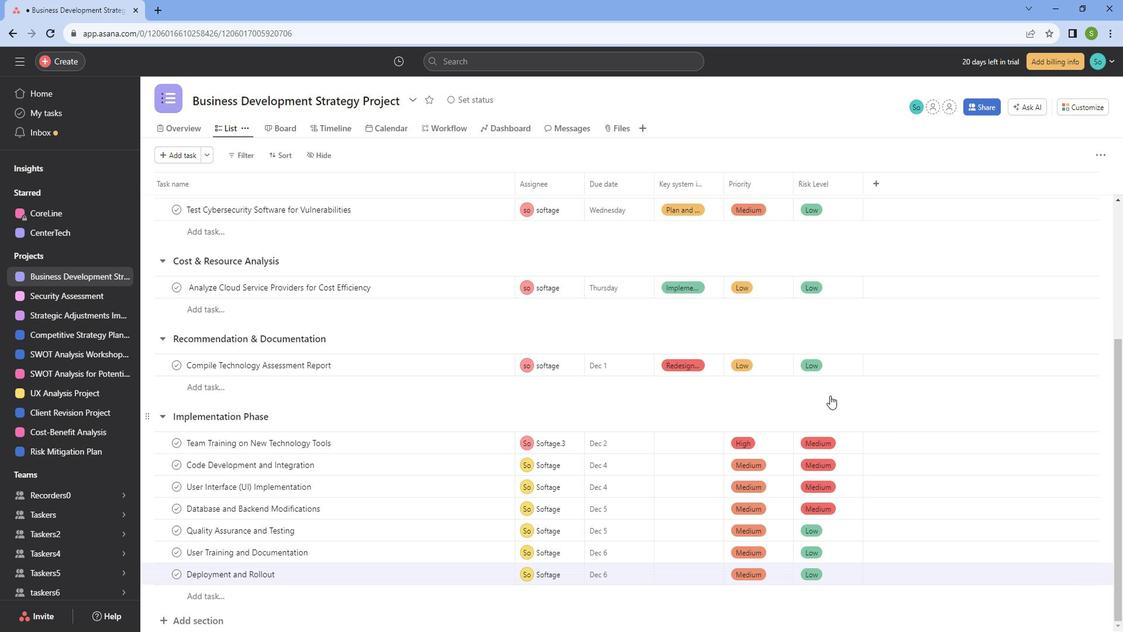 
Action: Mouse scrolled (840, 396) with delta (0, 0)
Screenshot: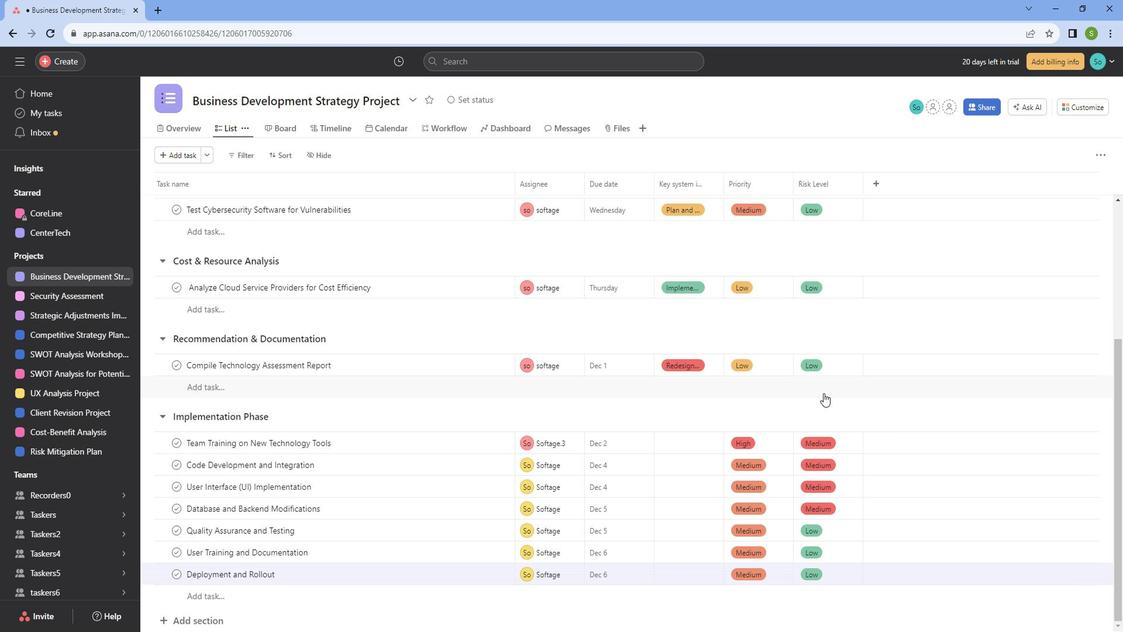 
Action: Mouse scrolled (840, 396) with delta (0, 0)
Screenshot: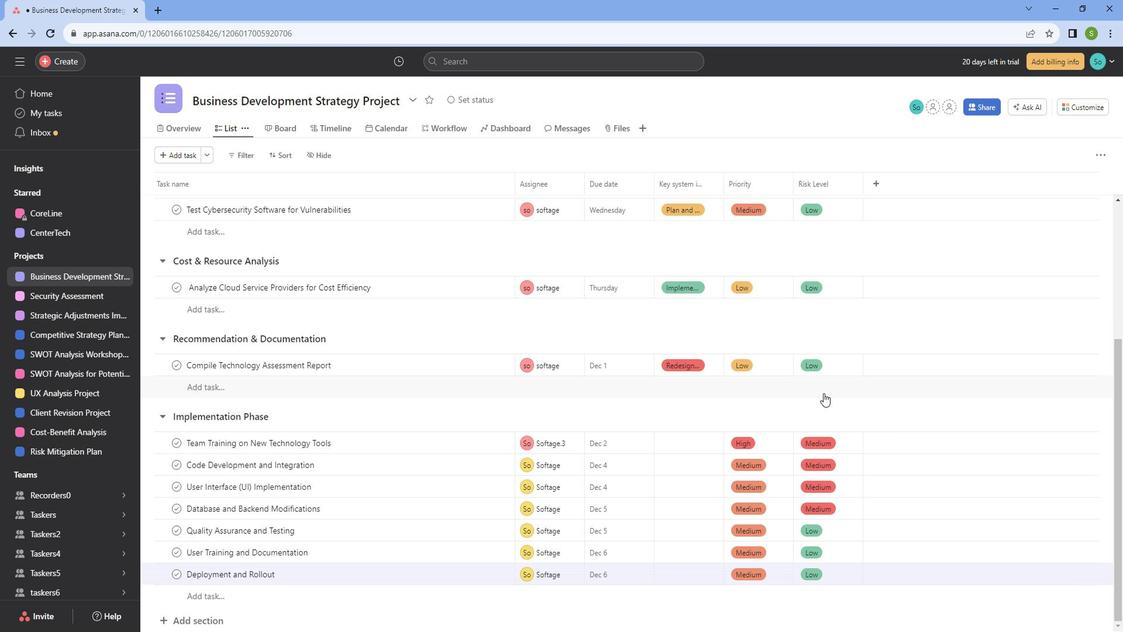 
Action: Mouse scrolled (840, 396) with delta (0, 0)
Screenshot: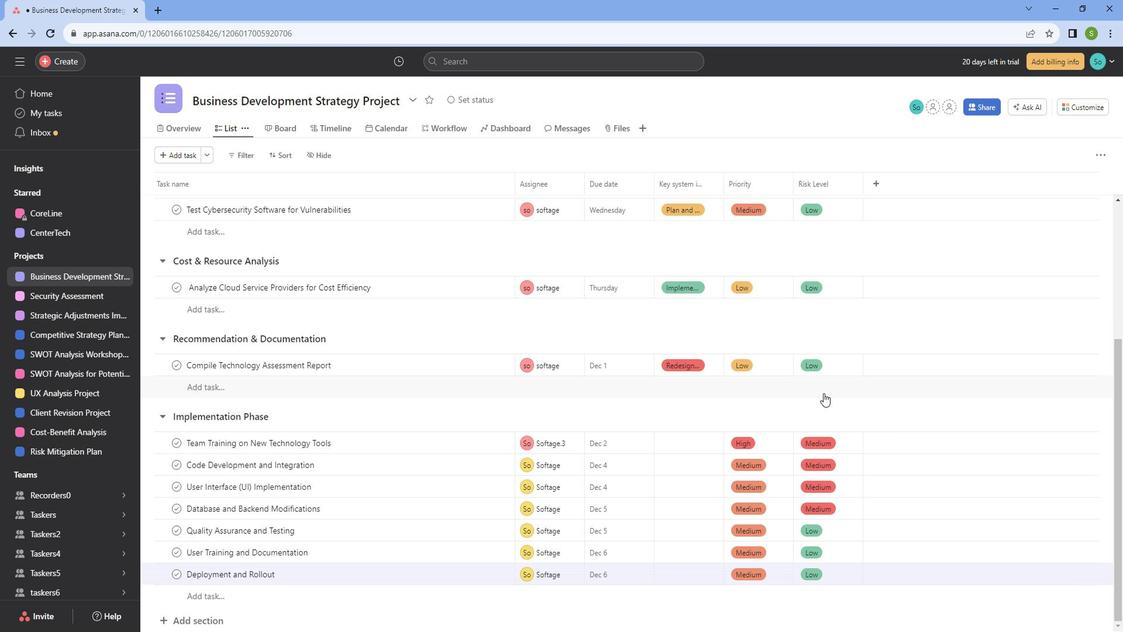 
Action: Mouse scrolled (840, 396) with delta (0, 0)
Screenshot: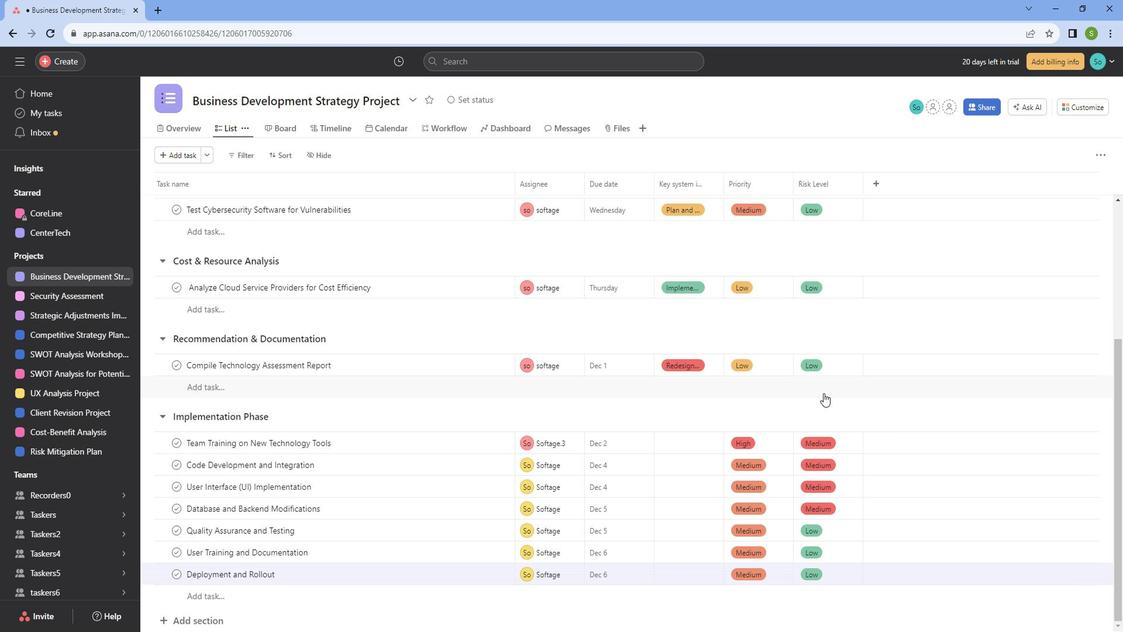 
Action: Mouse scrolled (840, 396) with delta (0, 0)
Screenshot: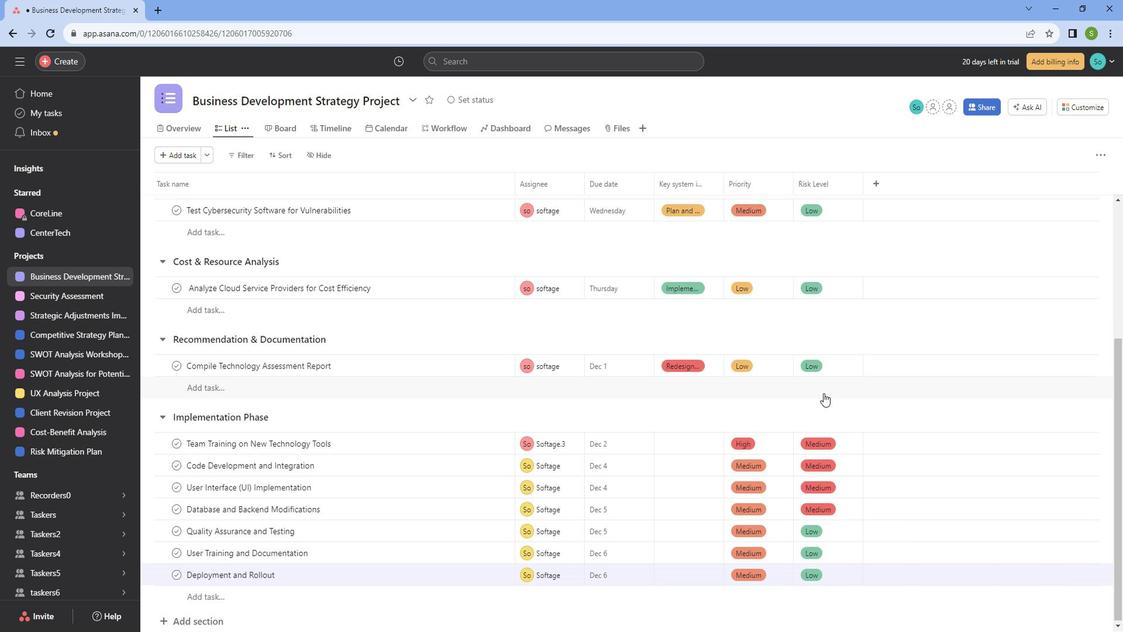 
Action: Mouse scrolled (840, 396) with delta (0, 0)
Screenshot: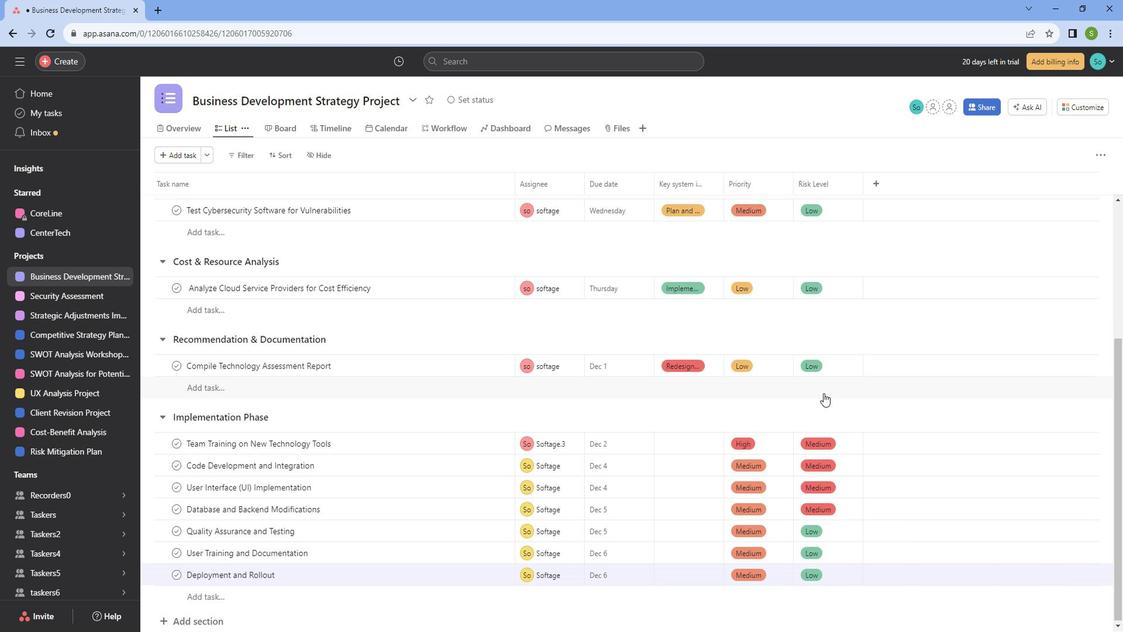 
Action: Mouse scrolled (840, 396) with delta (0, 0)
Screenshot: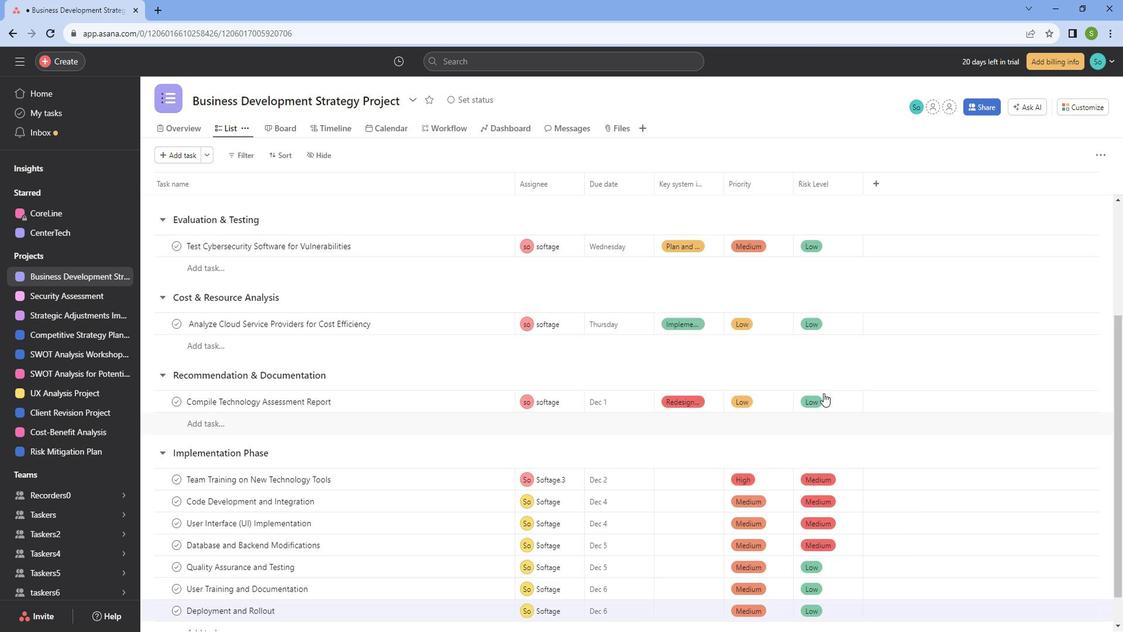 
Action: Mouse scrolled (840, 395) with delta (0, 0)
Screenshot: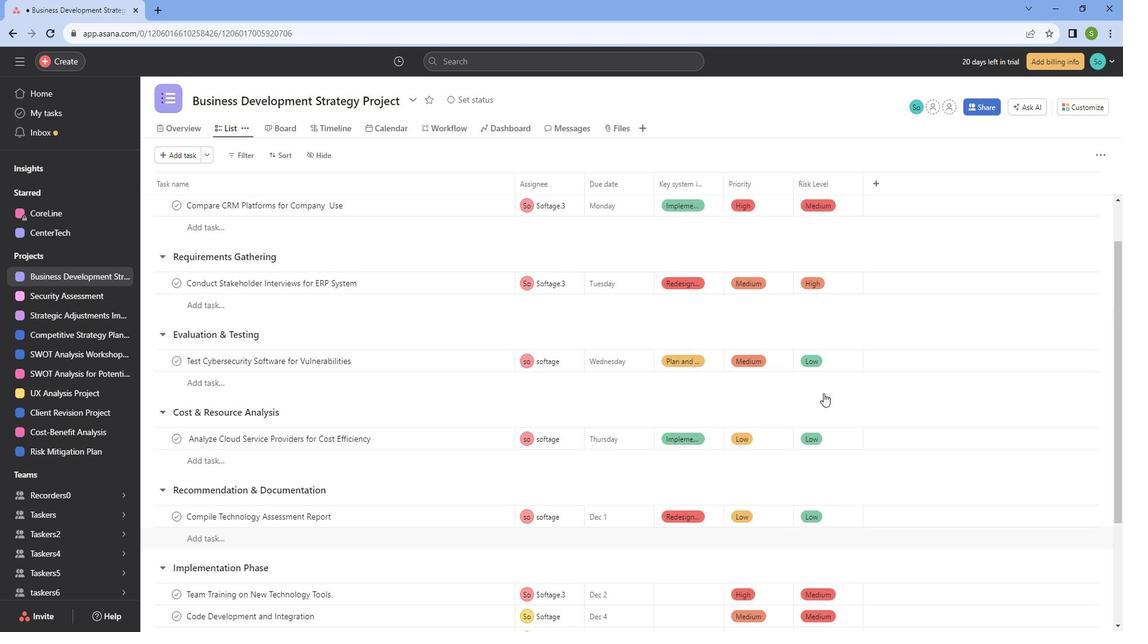
Action: Mouse scrolled (840, 396) with delta (0, 0)
Screenshot: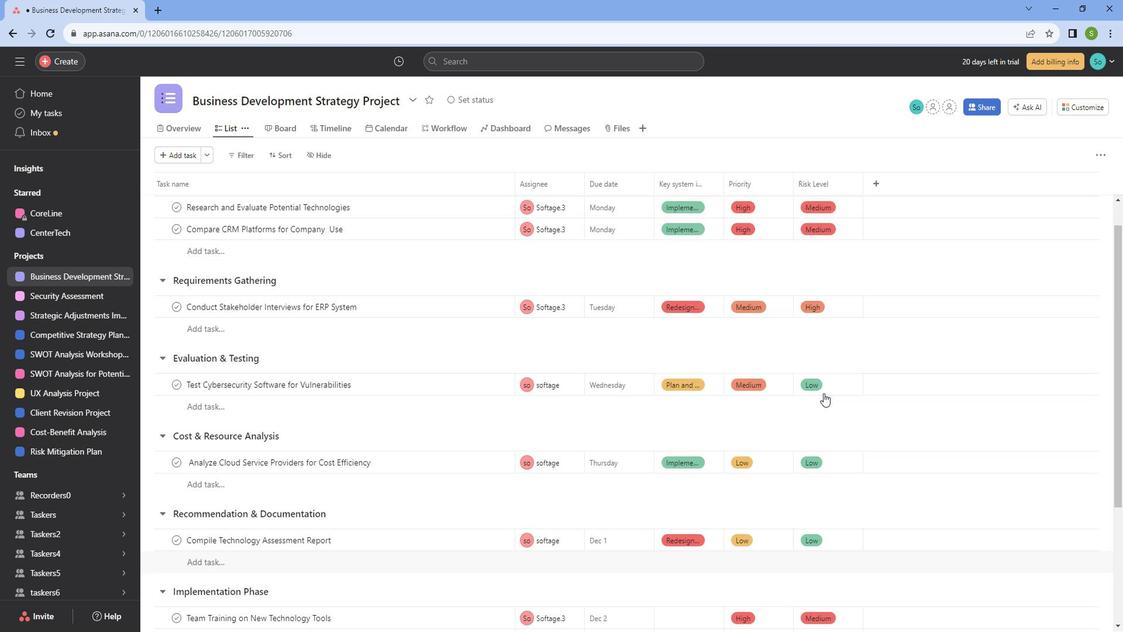 
Action: Mouse scrolled (840, 396) with delta (0, 0)
Screenshot: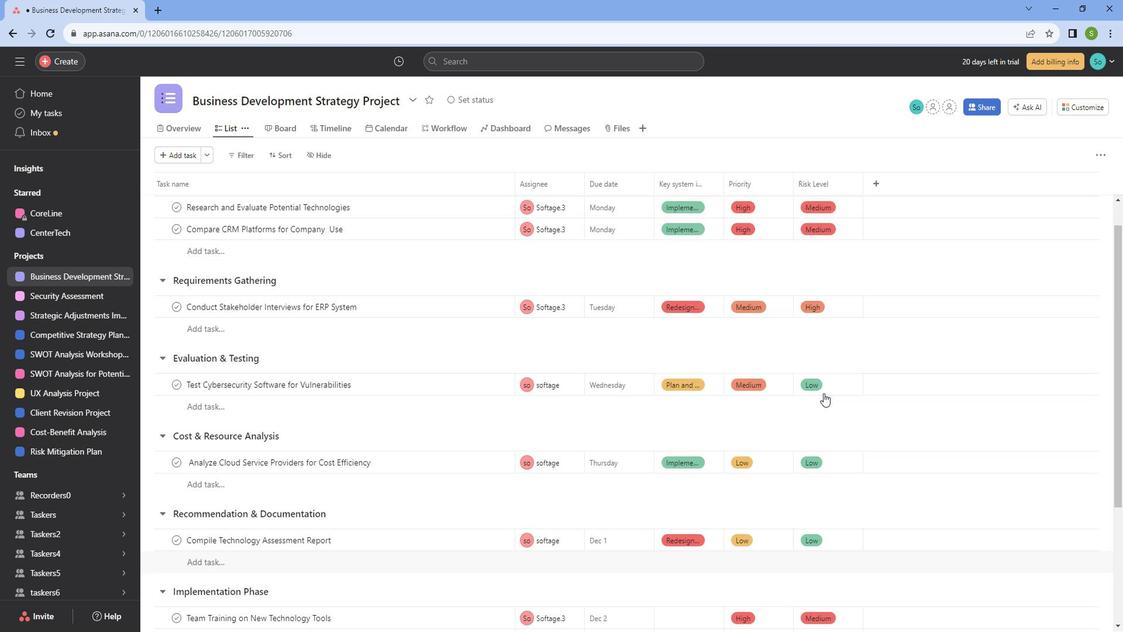 
Action: Mouse scrolled (840, 396) with delta (0, 0)
Screenshot: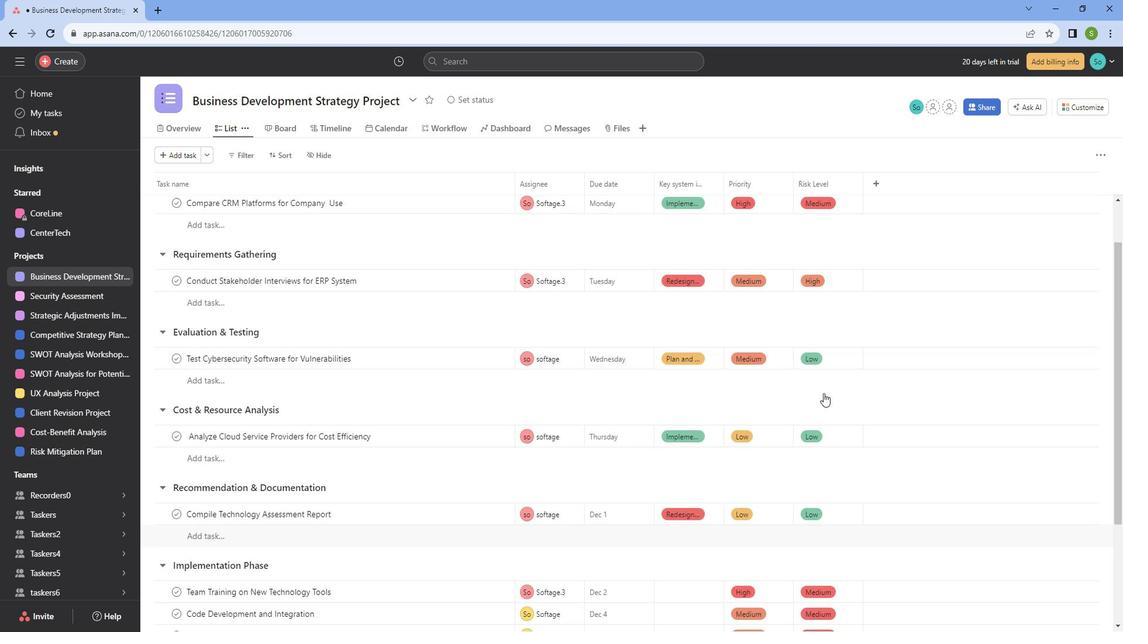 
Action: Mouse scrolled (840, 396) with delta (0, 0)
Screenshot: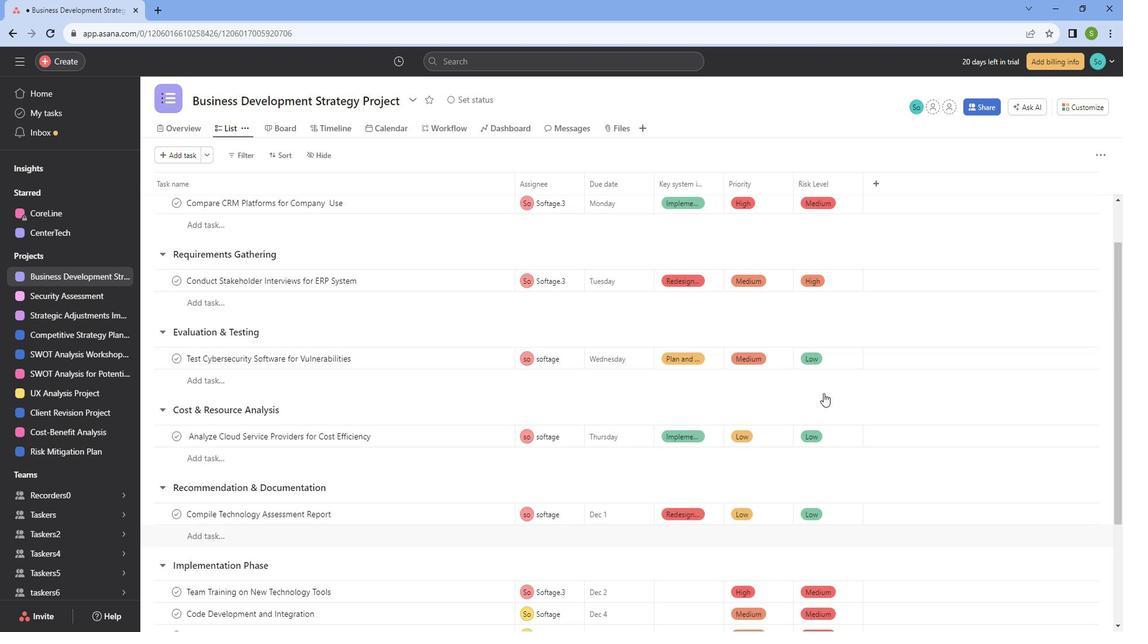 
Action: Mouse scrolled (840, 396) with delta (0, 0)
Screenshot: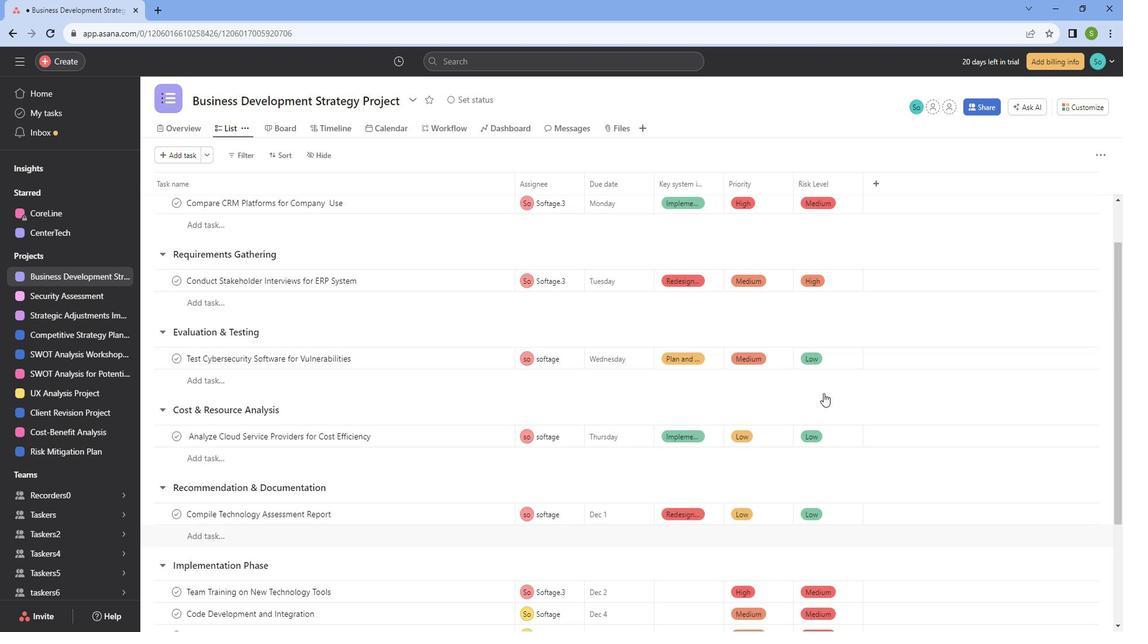 
Action: Mouse scrolled (840, 396) with delta (0, 0)
Screenshot: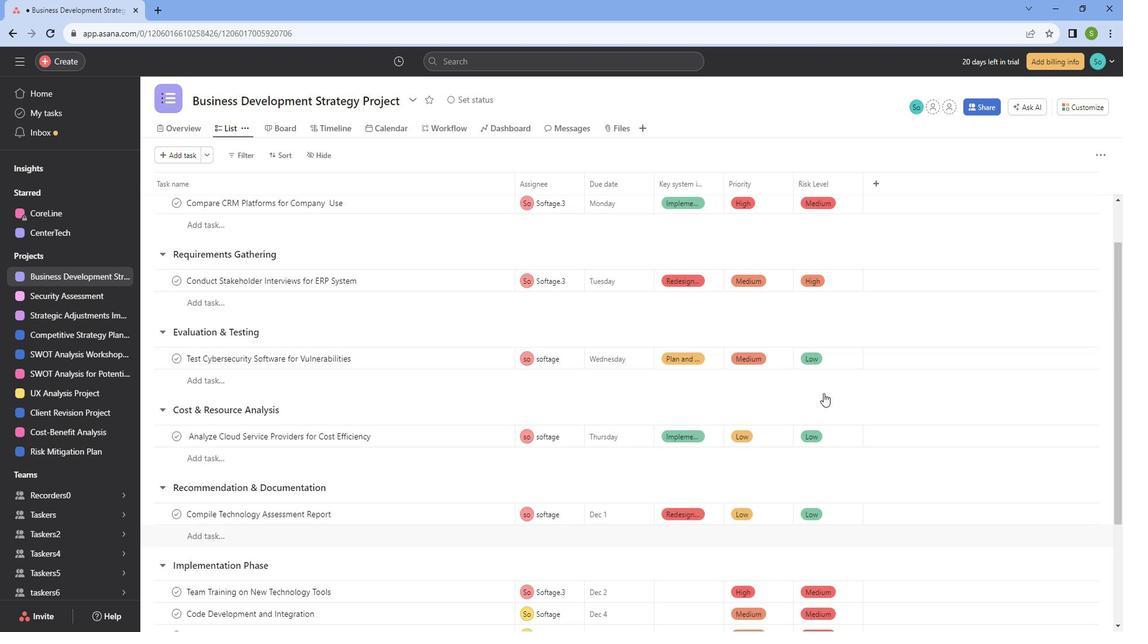 
Action: Mouse scrolled (840, 396) with delta (0, 0)
Screenshot: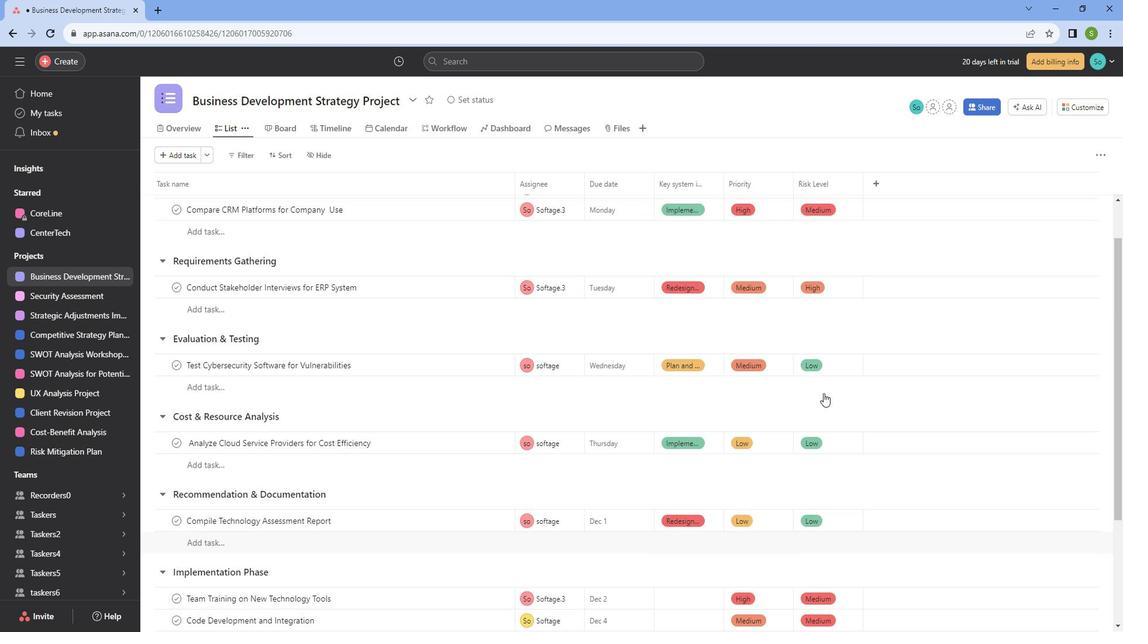 
Action: Mouse scrolled (840, 396) with delta (0, 0)
Screenshot: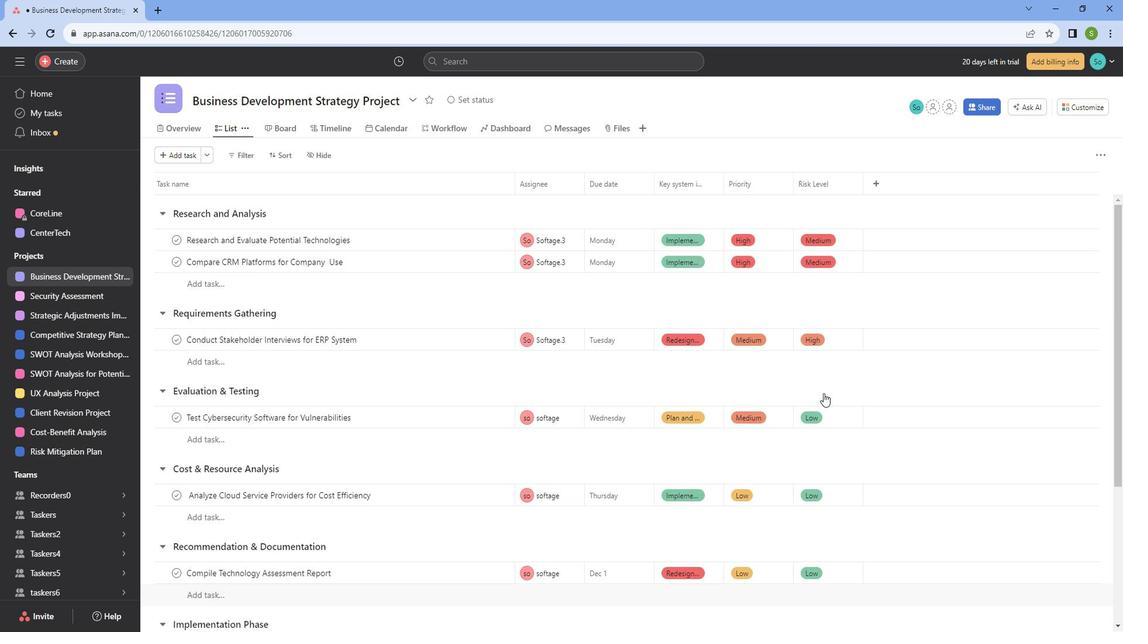 
Action: Mouse scrolled (840, 396) with delta (0, 0)
Screenshot: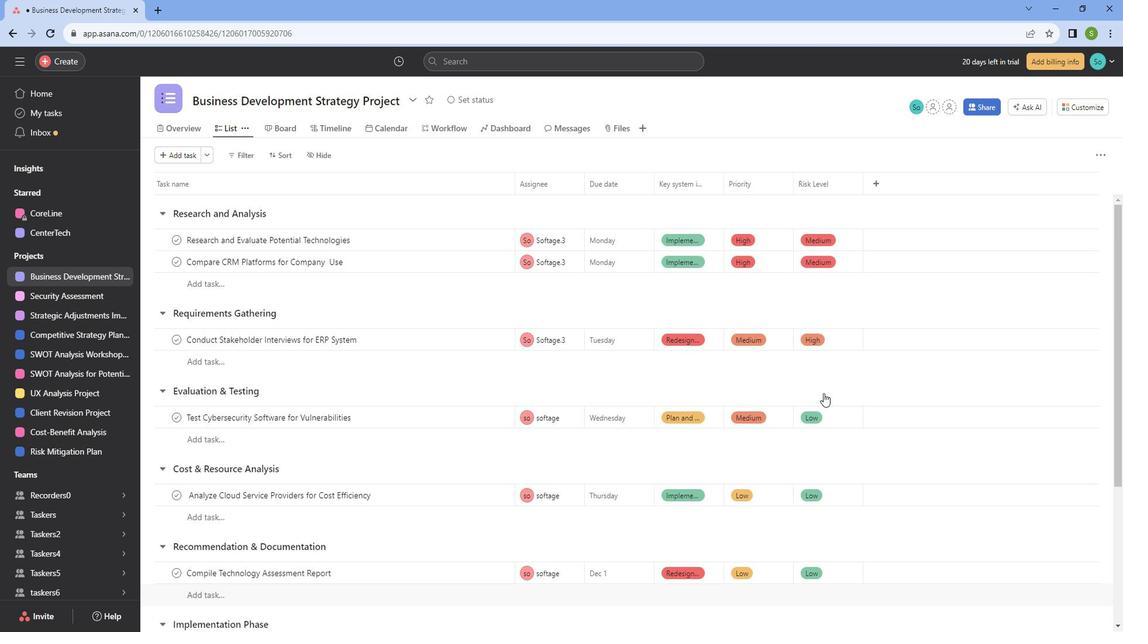 
